 Task: Find connections with filter location Cochabamba with filter topic #Startupswith filter profile language English with filter current company Genetec with filter school Coimbatore Tamil Nadu jobs  with filter industry Packaging and Containers Manufacturing with filter service category Event Photography with filter keywords title Drafter
Action: Mouse moved to (655, 98)
Screenshot: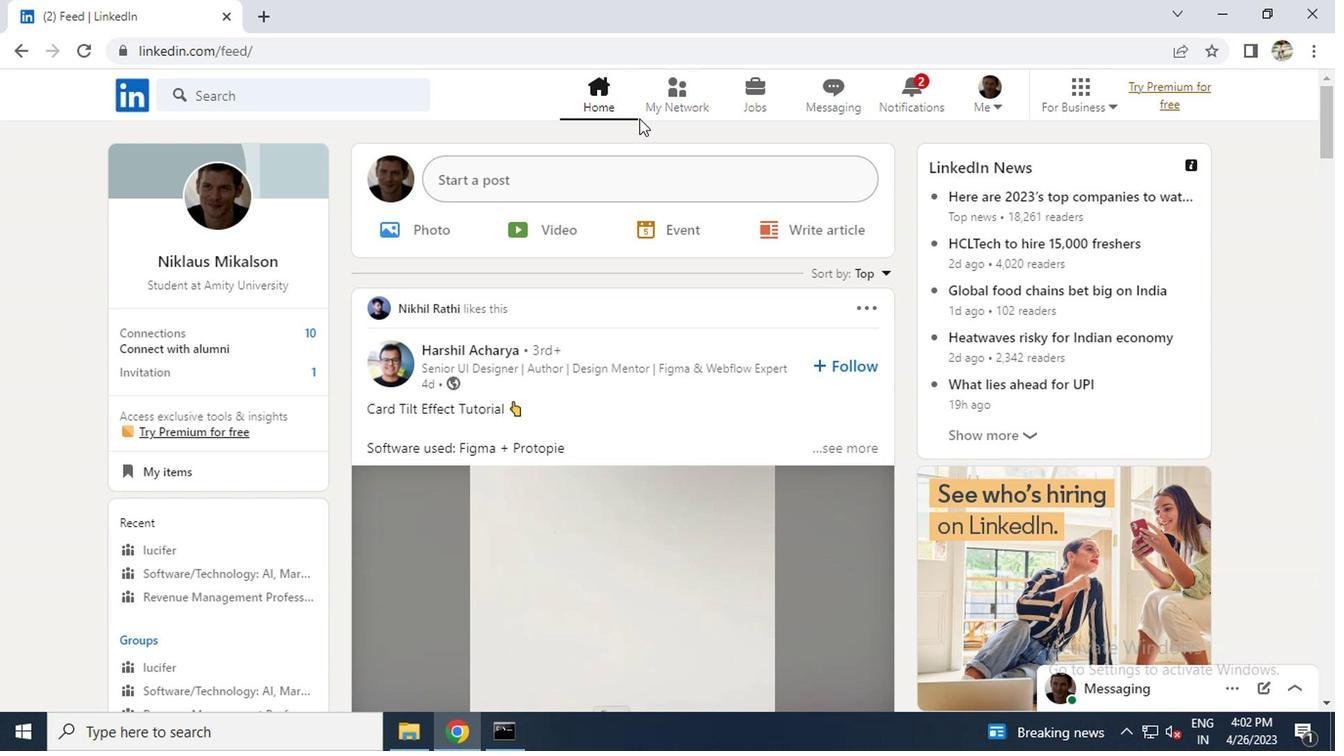 
Action: Mouse pressed left at (655, 98)
Screenshot: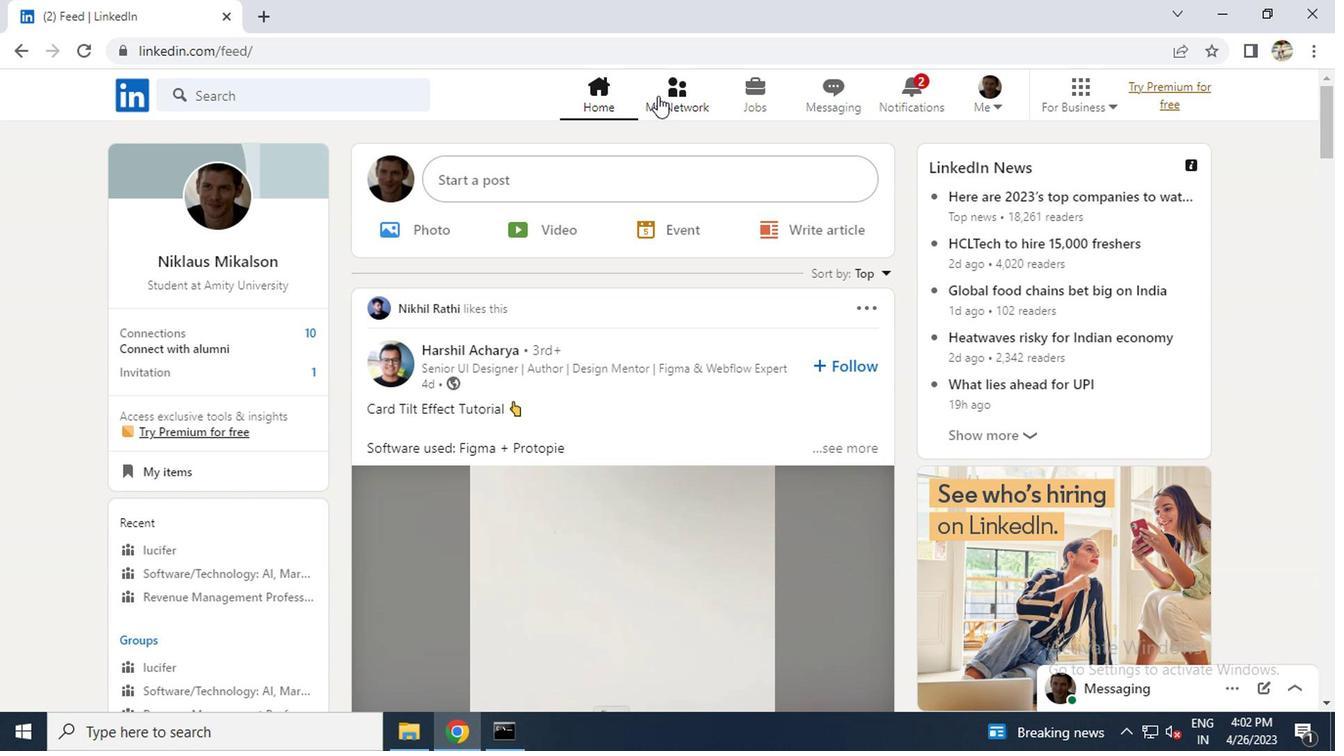 
Action: Mouse moved to (221, 209)
Screenshot: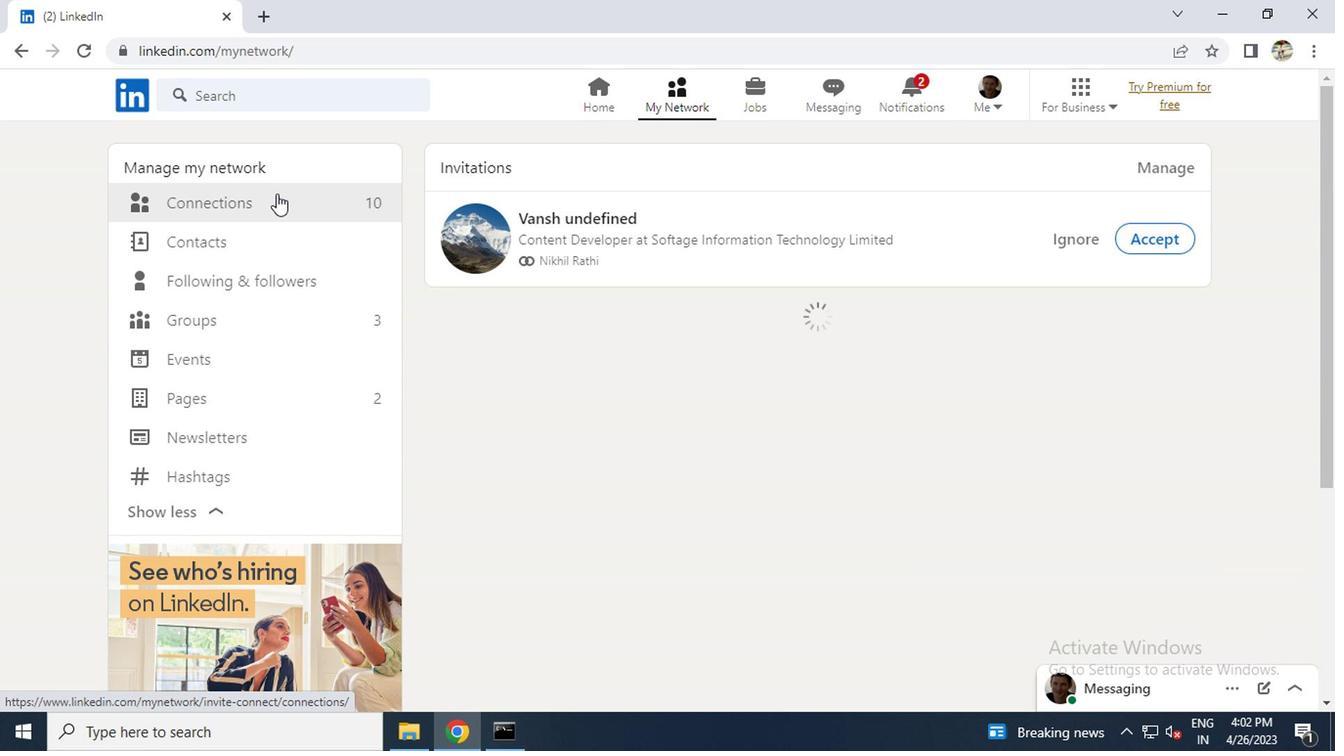 
Action: Mouse pressed left at (221, 209)
Screenshot: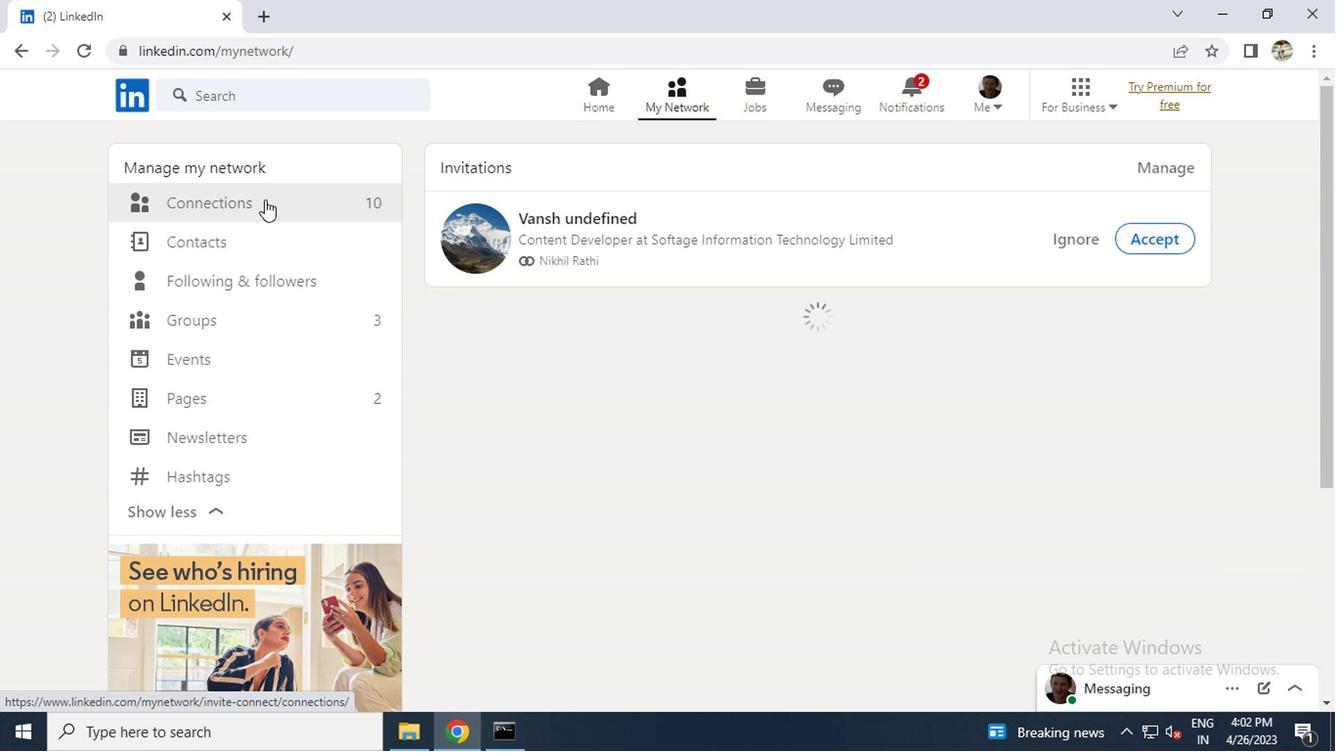 
Action: Mouse moved to (786, 199)
Screenshot: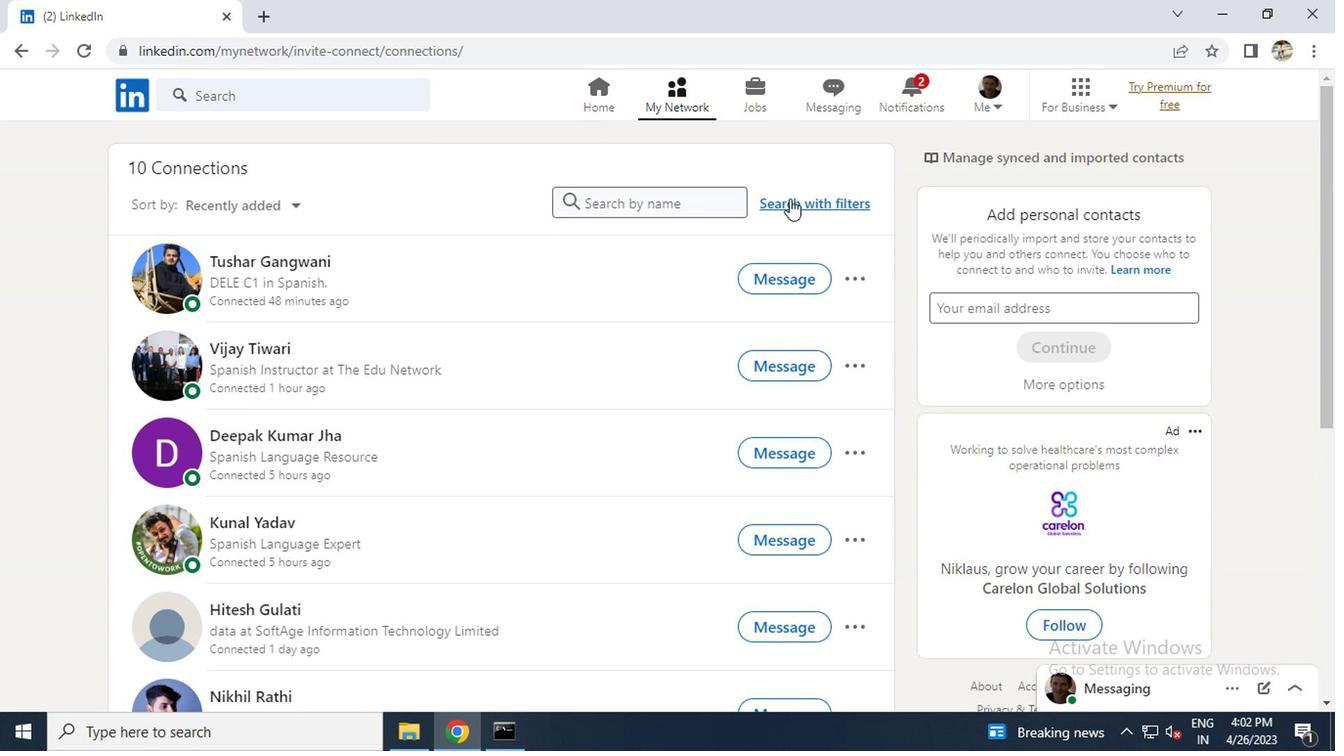 
Action: Mouse pressed left at (786, 199)
Screenshot: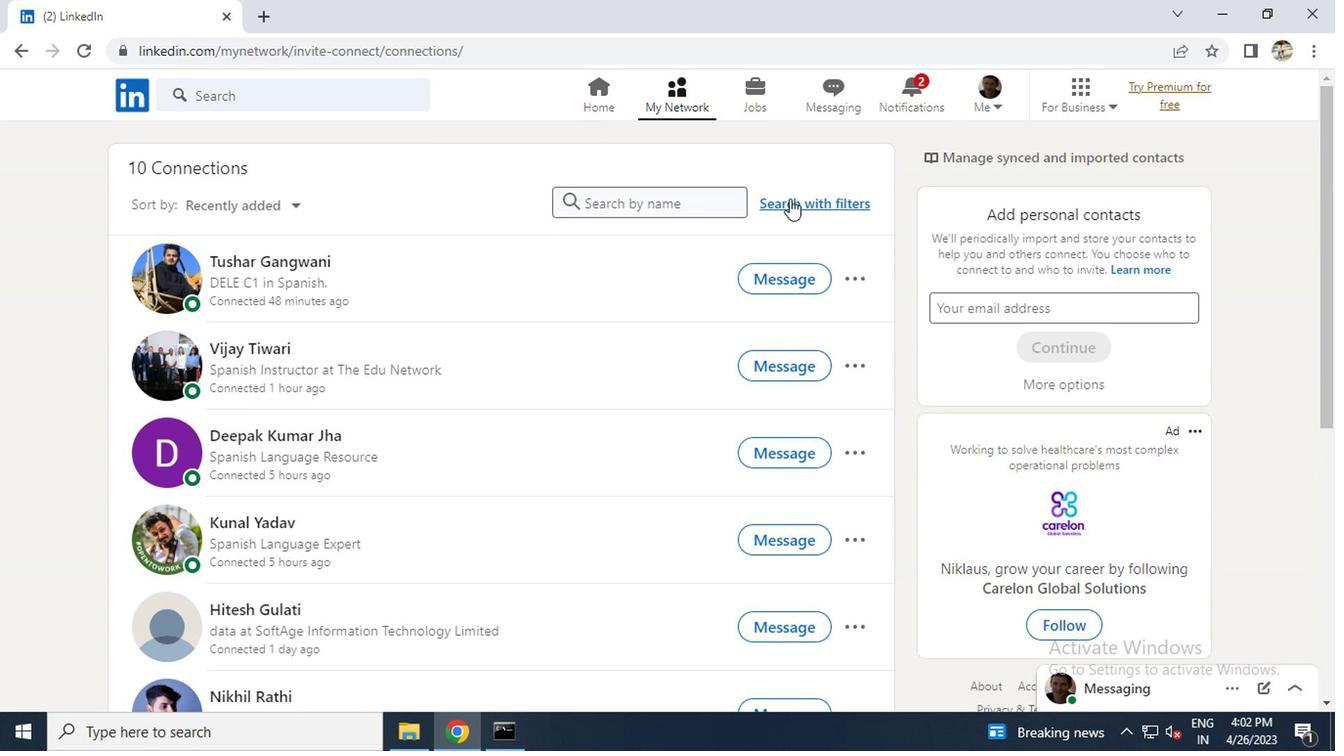 
Action: Mouse moved to (626, 151)
Screenshot: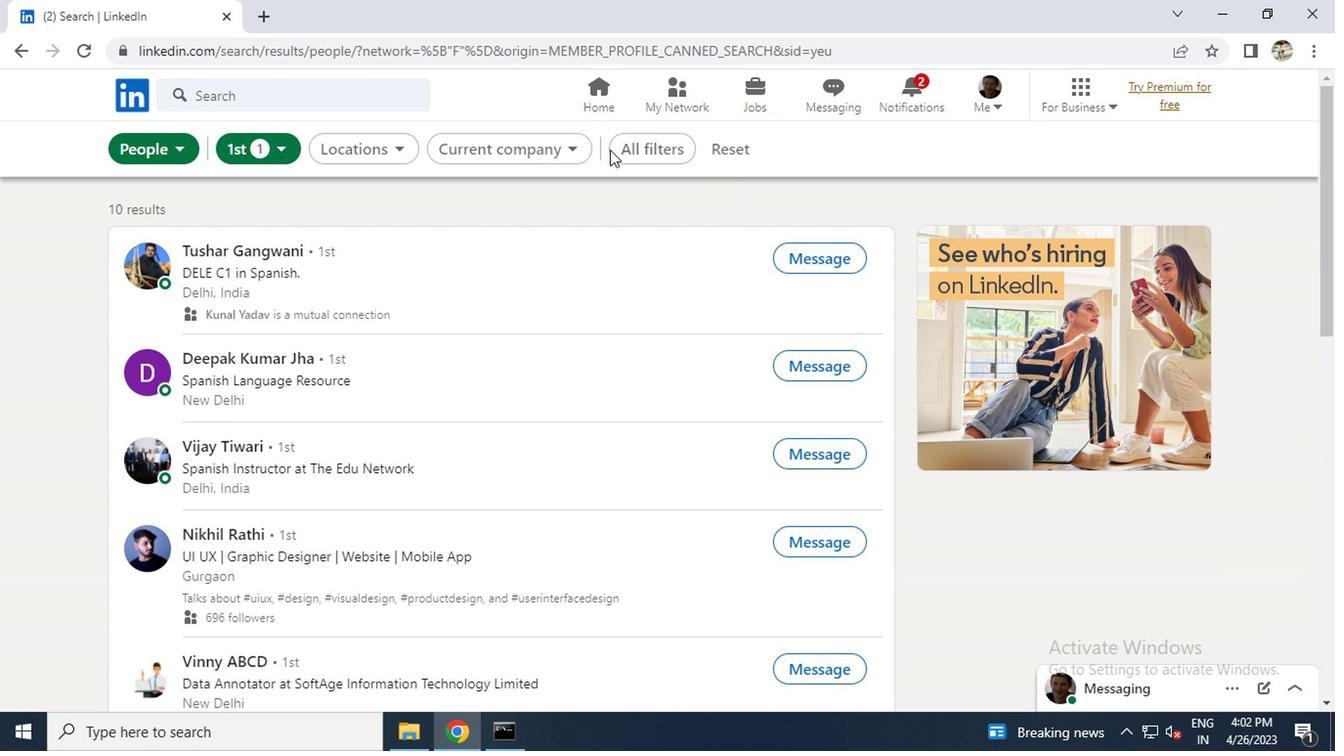 
Action: Mouse pressed left at (626, 151)
Screenshot: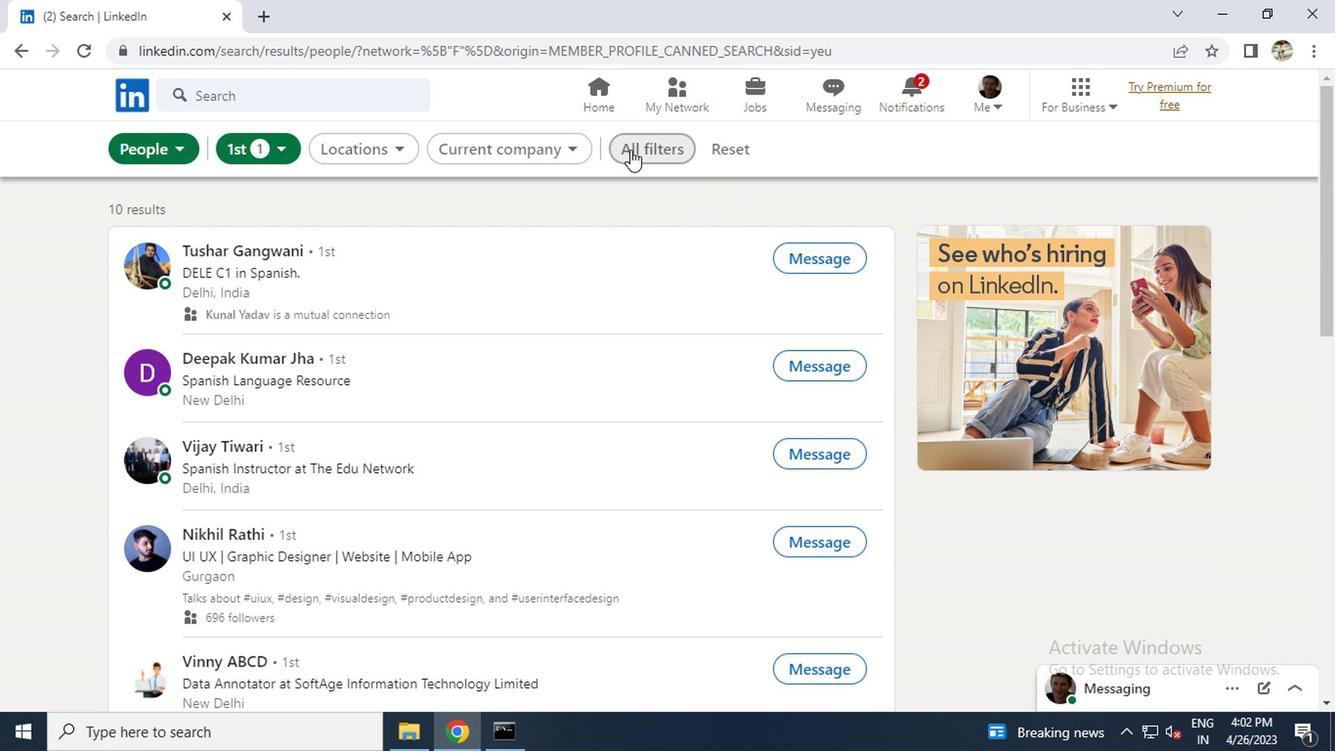 
Action: Mouse moved to (936, 359)
Screenshot: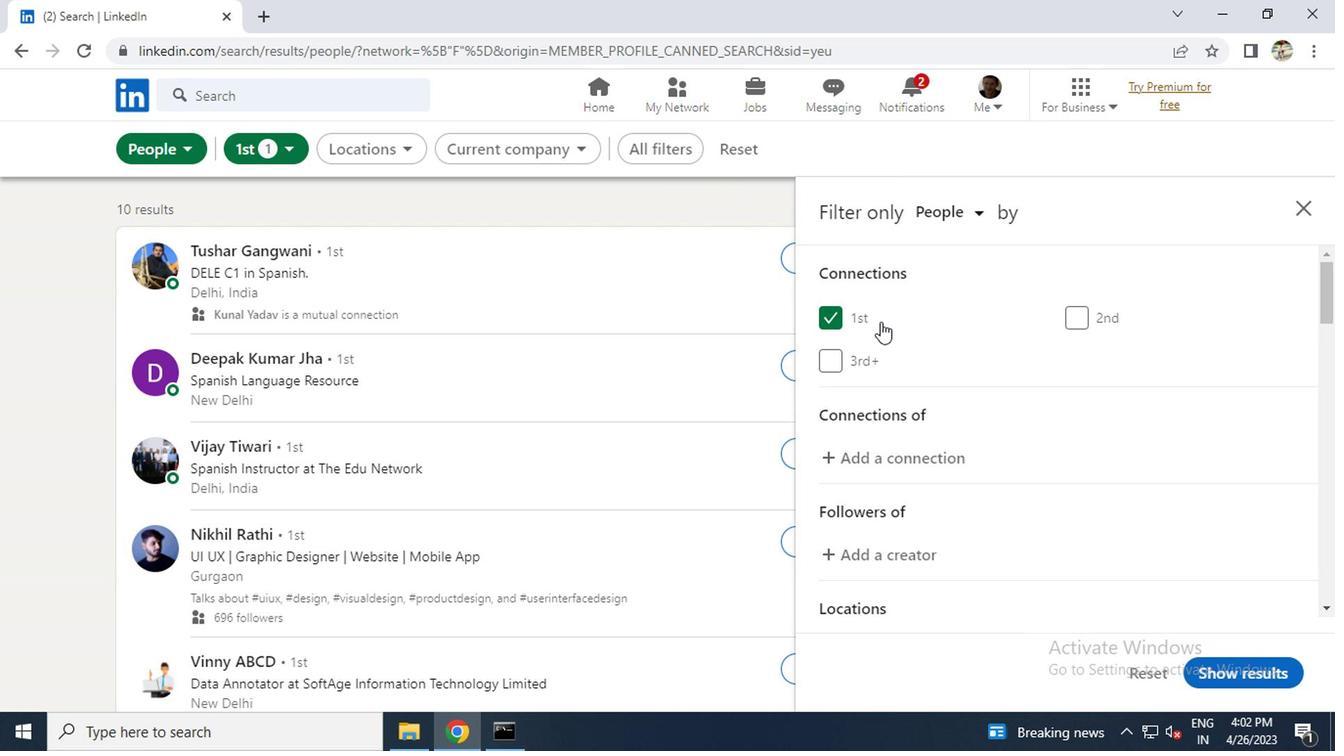 
Action: Mouse scrolled (936, 358) with delta (0, 0)
Screenshot: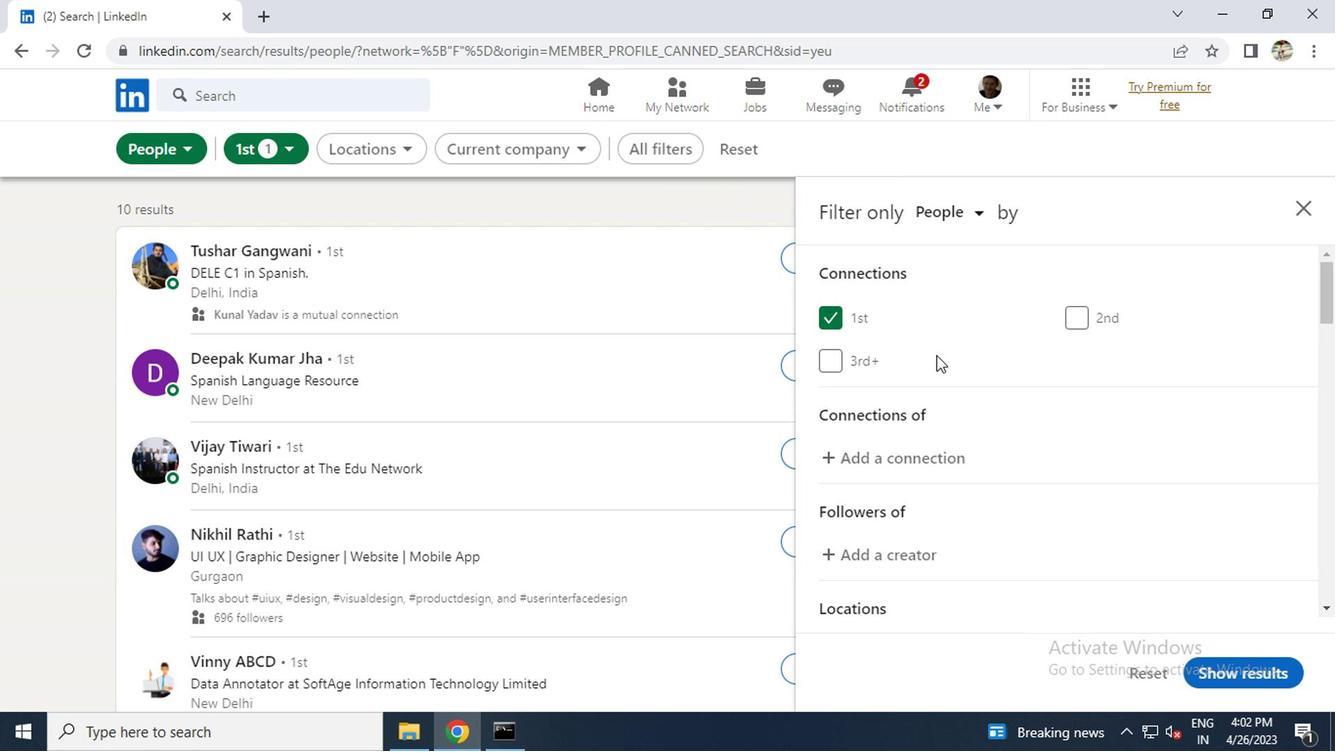 
Action: Mouse scrolled (936, 358) with delta (0, 0)
Screenshot: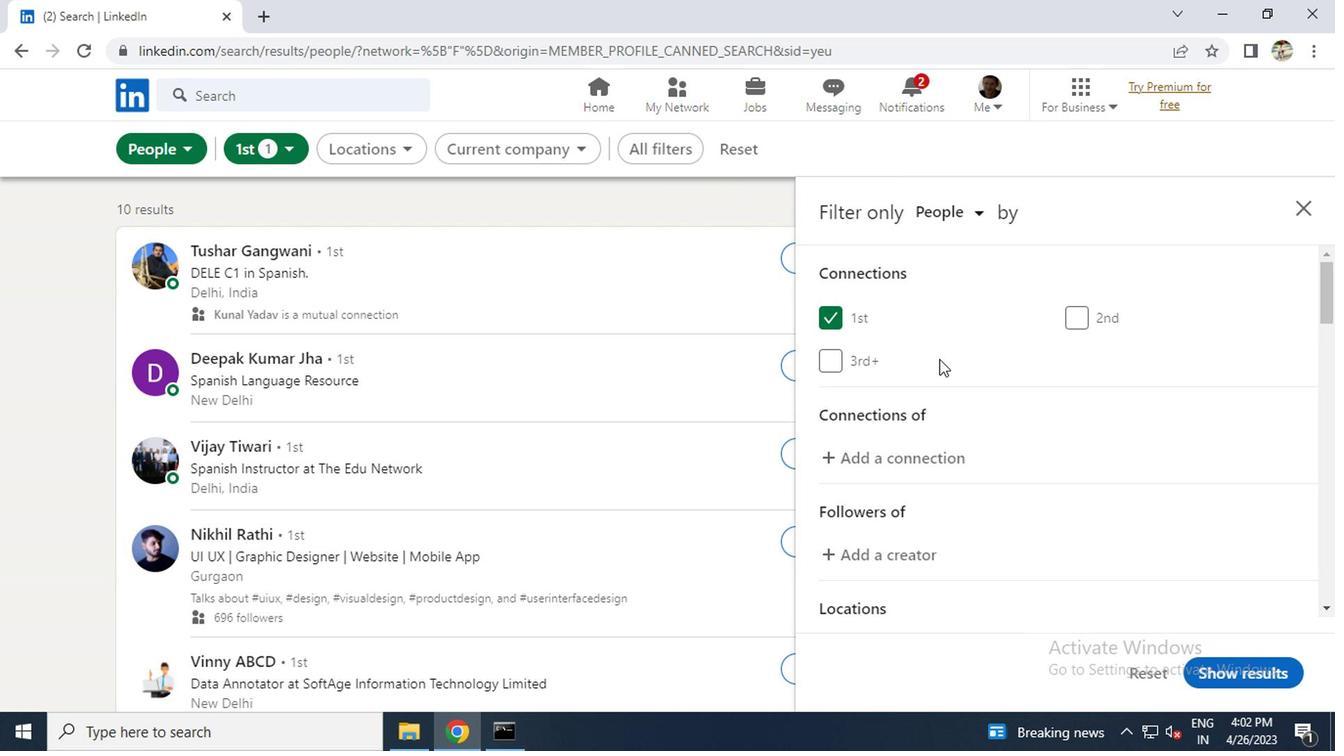 
Action: Mouse moved to (1107, 532)
Screenshot: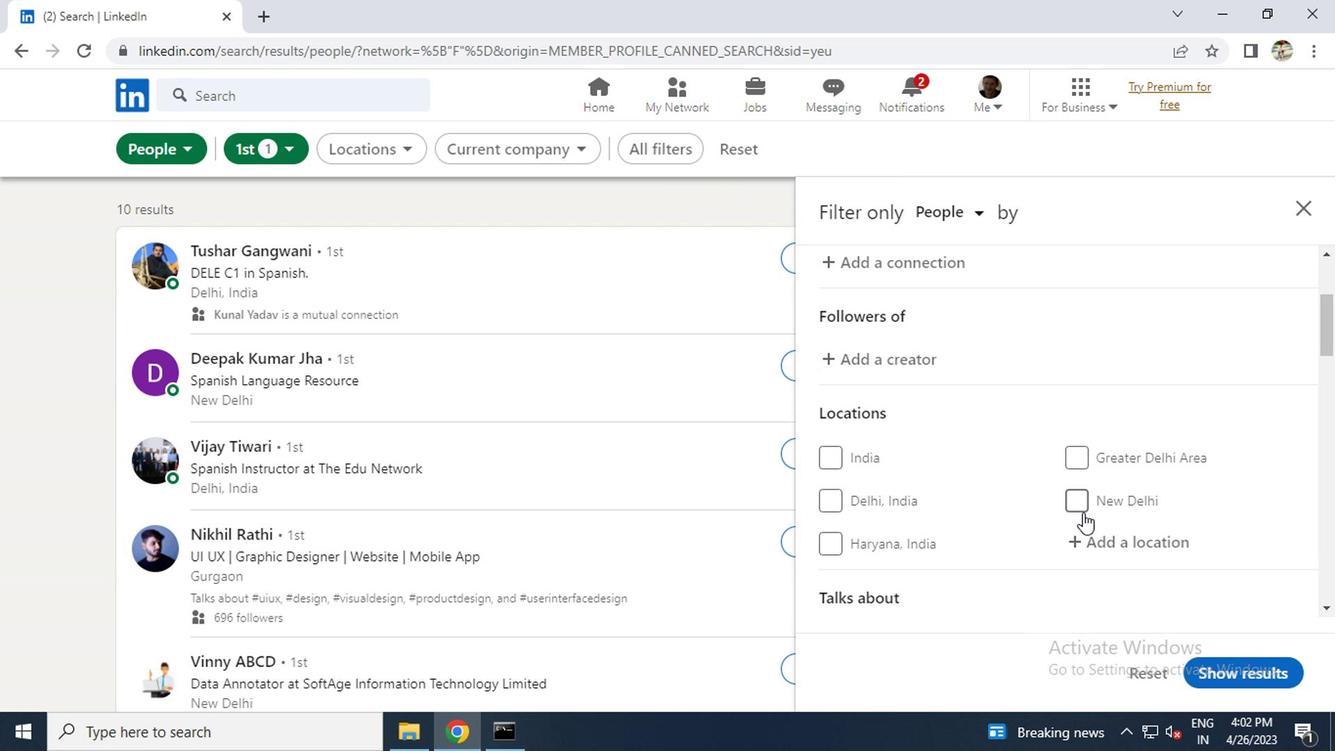 
Action: Mouse pressed left at (1107, 532)
Screenshot: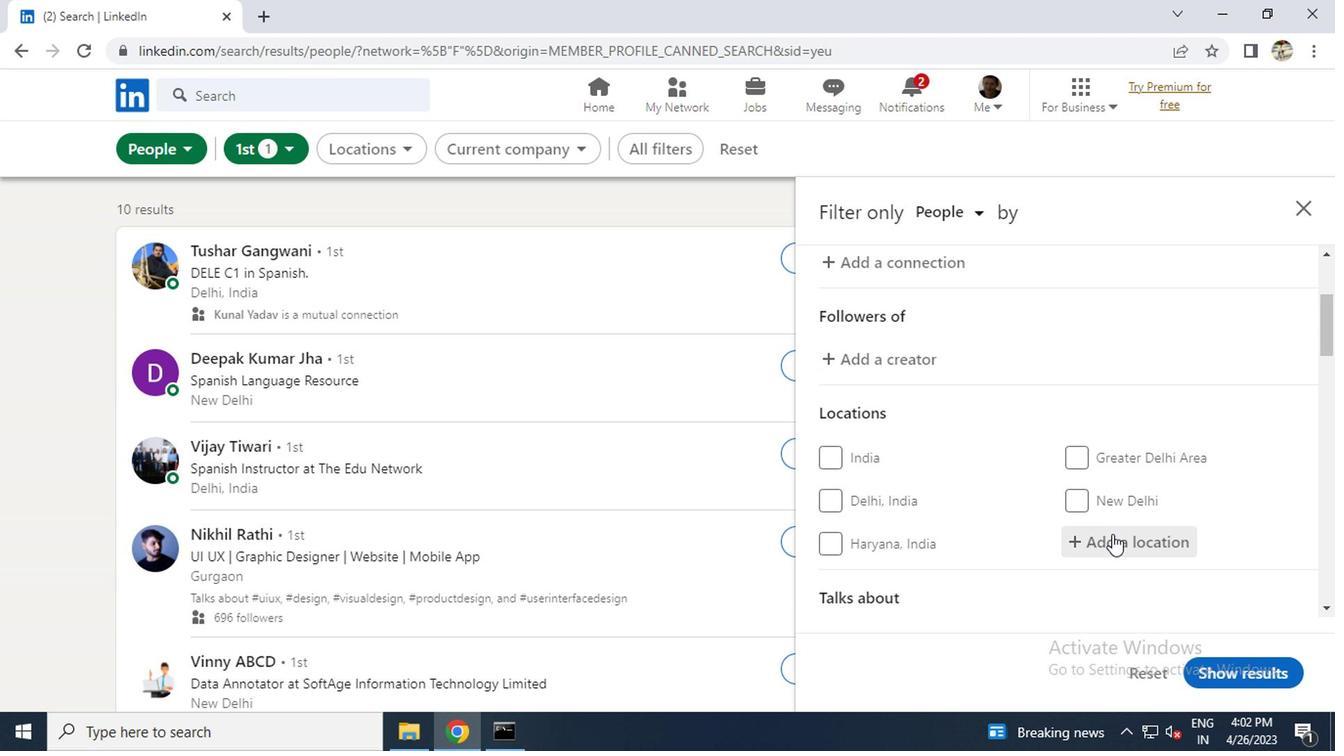 
Action: Key pressed <Key.caps_lock>c<Key.caps_lock>ochabamba<Key.enter>
Screenshot: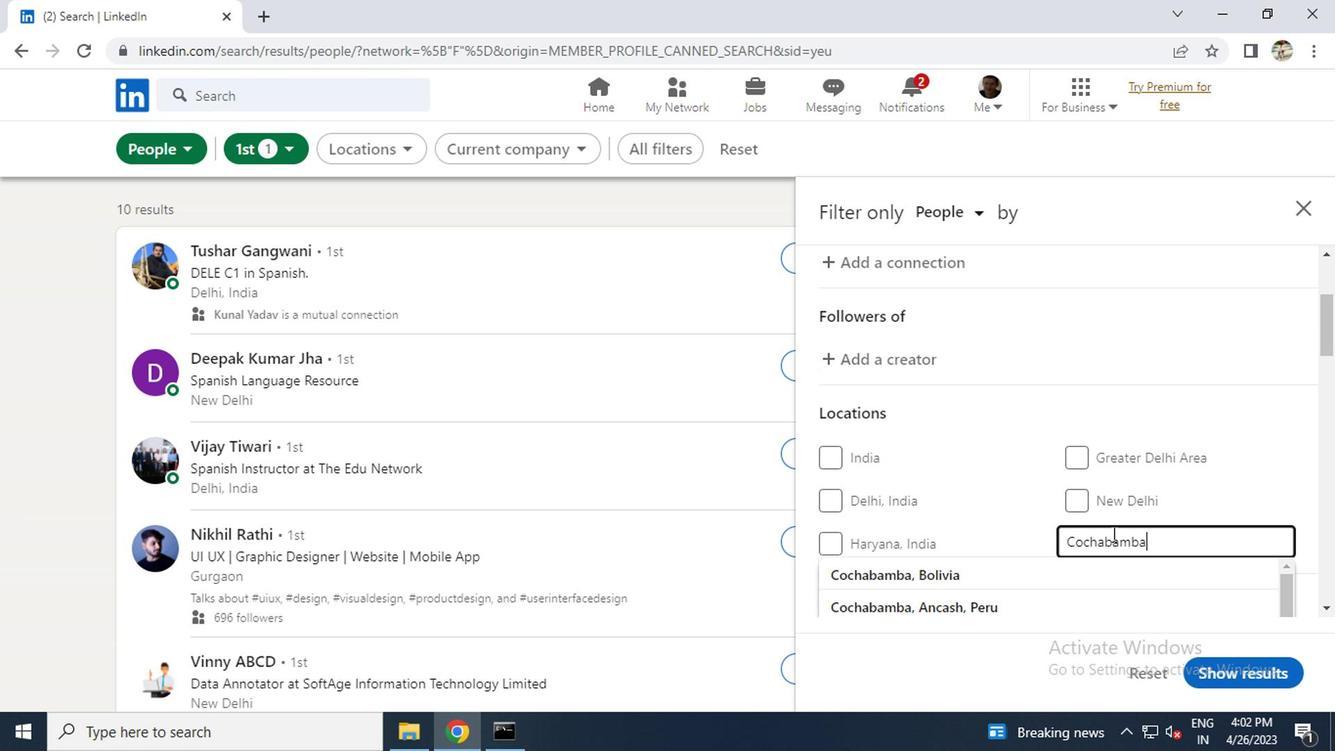 
Action: Mouse scrolled (1107, 531) with delta (0, 0)
Screenshot: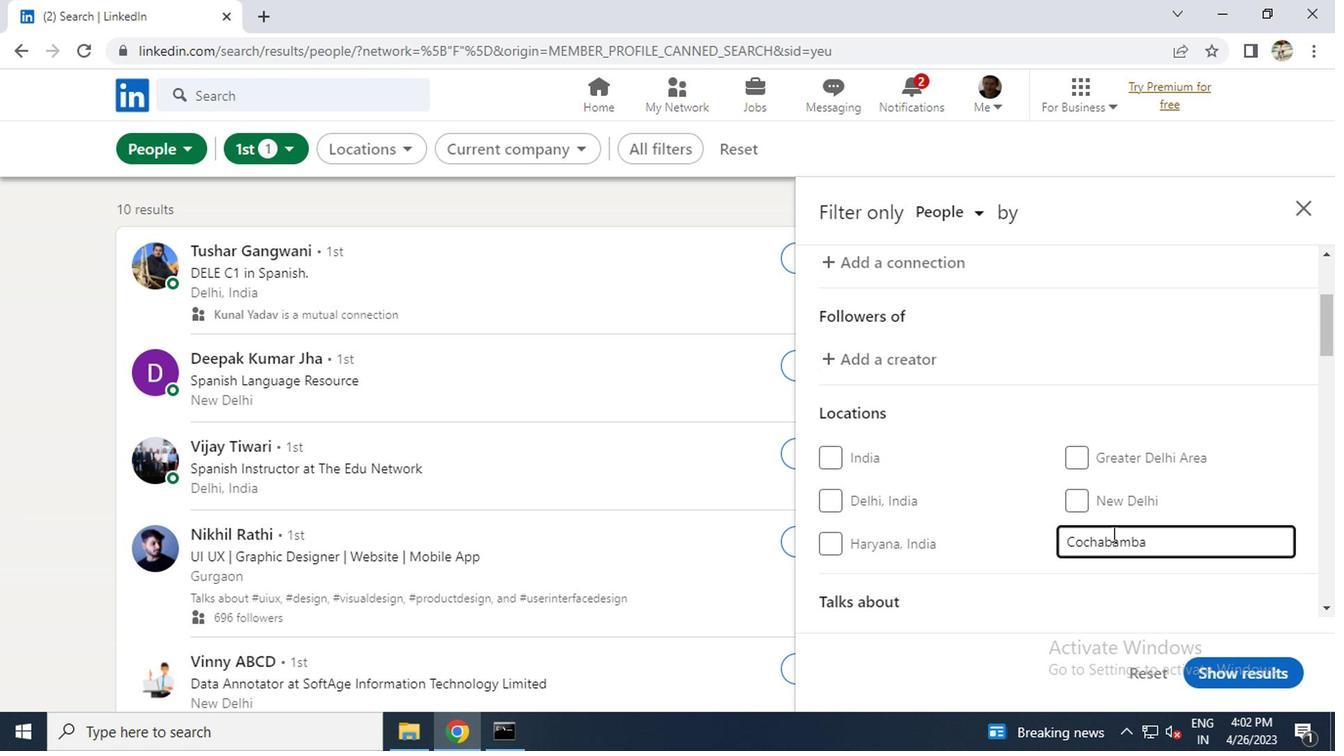
Action: Mouse scrolled (1107, 531) with delta (0, 0)
Screenshot: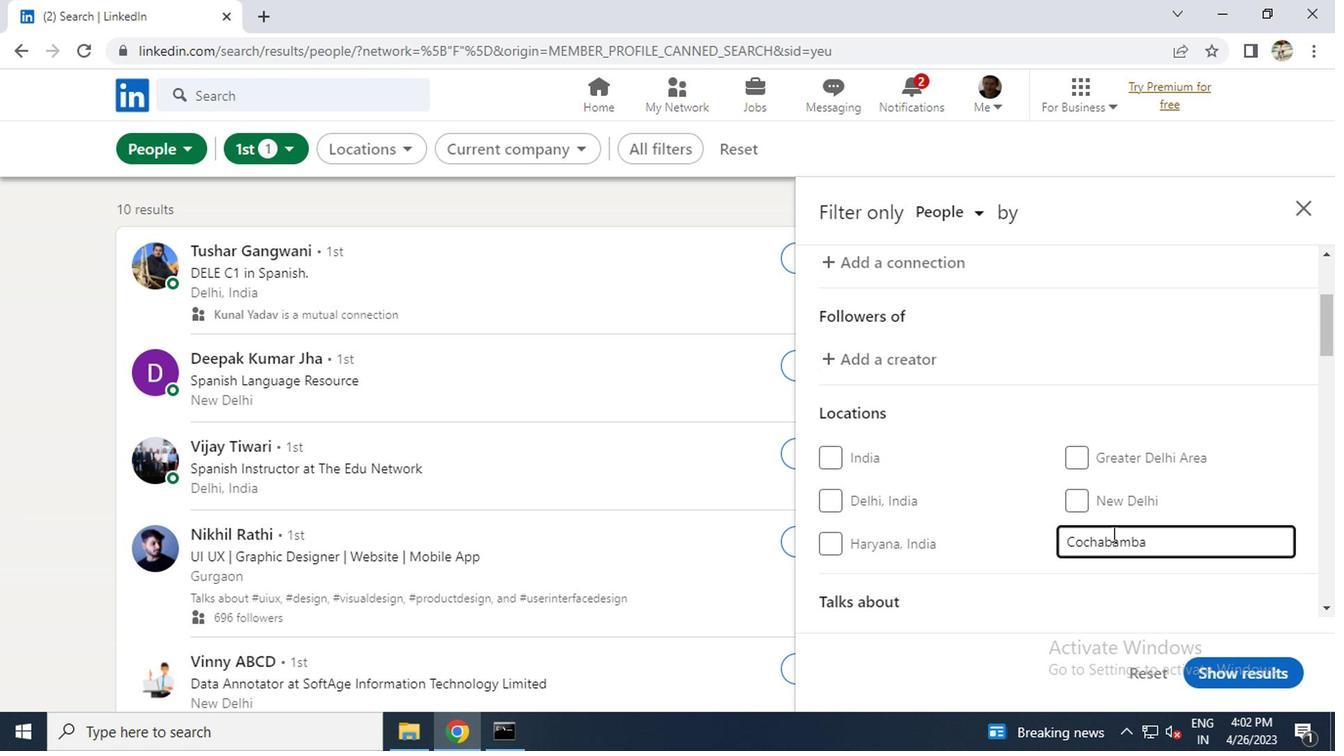 
Action: Mouse moved to (1096, 541)
Screenshot: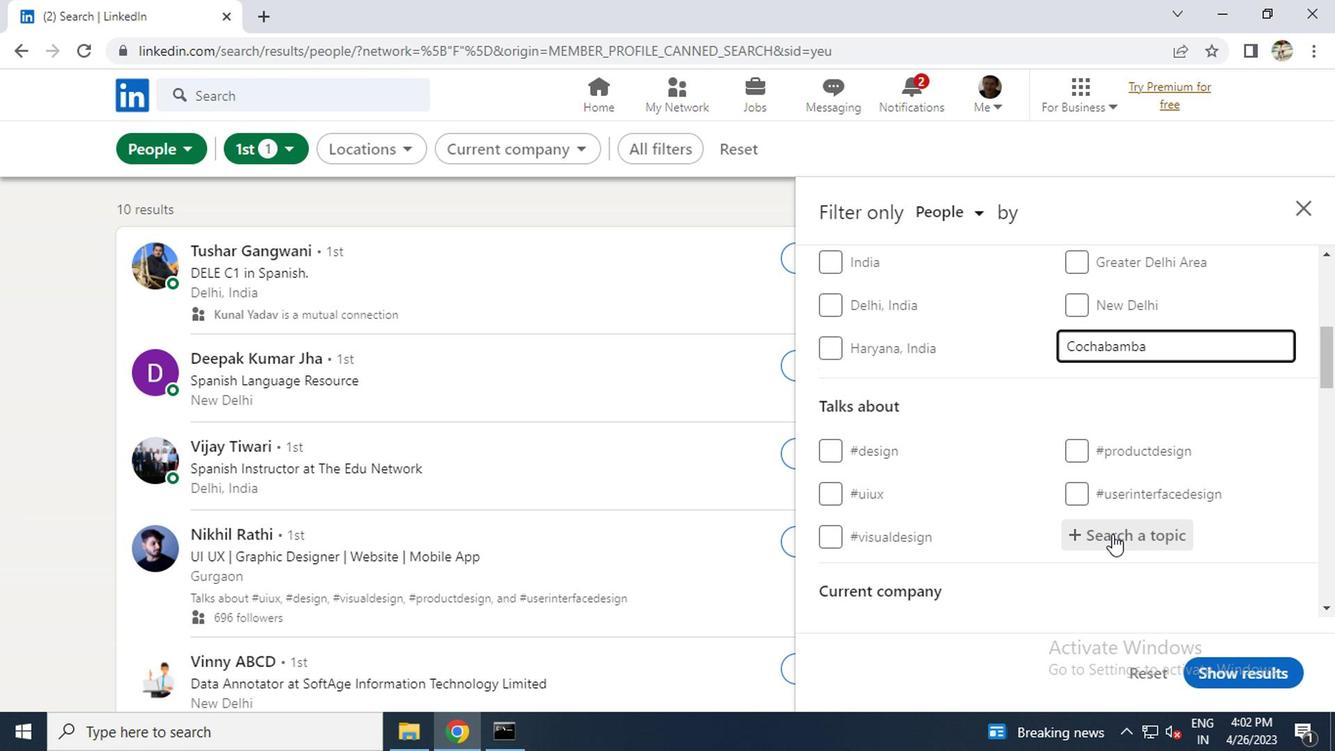 
Action: Mouse pressed left at (1096, 541)
Screenshot: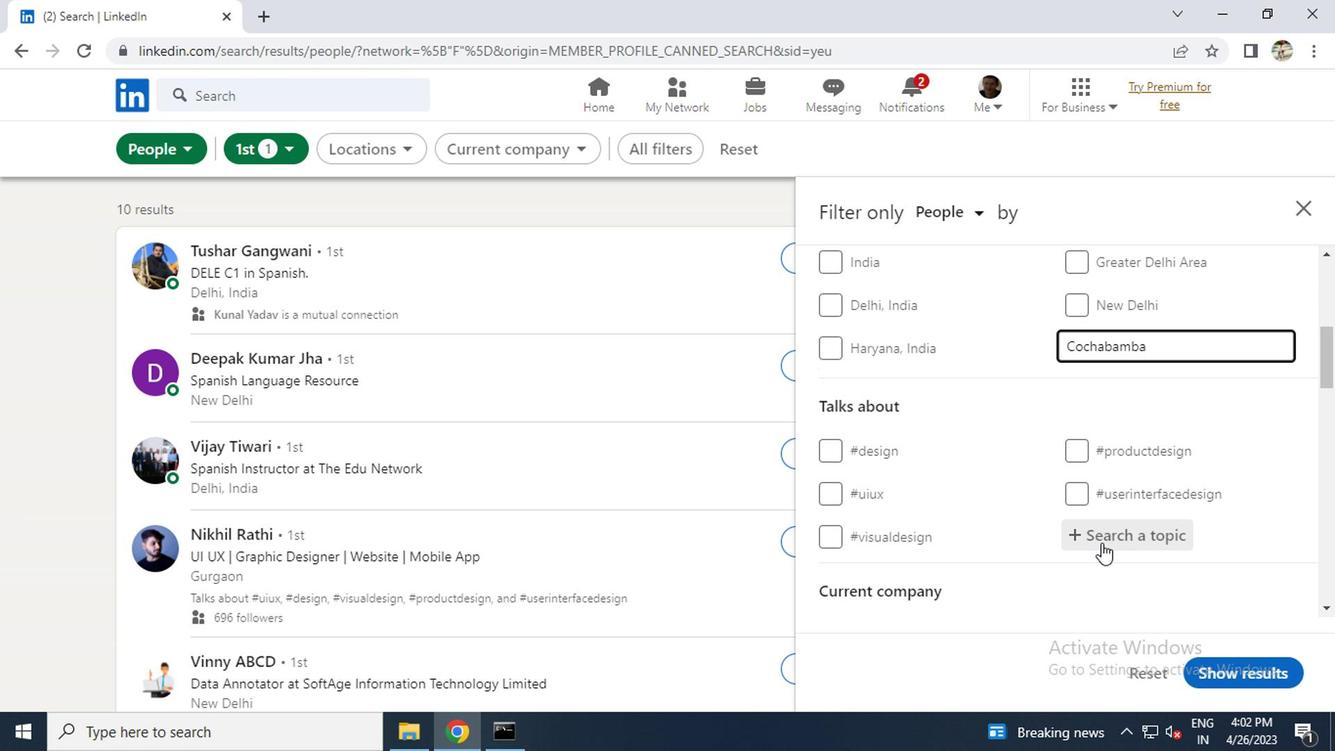 
Action: Key pressed <Key.shift><Key.shift><Key.shift><Key.shift>#<Key.caps_lock>S<Key.caps_lock>TARTUO<Key.backspace>PS
Screenshot: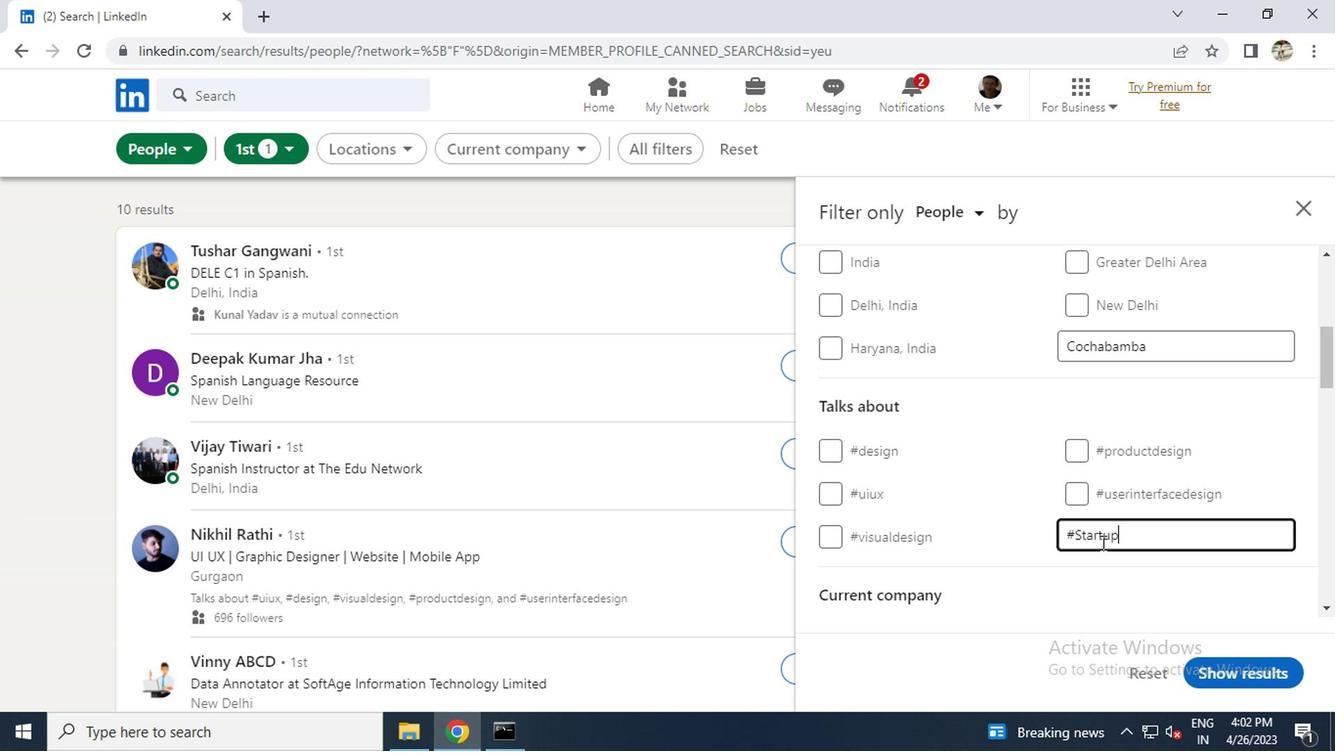
Action: Mouse scrolled (1096, 539) with delta (0, -1)
Screenshot: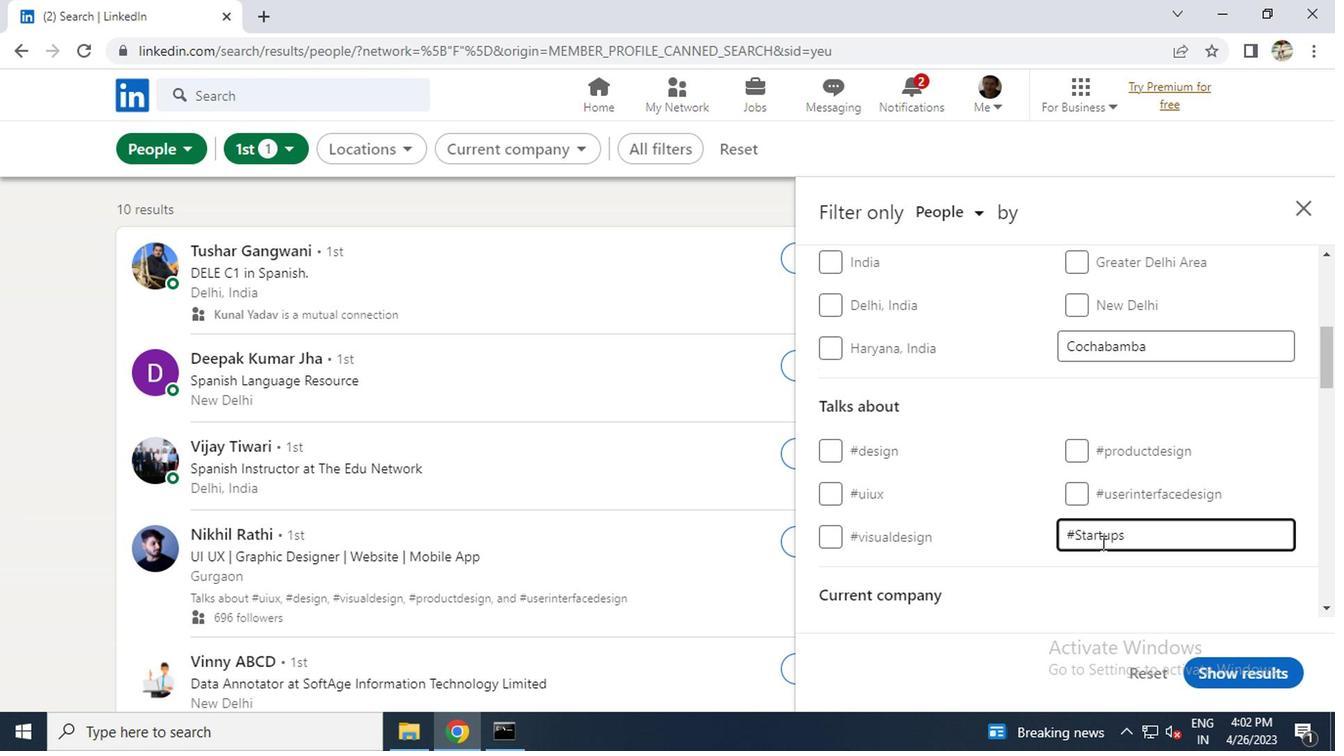 
Action: Key pressed <Key.enter>
Screenshot: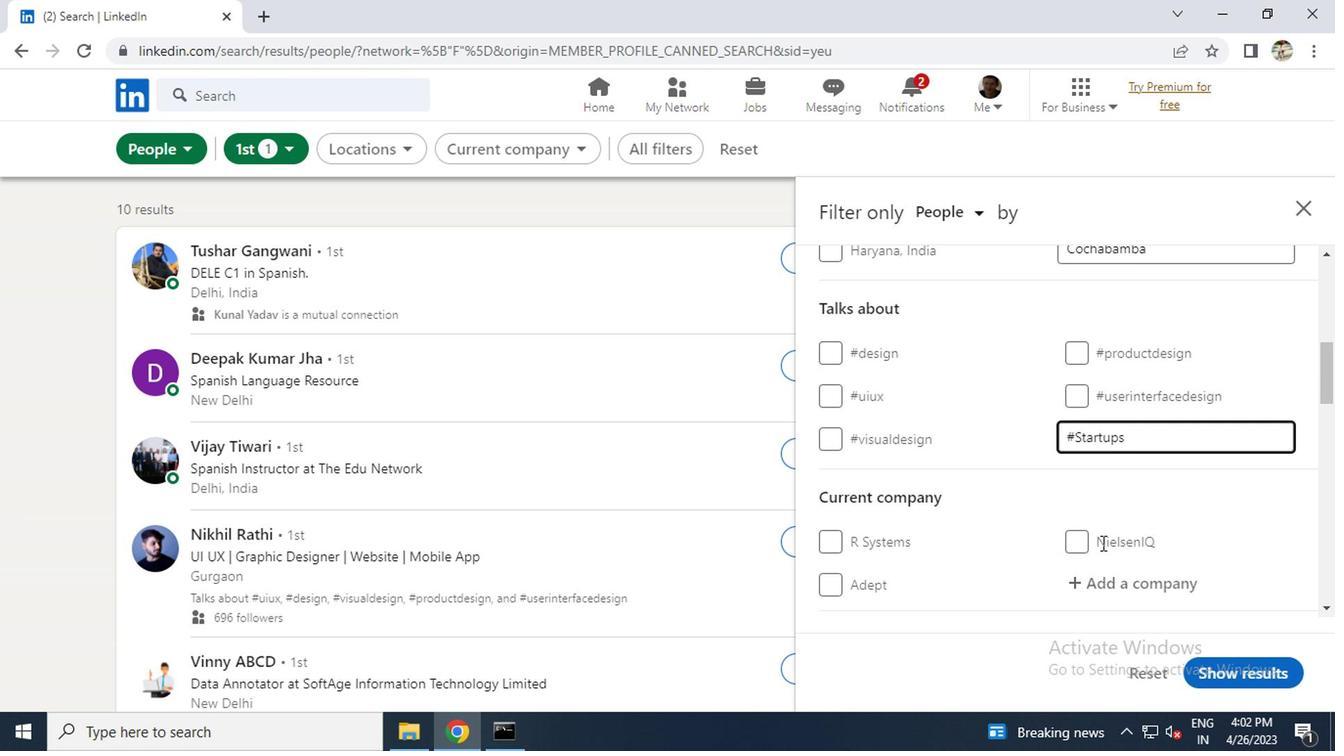 
Action: Mouse scrolled (1096, 539) with delta (0, -1)
Screenshot: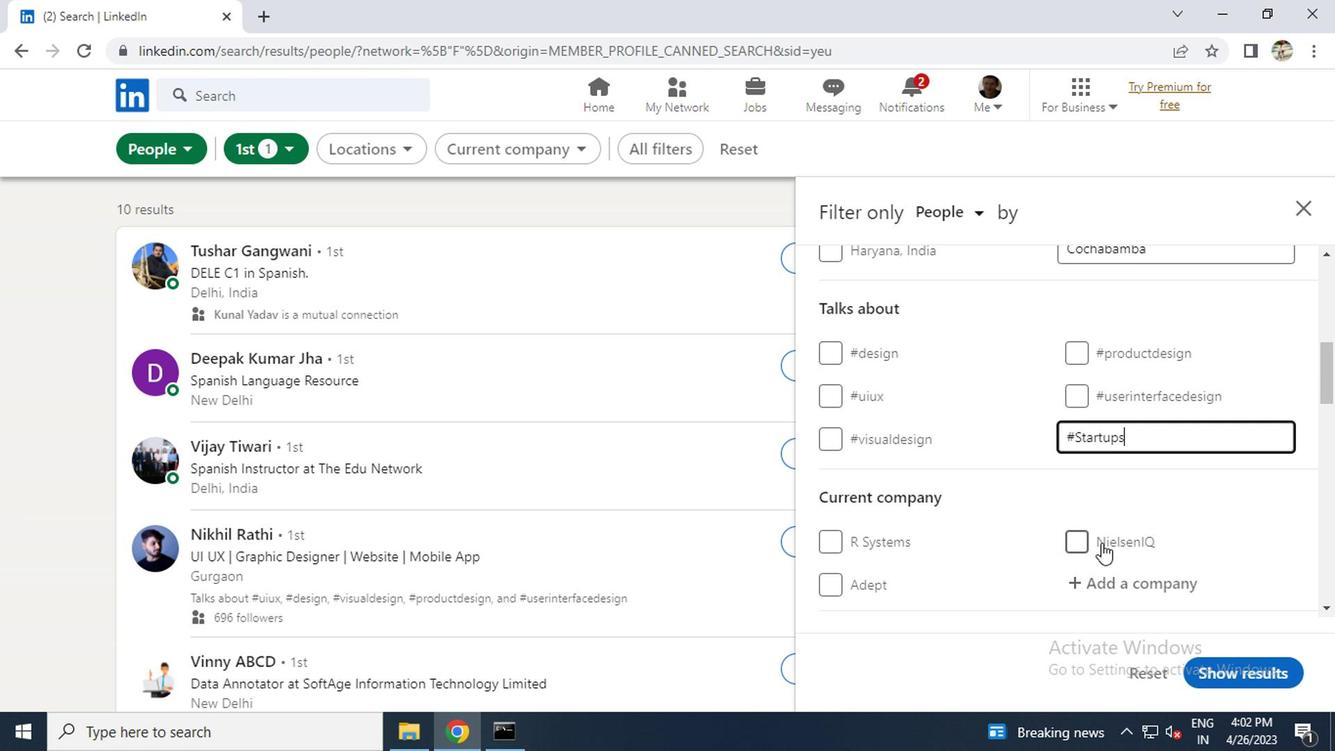
Action: Mouse scrolled (1096, 539) with delta (0, -1)
Screenshot: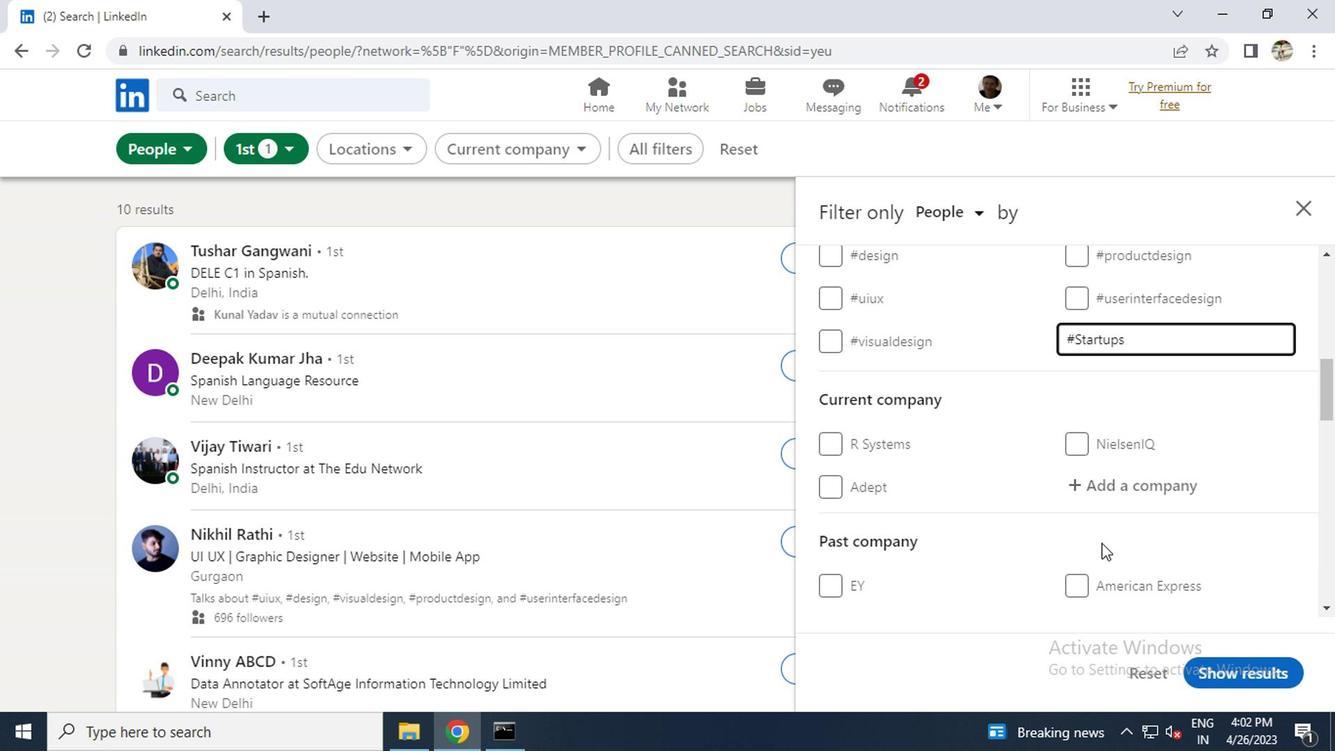 
Action: Mouse scrolled (1096, 539) with delta (0, -1)
Screenshot: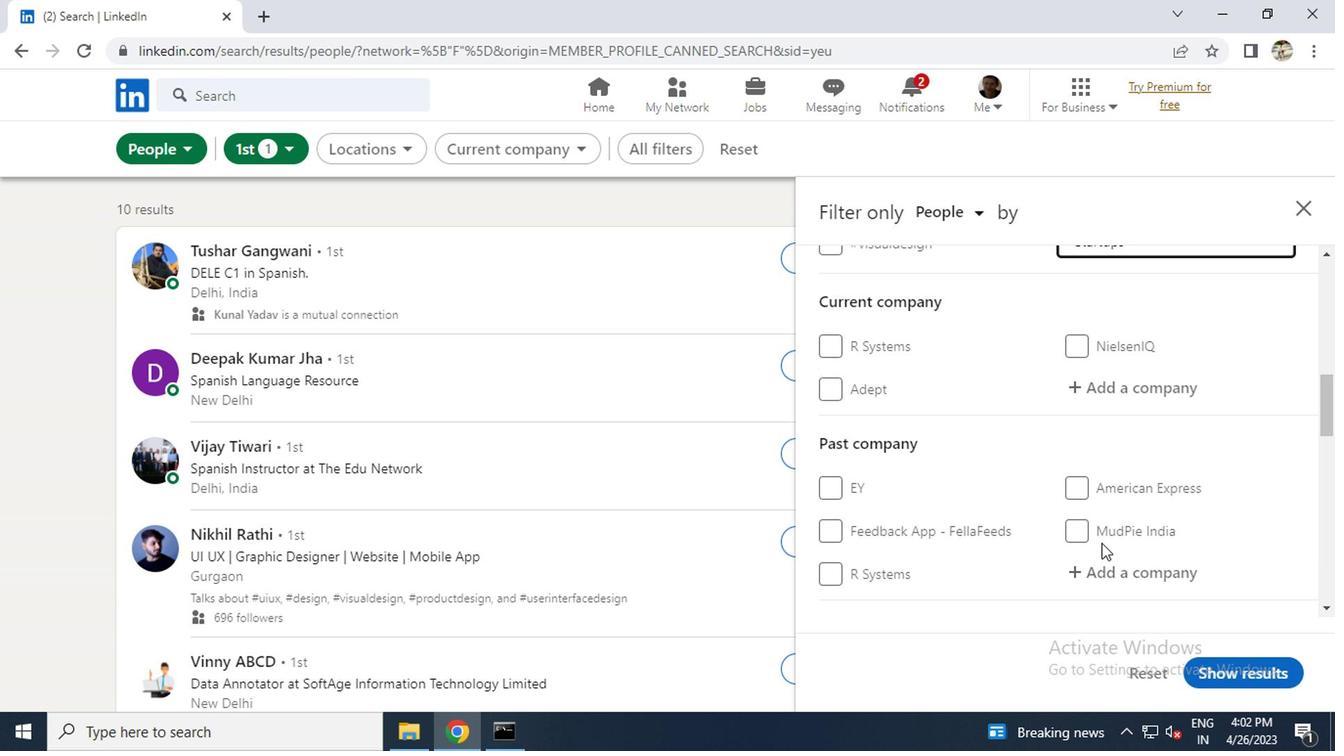 
Action: Mouse scrolled (1096, 539) with delta (0, -1)
Screenshot: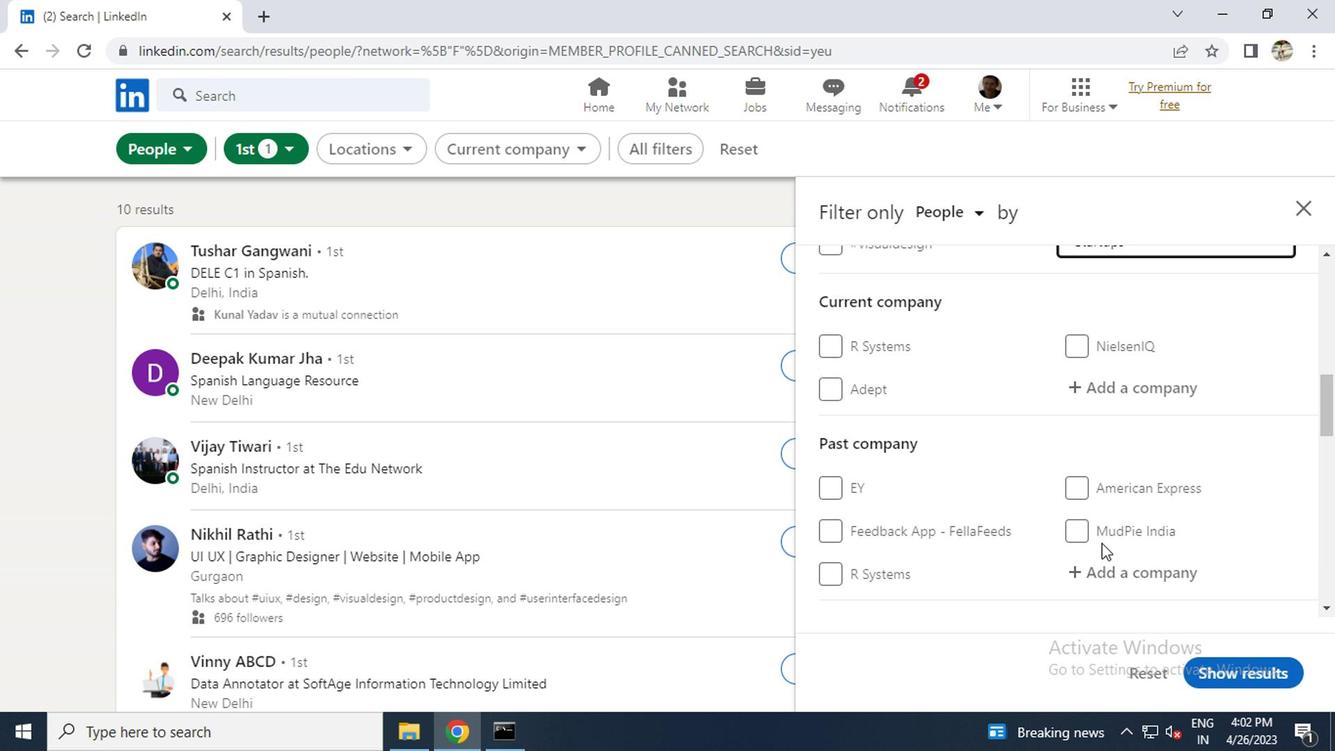 
Action: Mouse scrolled (1096, 539) with delta (0, -1)
Screenshot: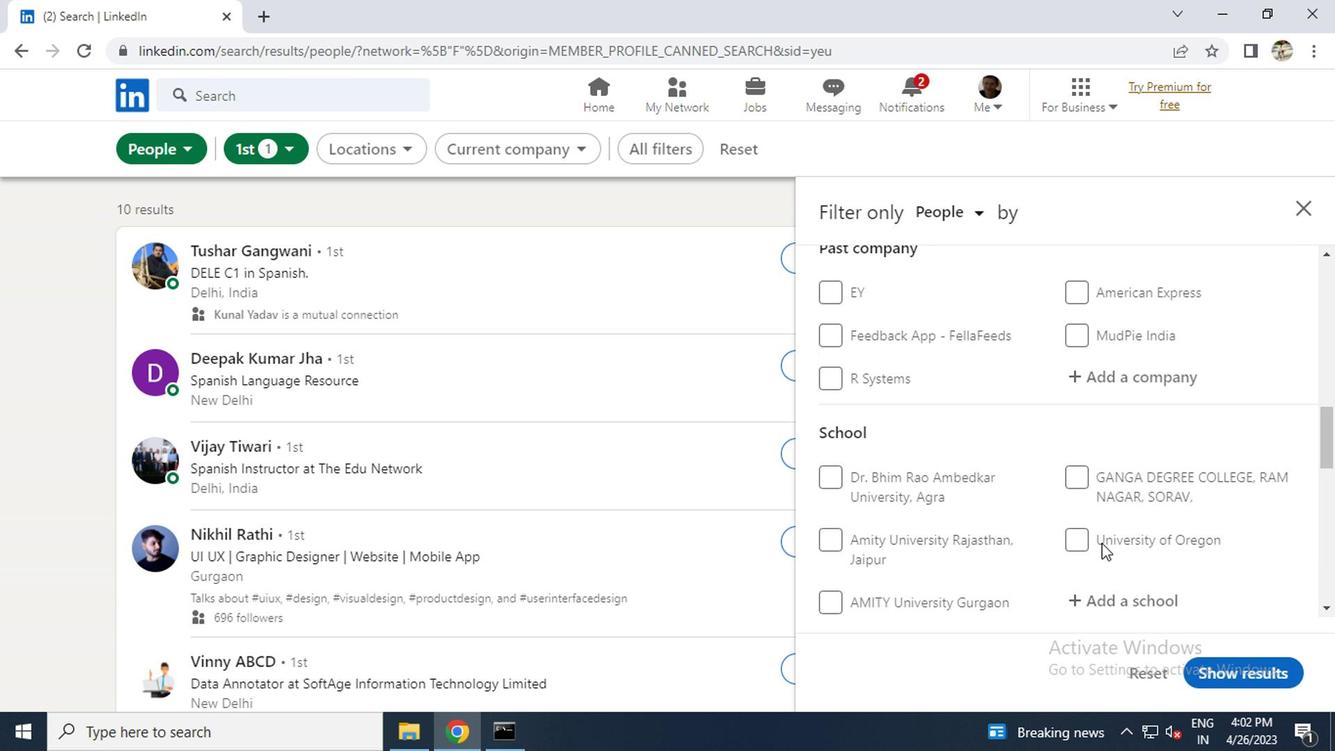 
Action: Mouse scrolled (1096, 539) with delta (0, -1)
Screenshot: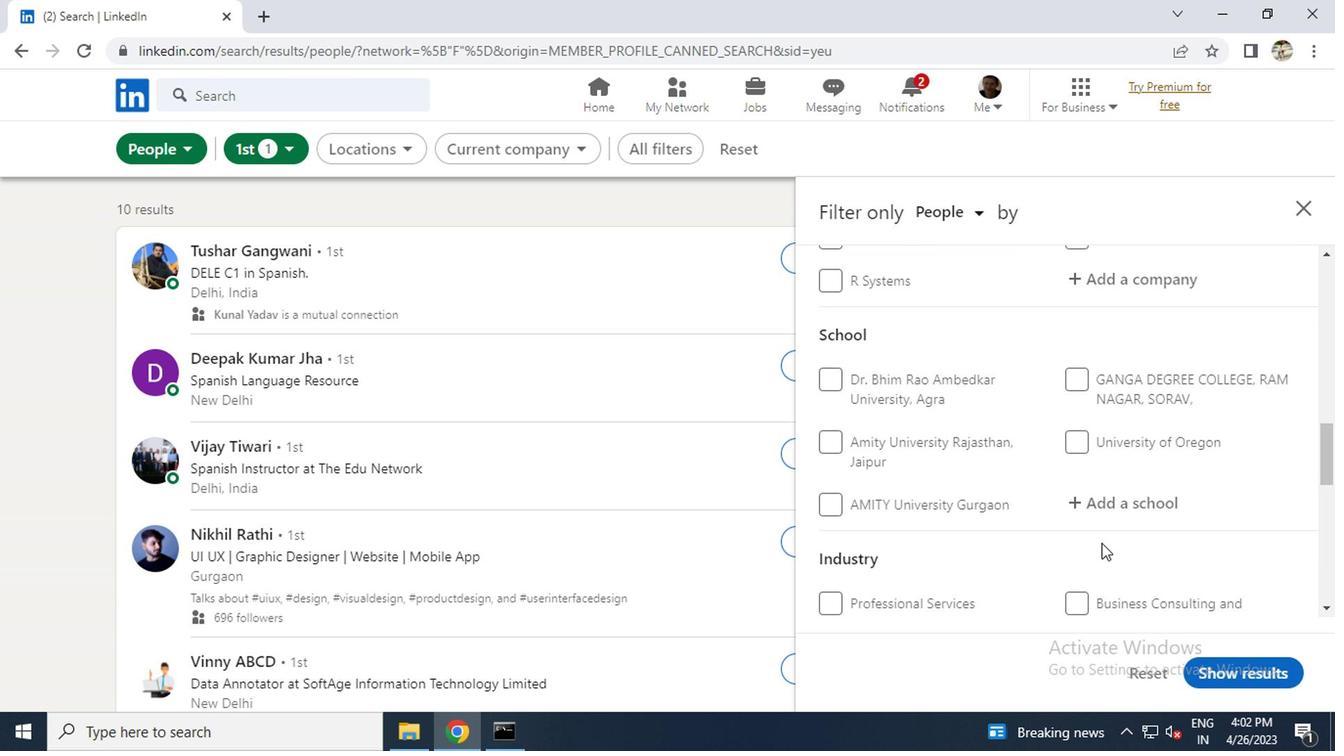 
Action: Mouse moved to (1092, 539)
Screenshot: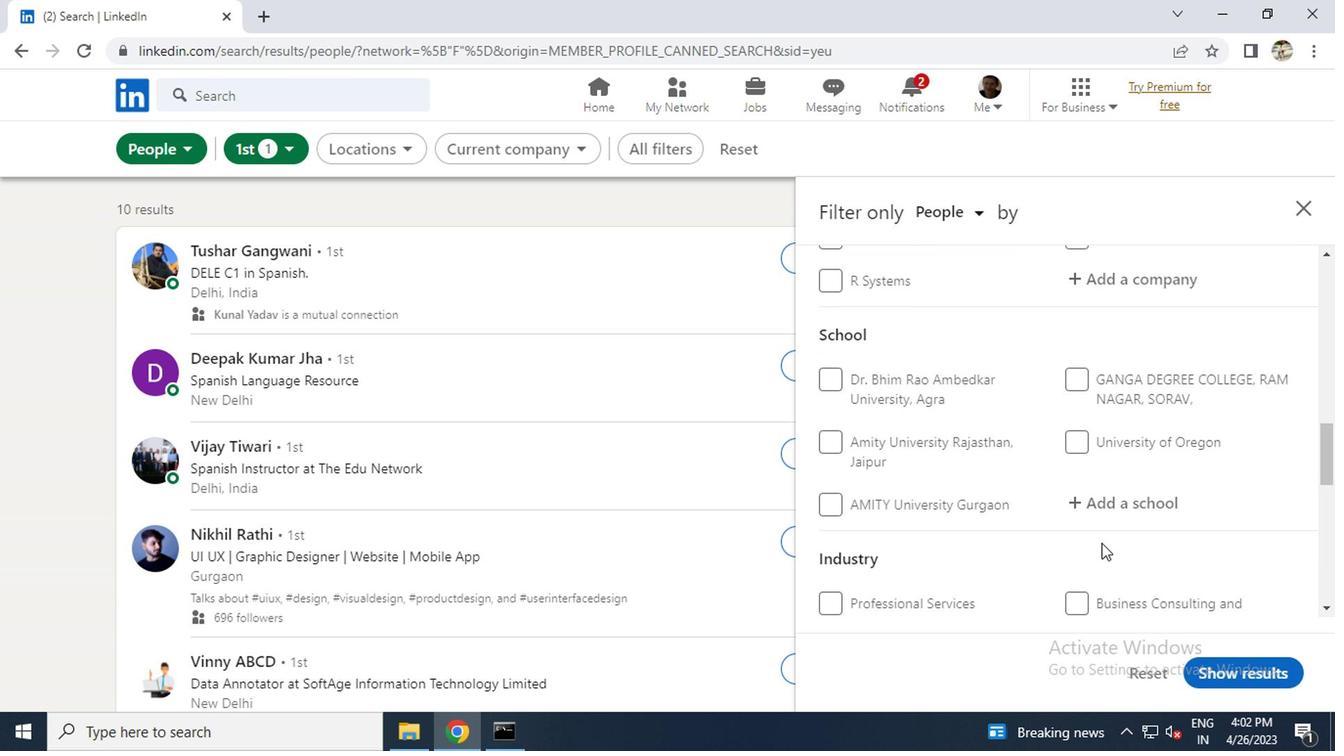
Action: Mouse scrolled (1092, 539) with delta (0, 0)
Screenshot: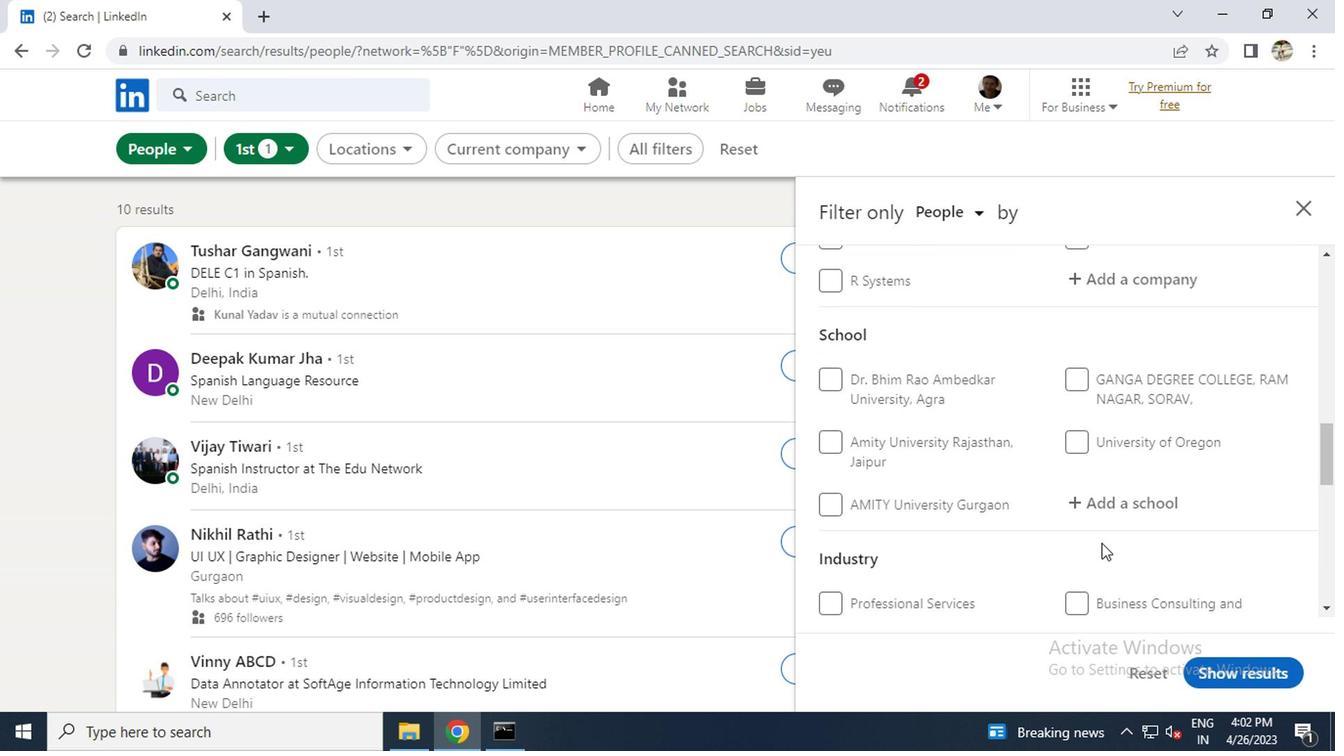 
Action: Mouse moved to (931, 560)
Screenshot: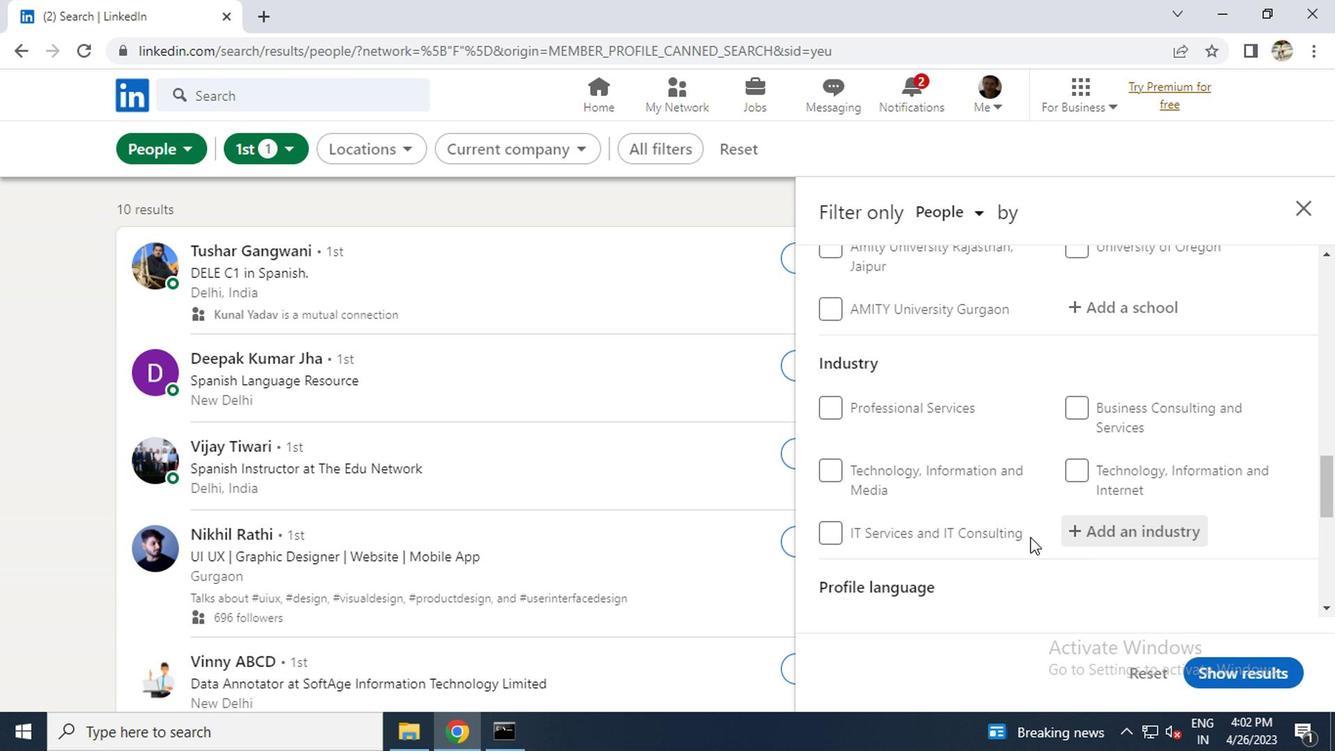 
Action: Mouse scrolled (931, 559) with delta (0, -1)
Screenshot: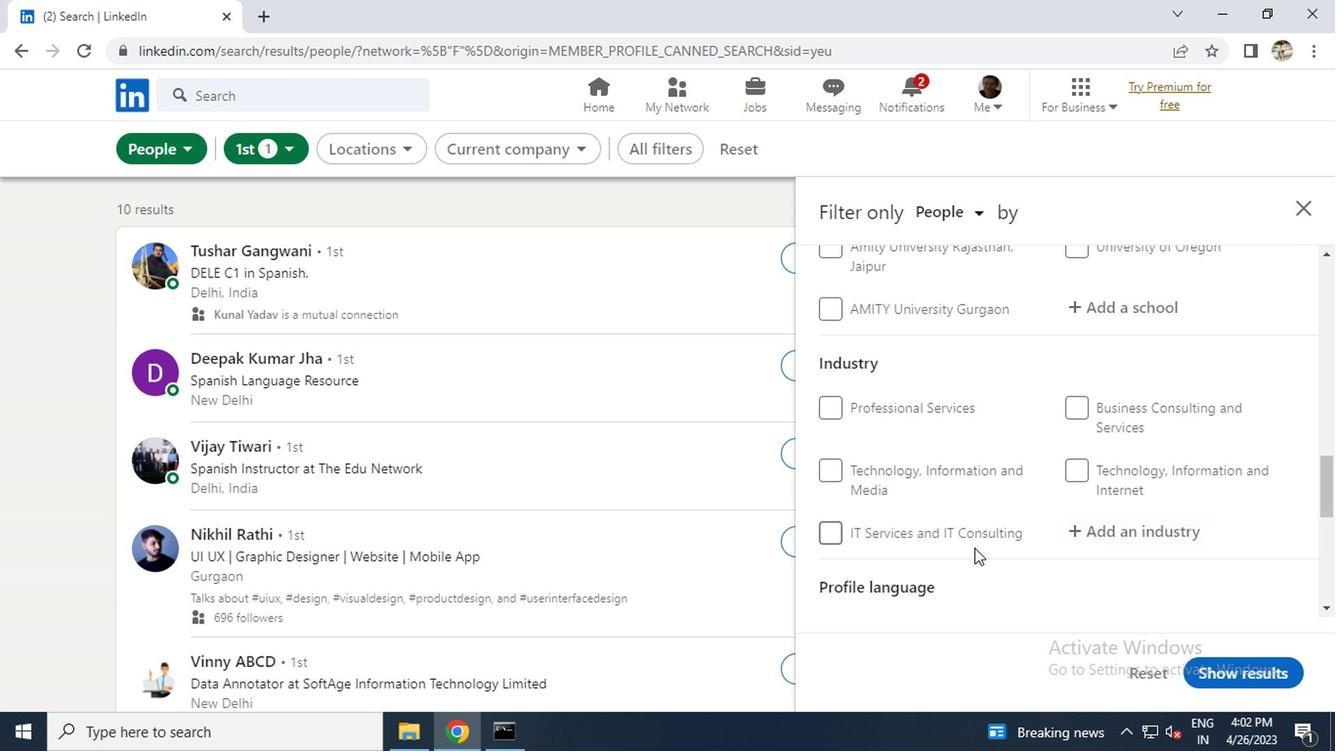 
Action: Mouse moved to (831, 531)
Screenshot: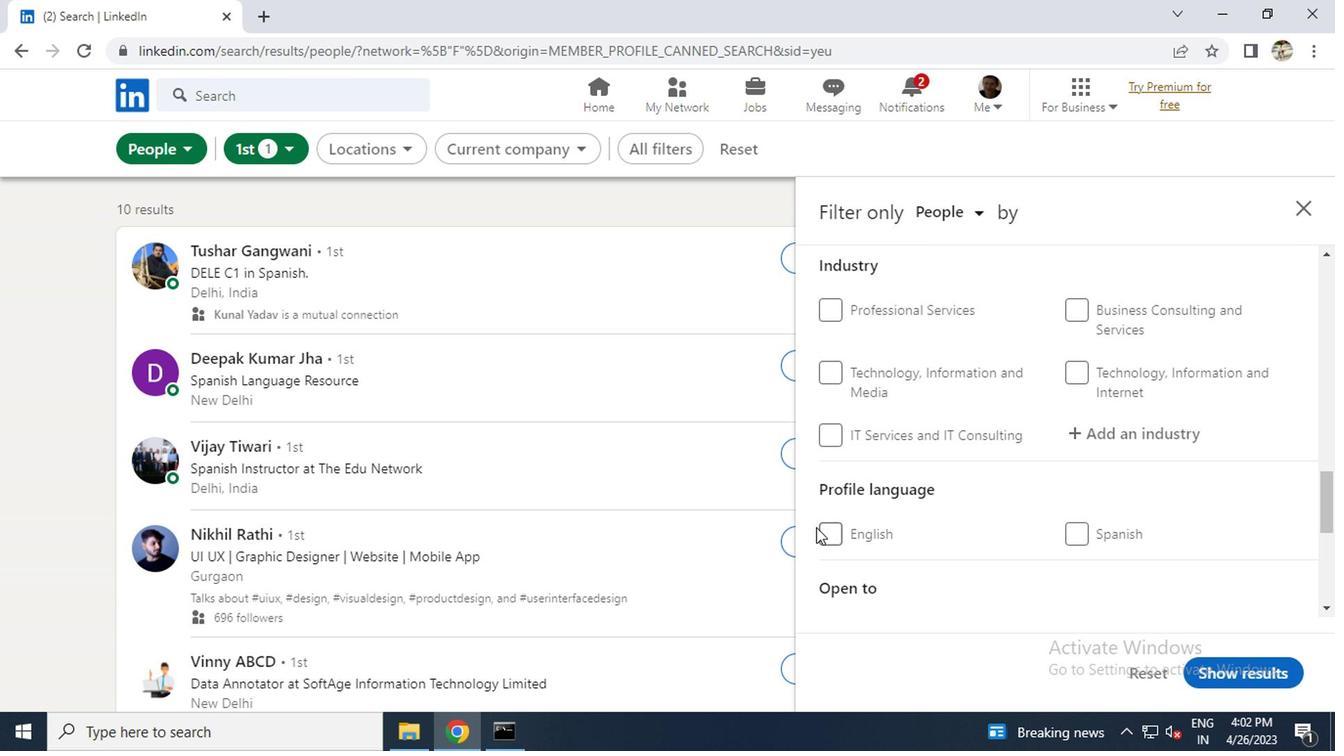 
Action: Mouse pressed left at (831, 531)
Screenshot: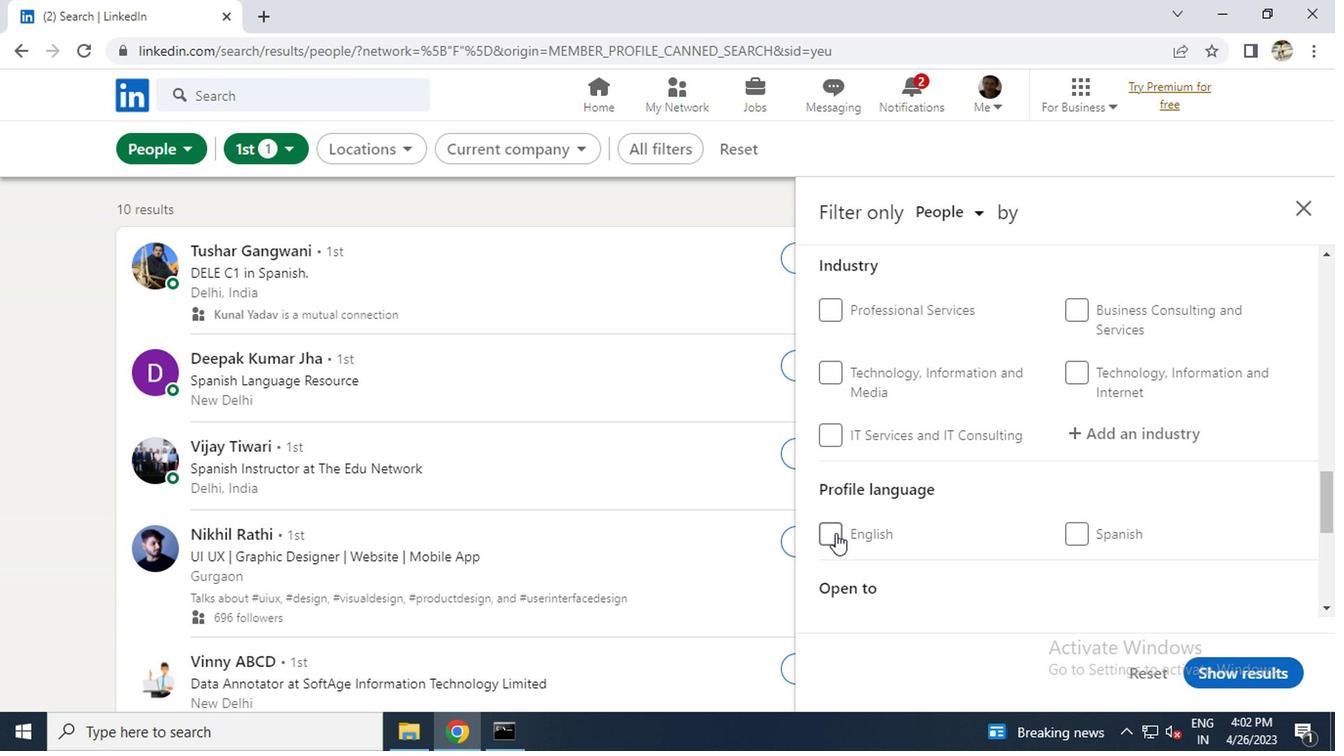 
Action: Mouse moved to (836, 531)
Screenshot: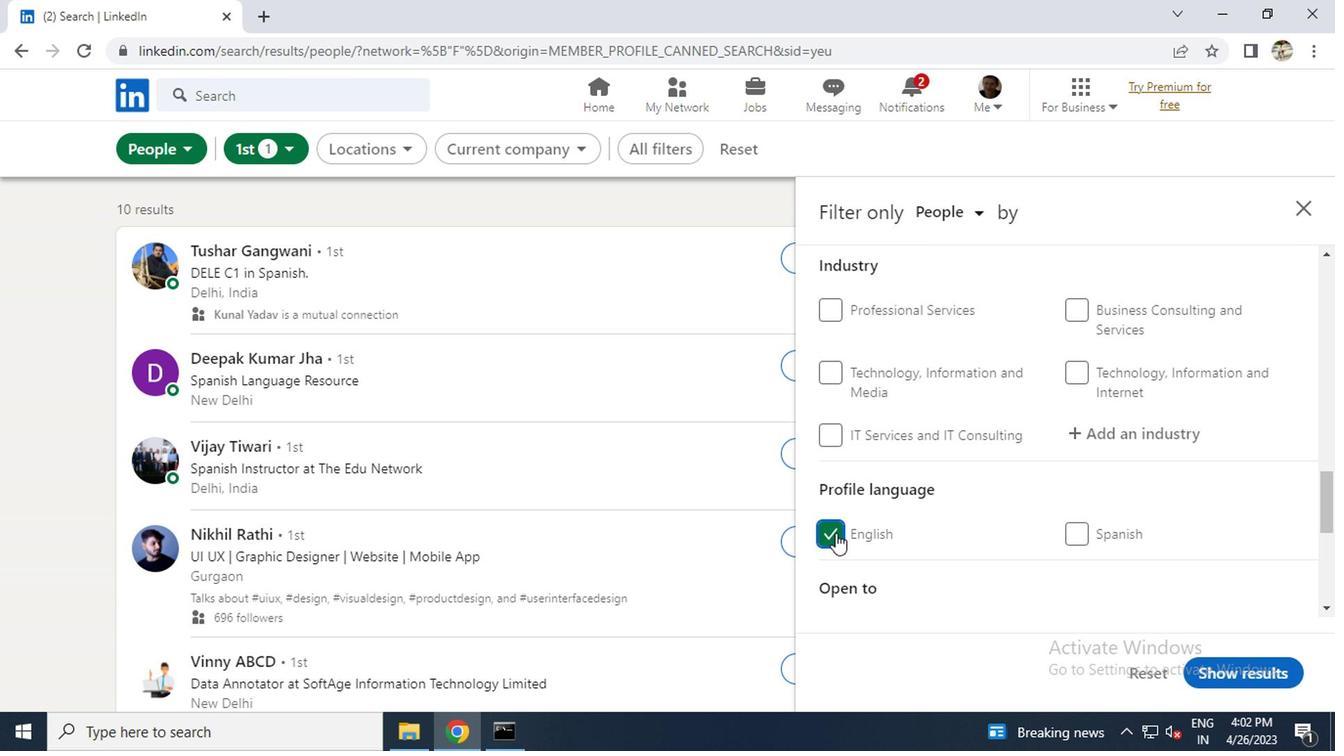 
Action: Mouse scrolled (836, 532) with delta (0, 0)
Screenshot: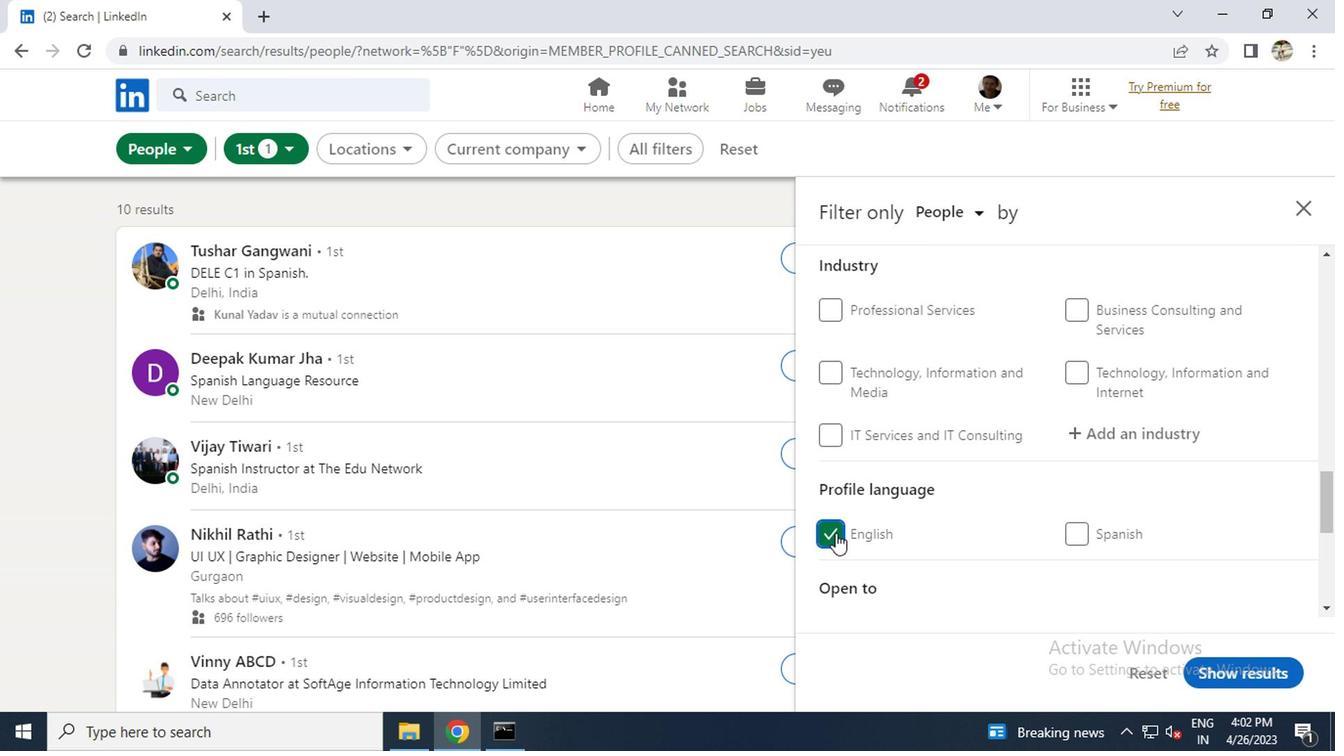 
Action: Mouse moved to (843, 526)
Screenshot: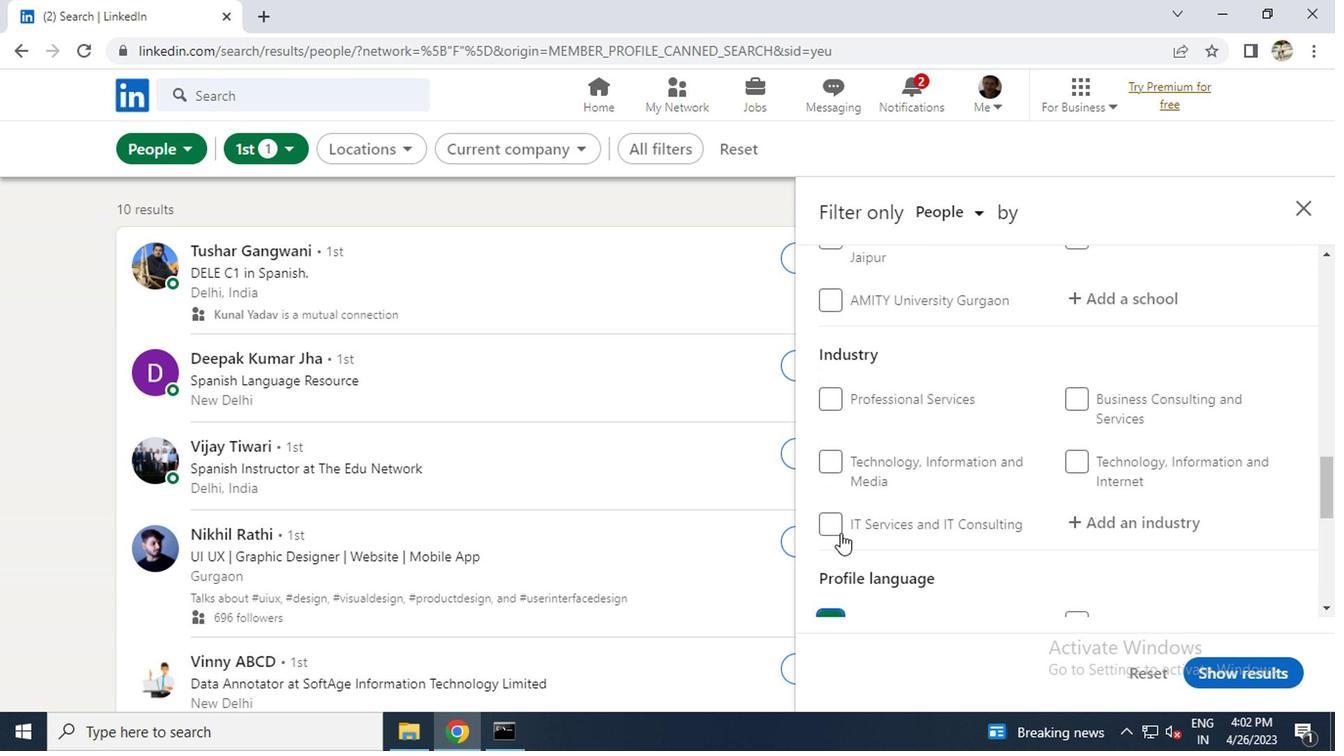 
Action: Mouse scrolled (843, 527) with delta (0, 0)
Screenshot: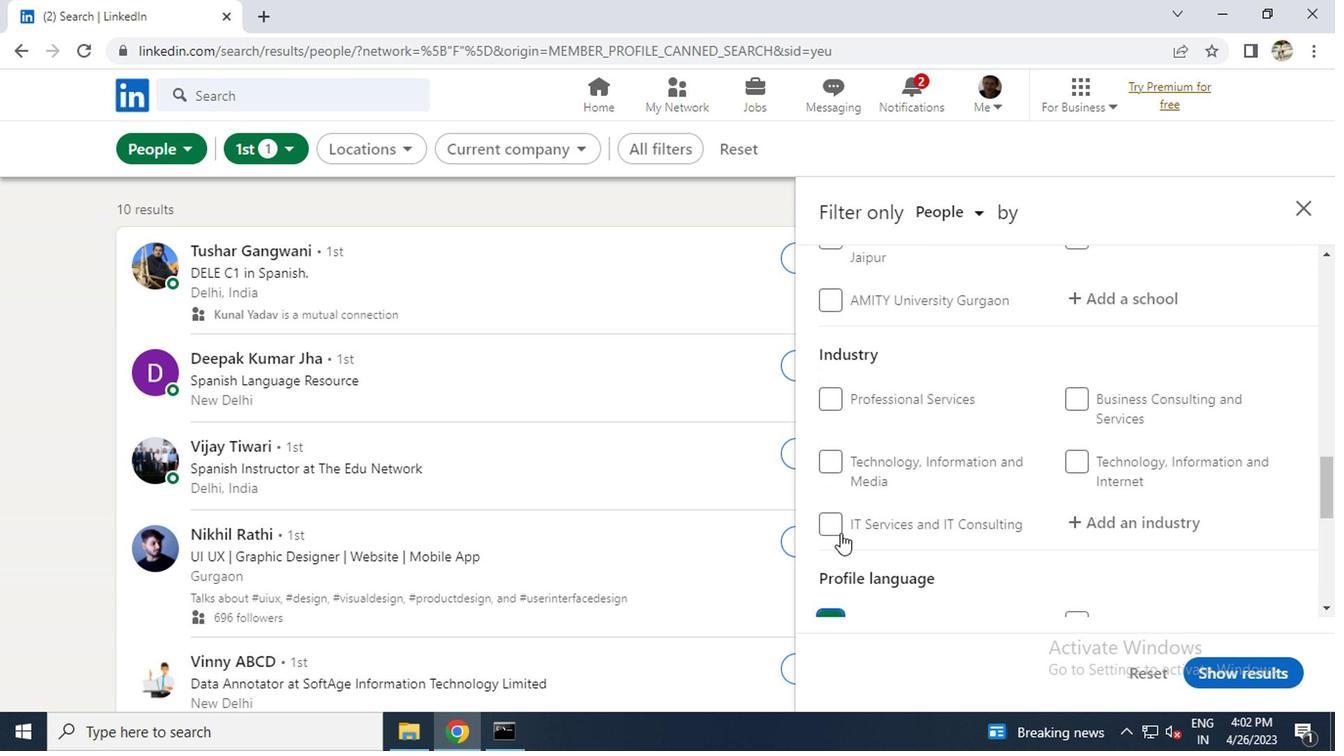 
Action: Mouse scrolled (843, 527) with delta (0, 0)
Screenshot: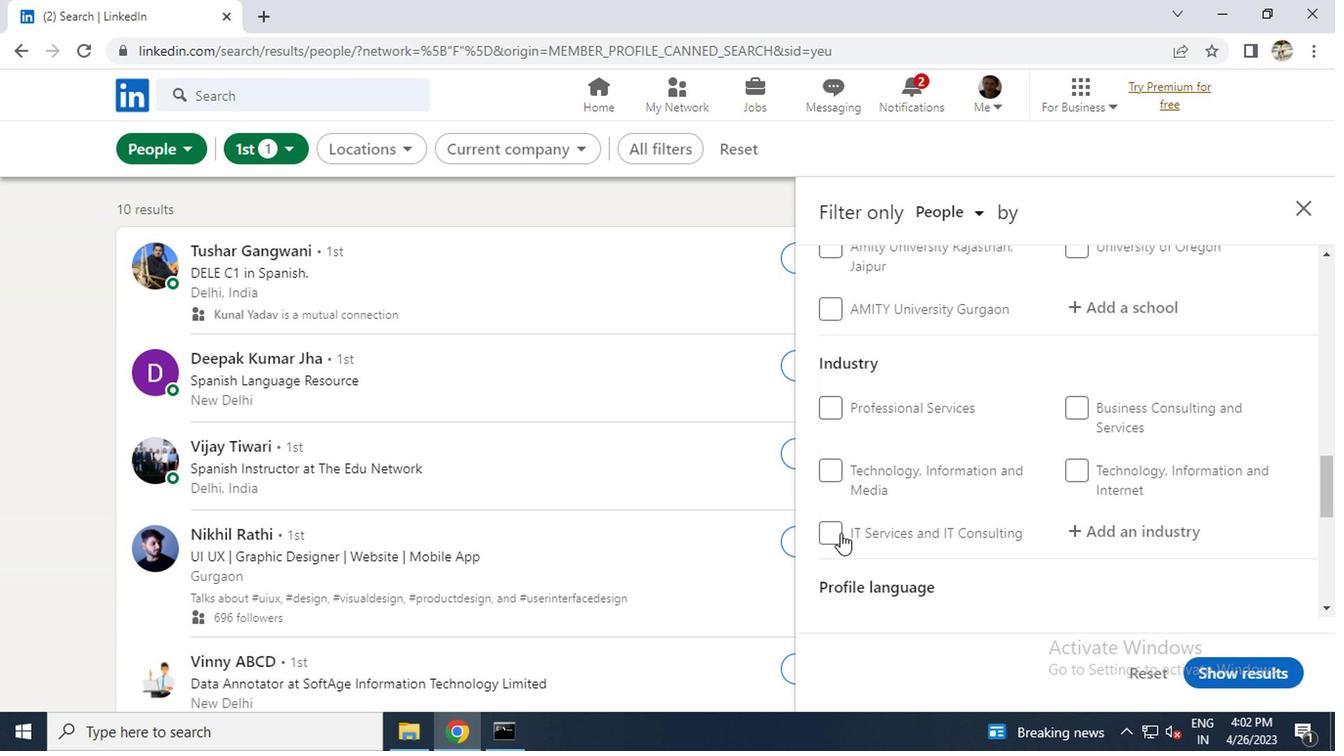 
Action: Mouse scrolled (843, 527) with delta (0, 0)
Screenshot: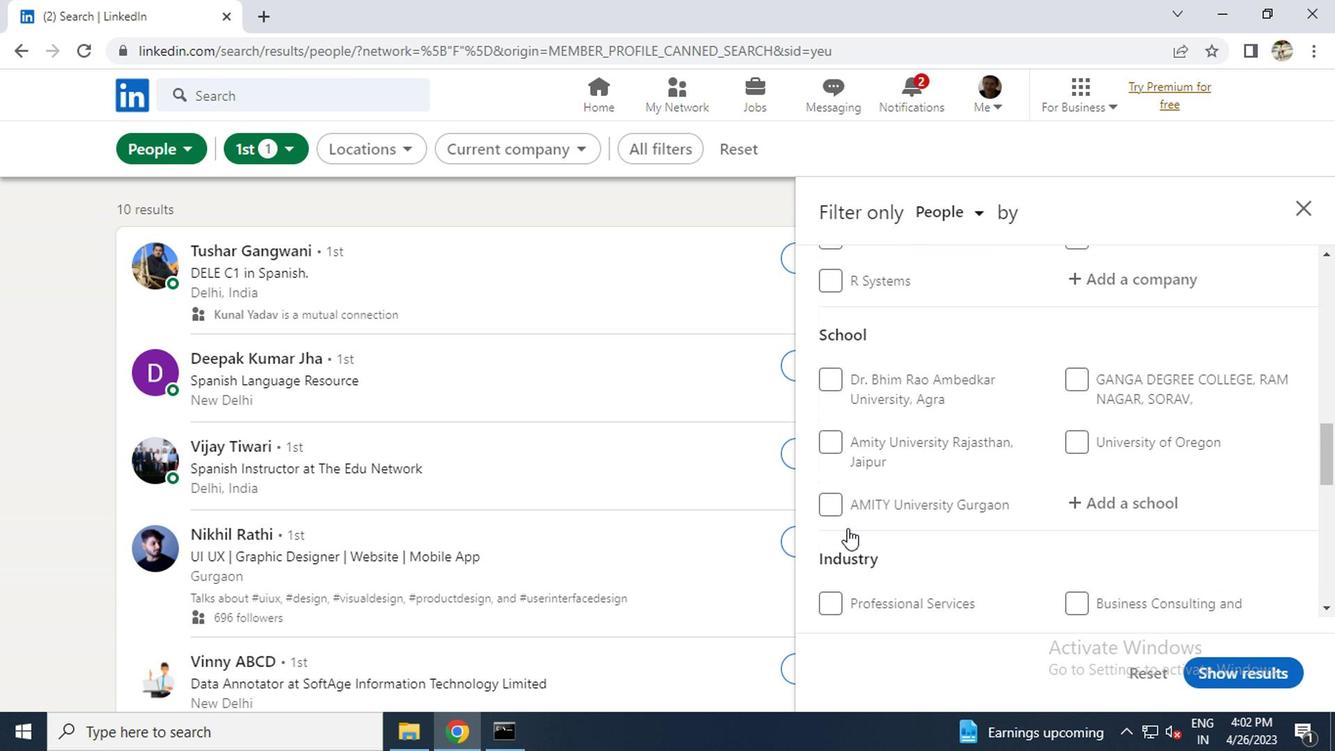 
Action: Mouse scrolled (843, 527) with delta (0, 0)
Screenshot: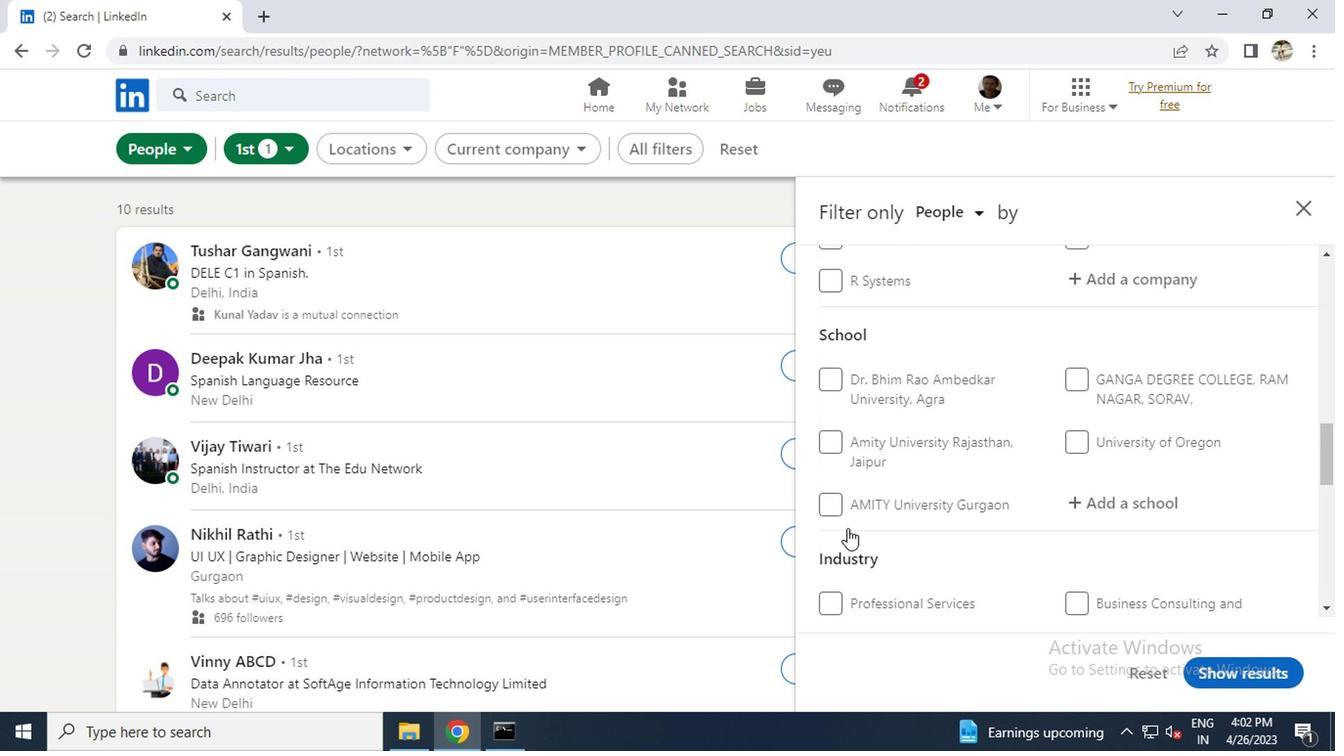
Action: Mouse scrolled (843, 527) with delta (0, 0)
Screenshot: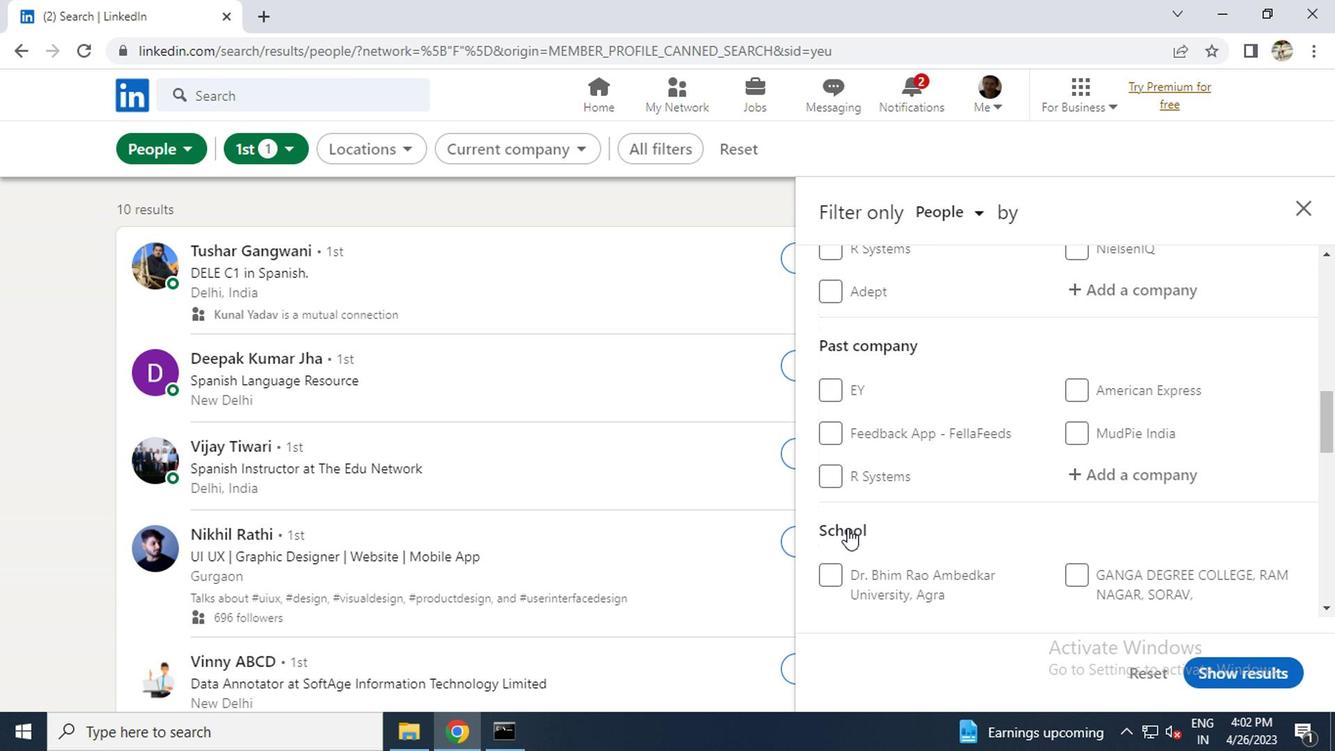 
Action: Mouse moved to (1117, 379)
Screenshot: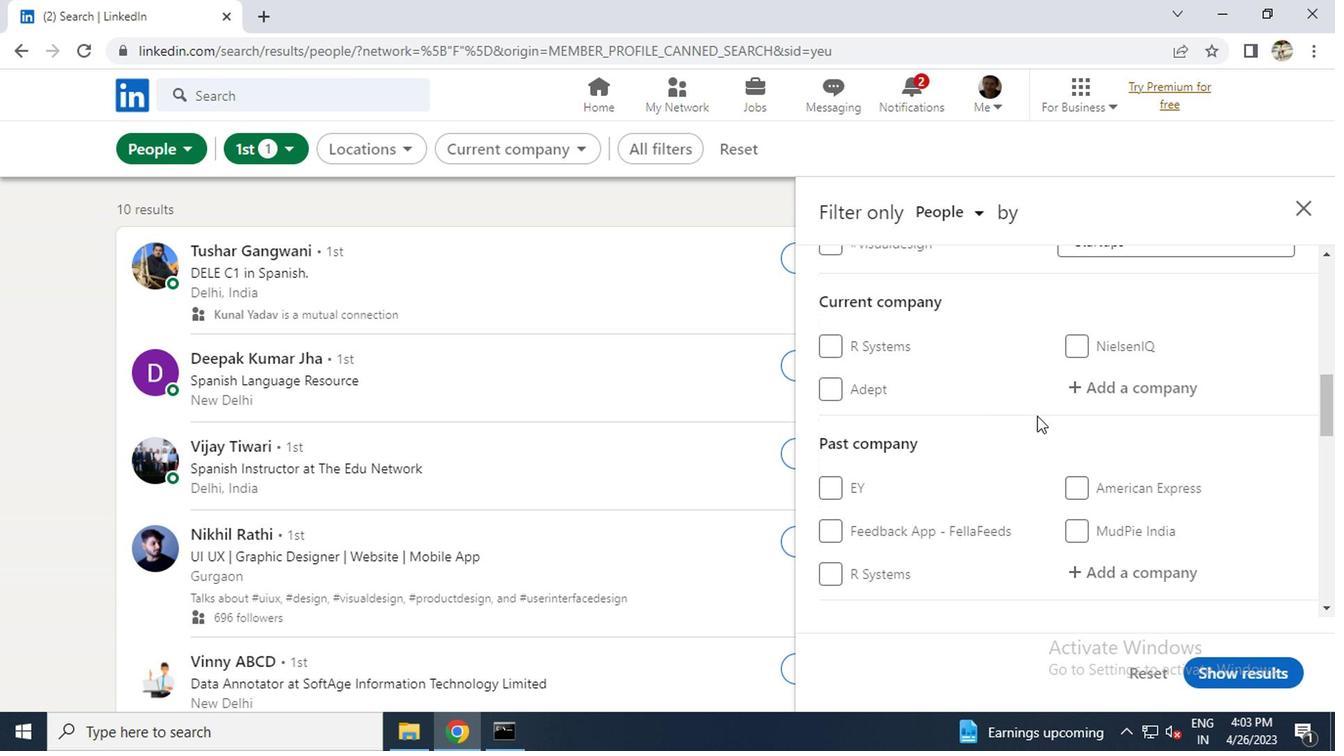
Action: Mouse pressed left at (1117, 379)
Screenshot: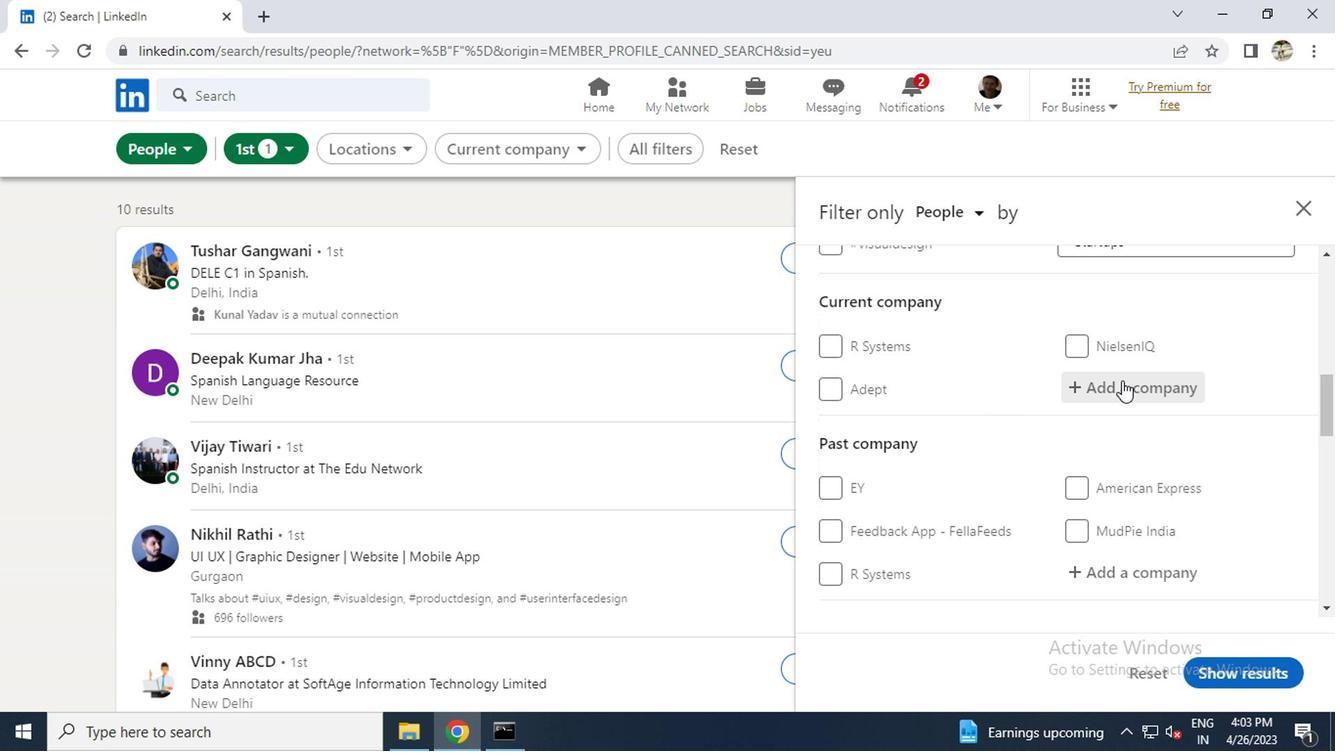 
Action: Key pressed <Key.caps_lock>G<Key.caps_lock>ENETEC
Screenshot: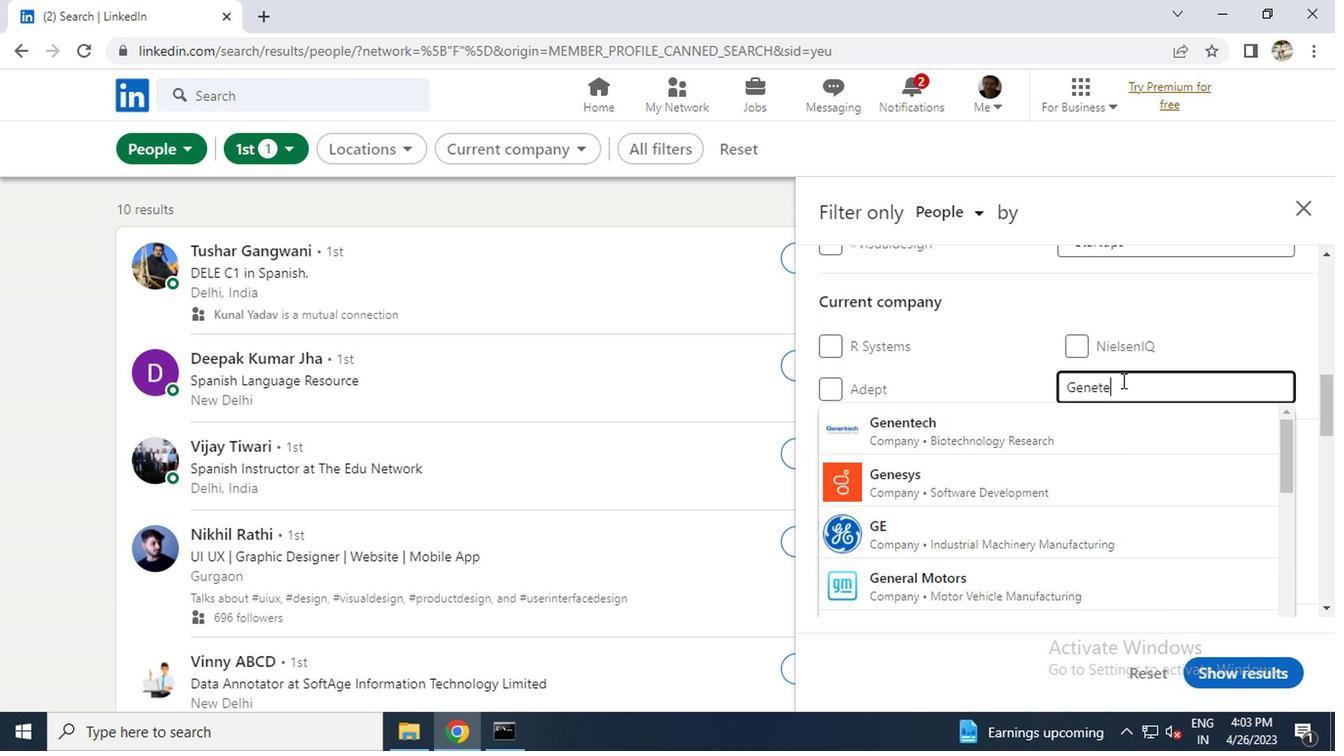 
Action: Mouse moved to (1014, 418)
Screenshot: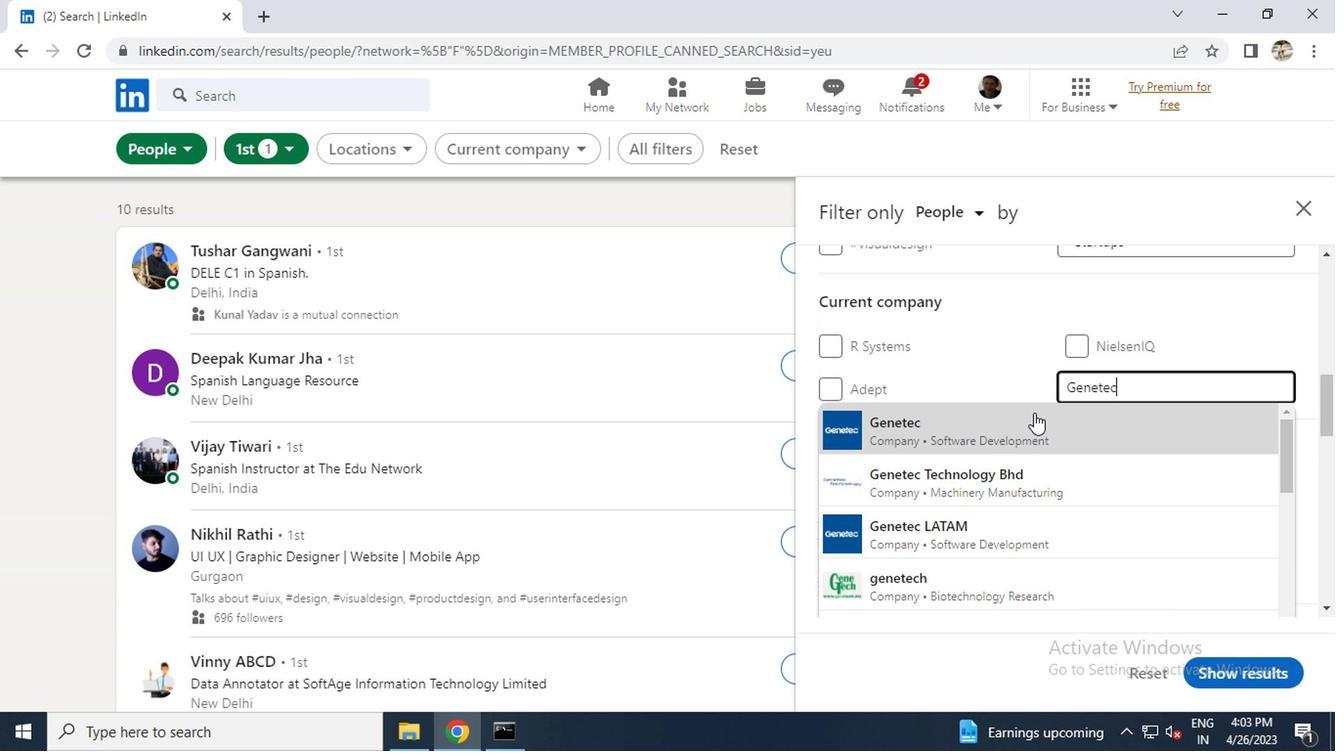 
Action: Mouse pressed left at (1014, 418)
Screenshot: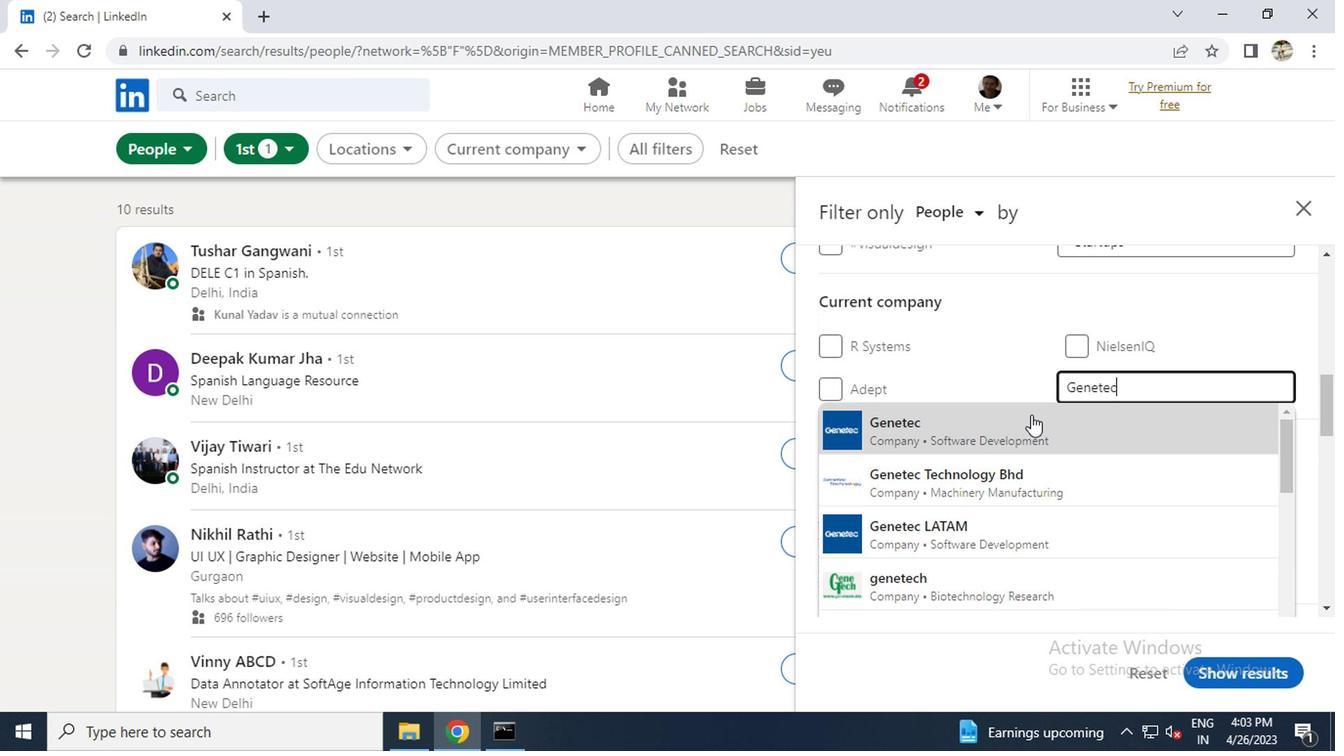
Action: Mouse scrolled (1014, 416) with delta (0, -1)
Screenshot: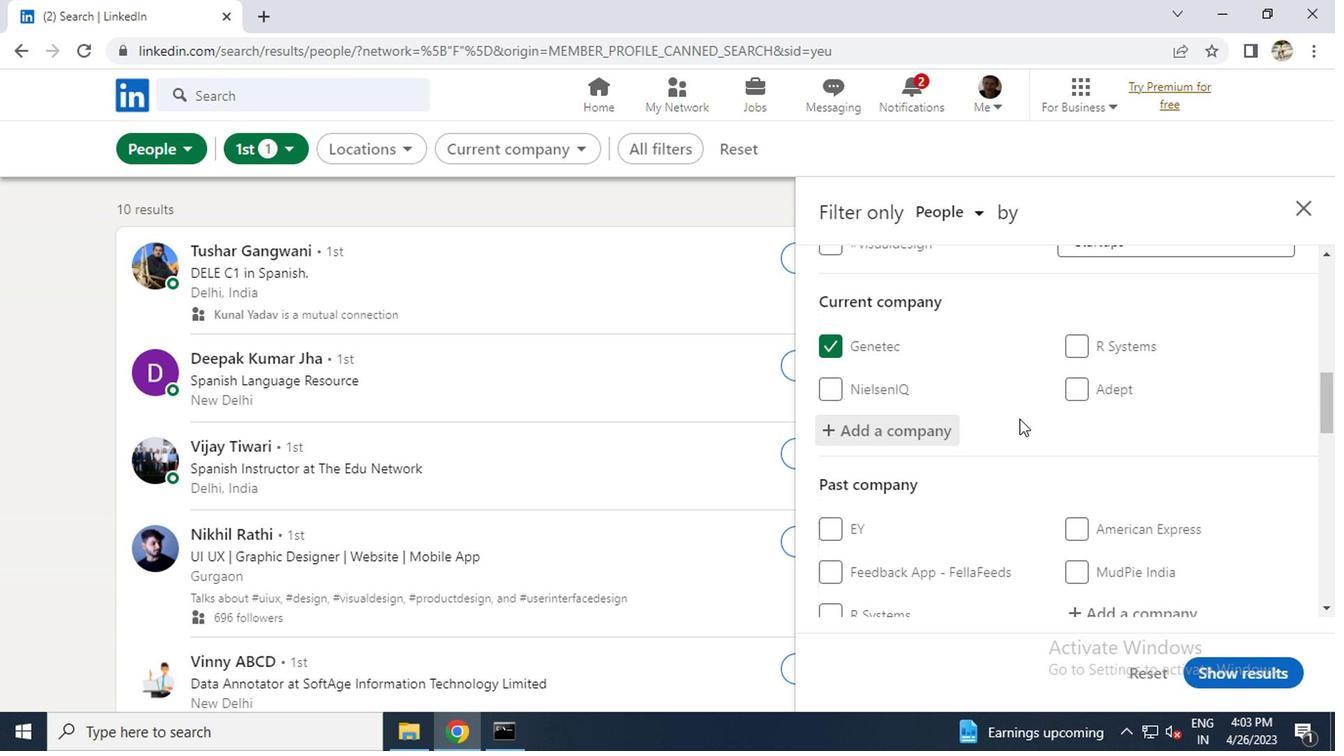 
Action: Mouse scrolled (1014, 416) with delta (0, -1)
Screenshot: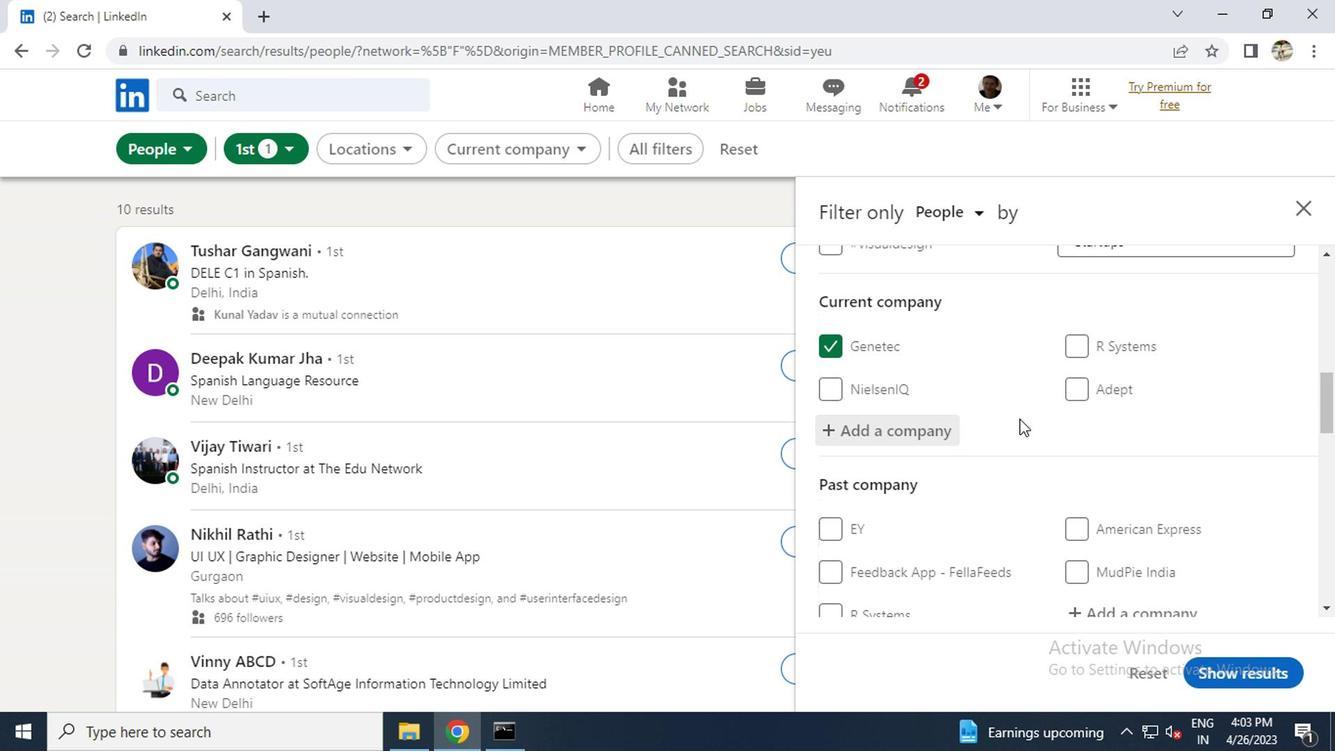 
Action: Mouse scrolled (1014, 416) with delta (0, -1)
Screenshot: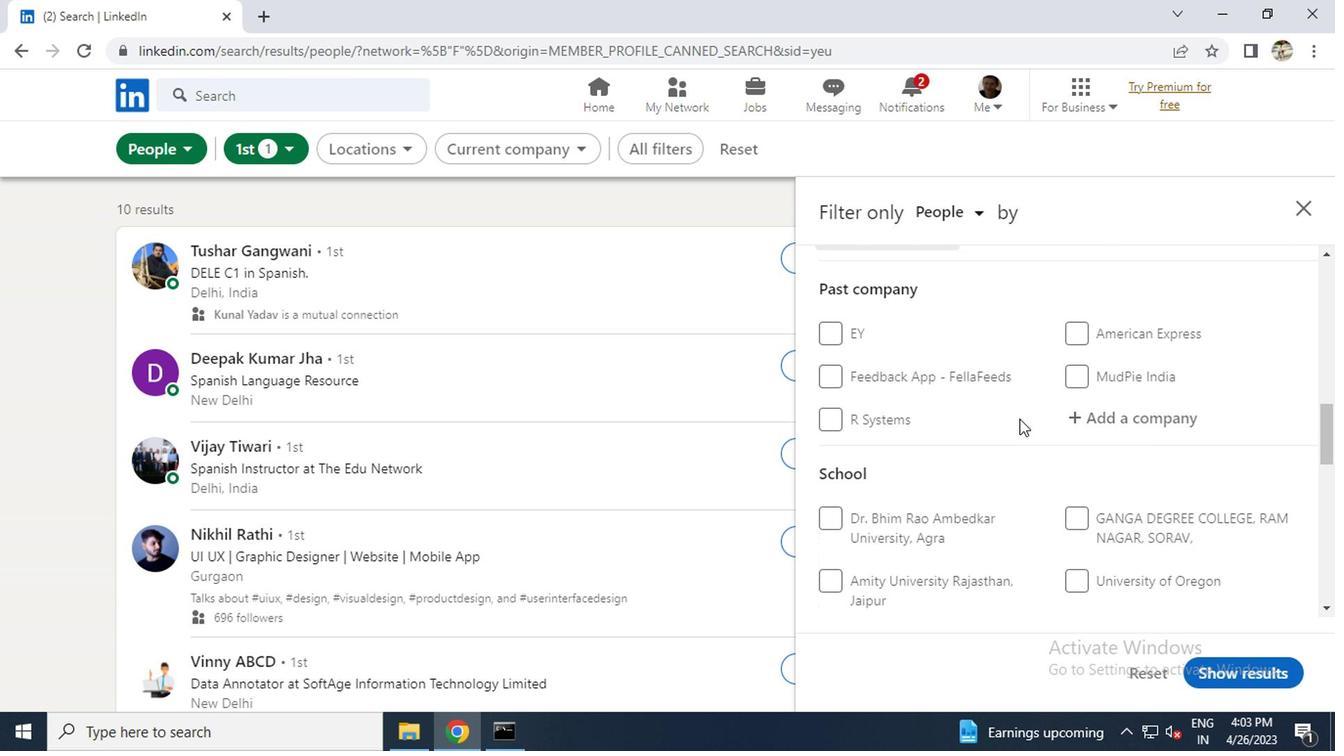 
Action: Mouse moved to (1116, 539)
Screenshot: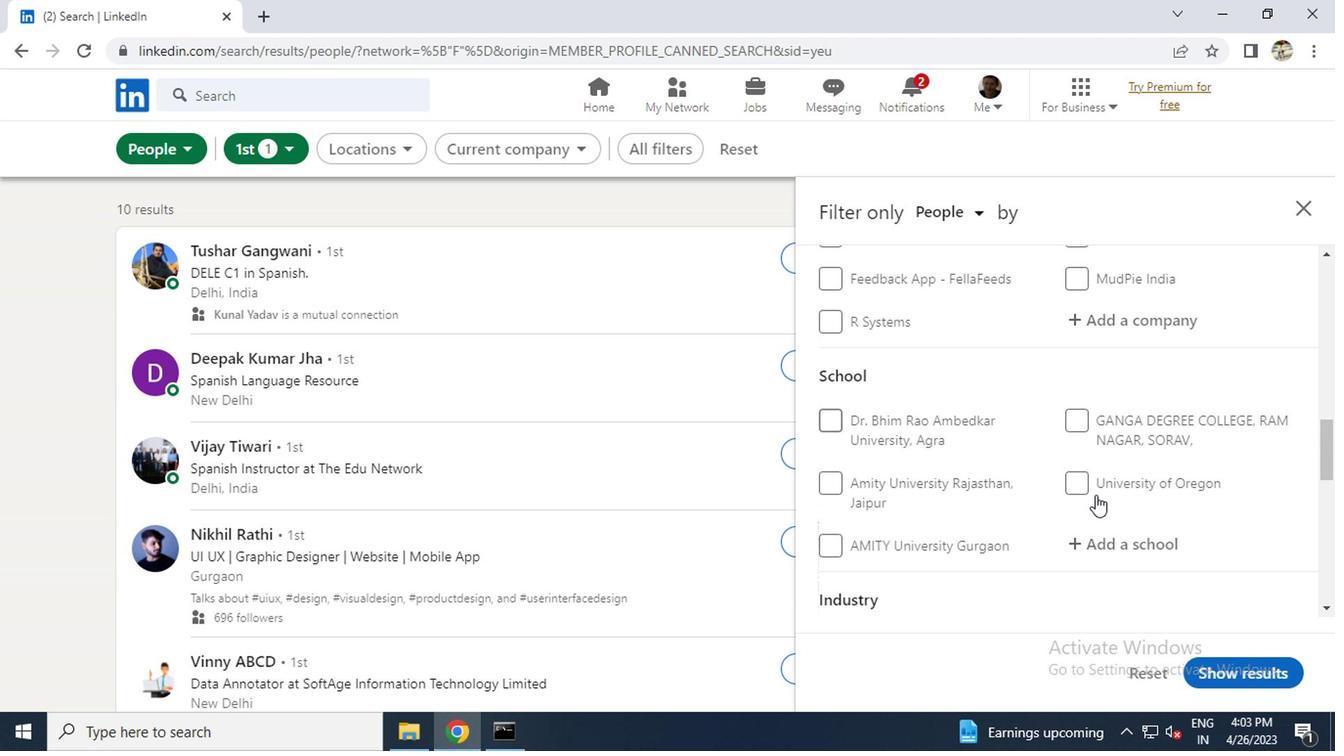 
Action: Mouse pressed left at (1116, 539)
Screenshot: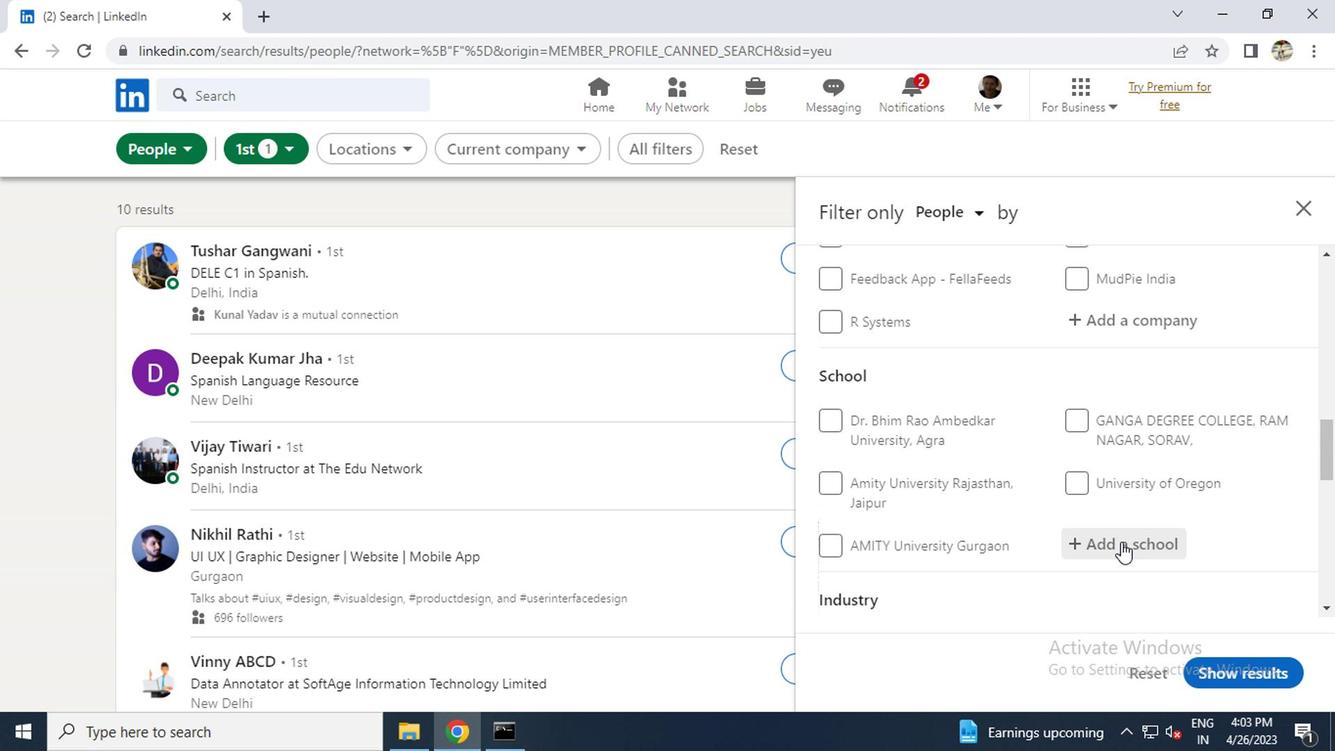 
Action: Key pressed <Key.caps_lock>C<Key.caps_lock>OIMBA
Screenshot: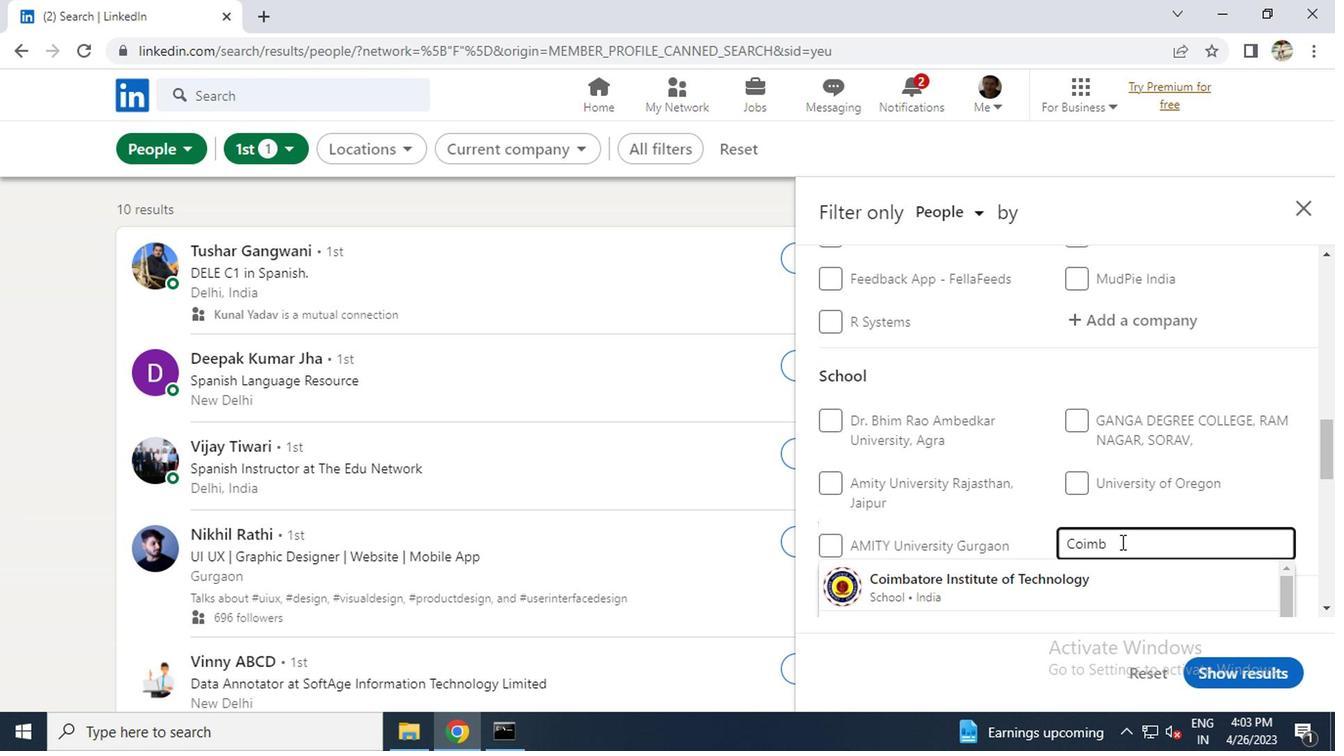
Action: Mouse moved to (1128, 546)
Screenshot: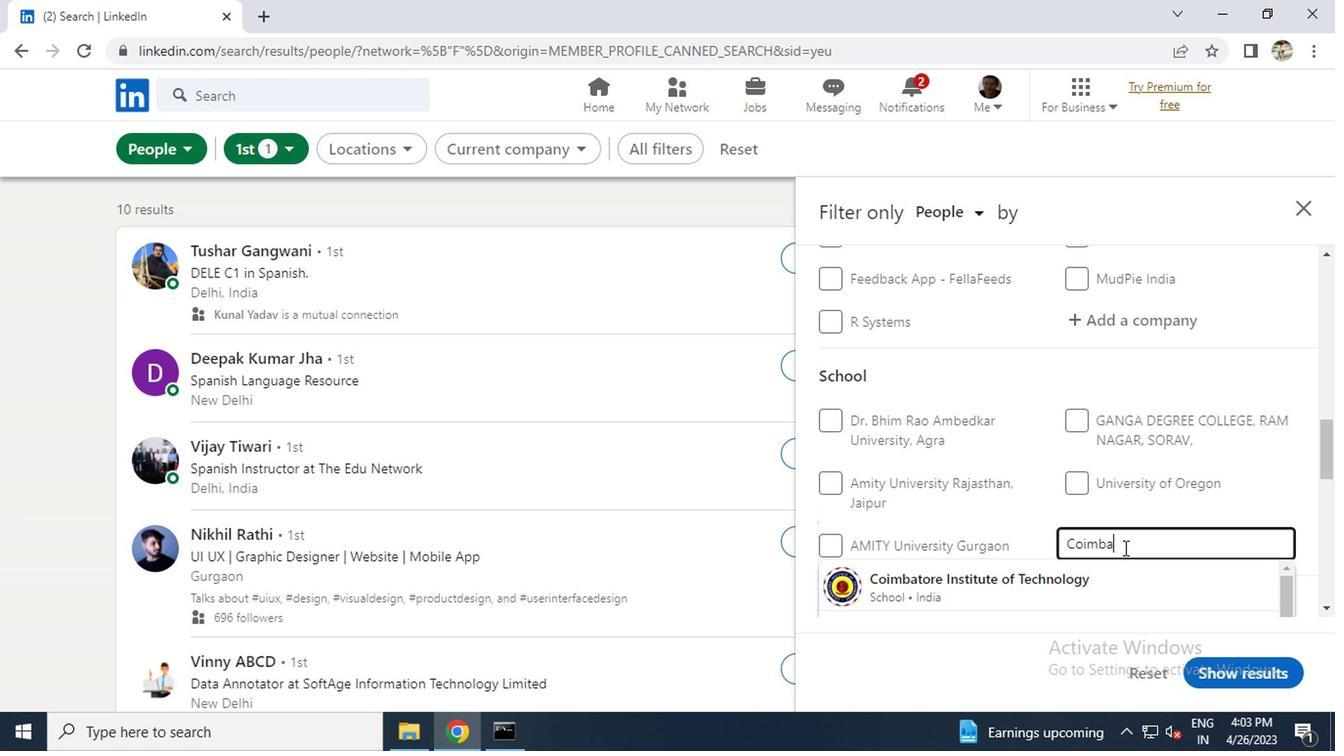 
Action: Mouse pressed left at (1128, 546)
Screenshot: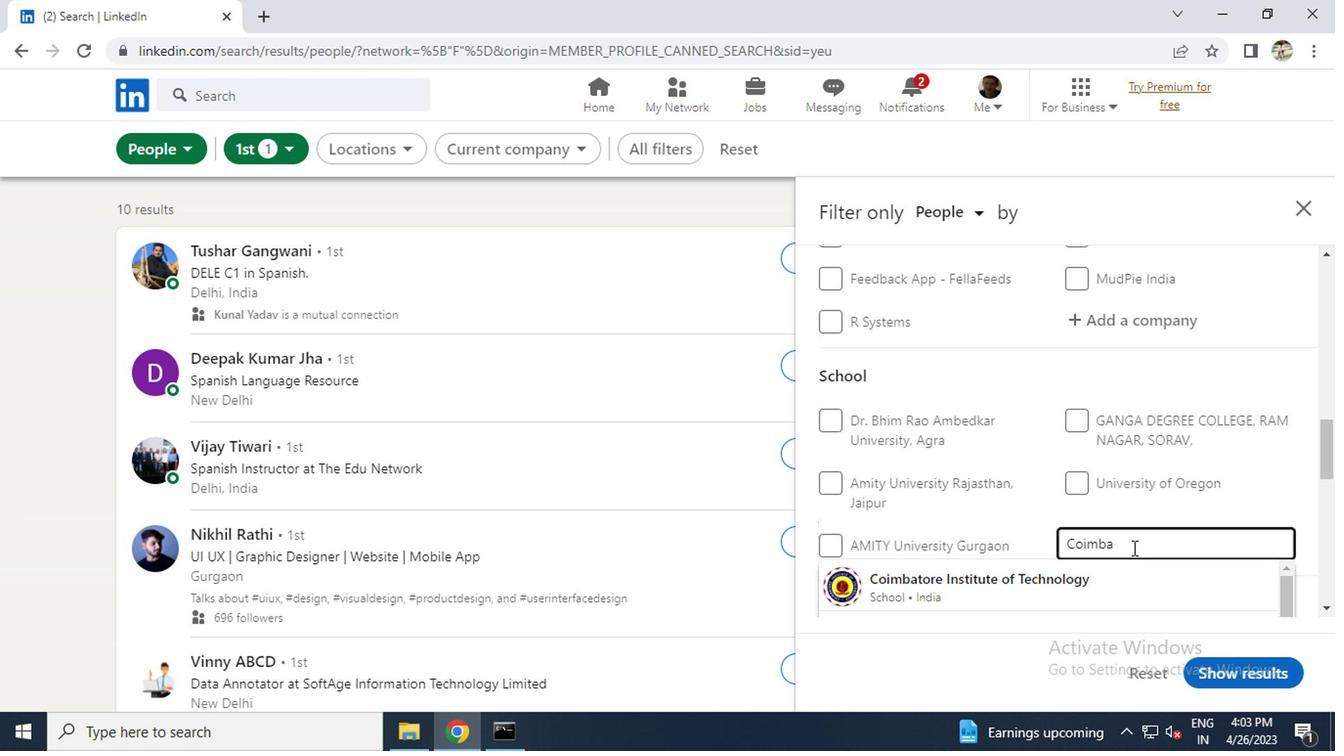 
Action: Key pressed TORE<Key.space><Key.caps_lock>T<Key.caps_lock>AMIL
Screenshot: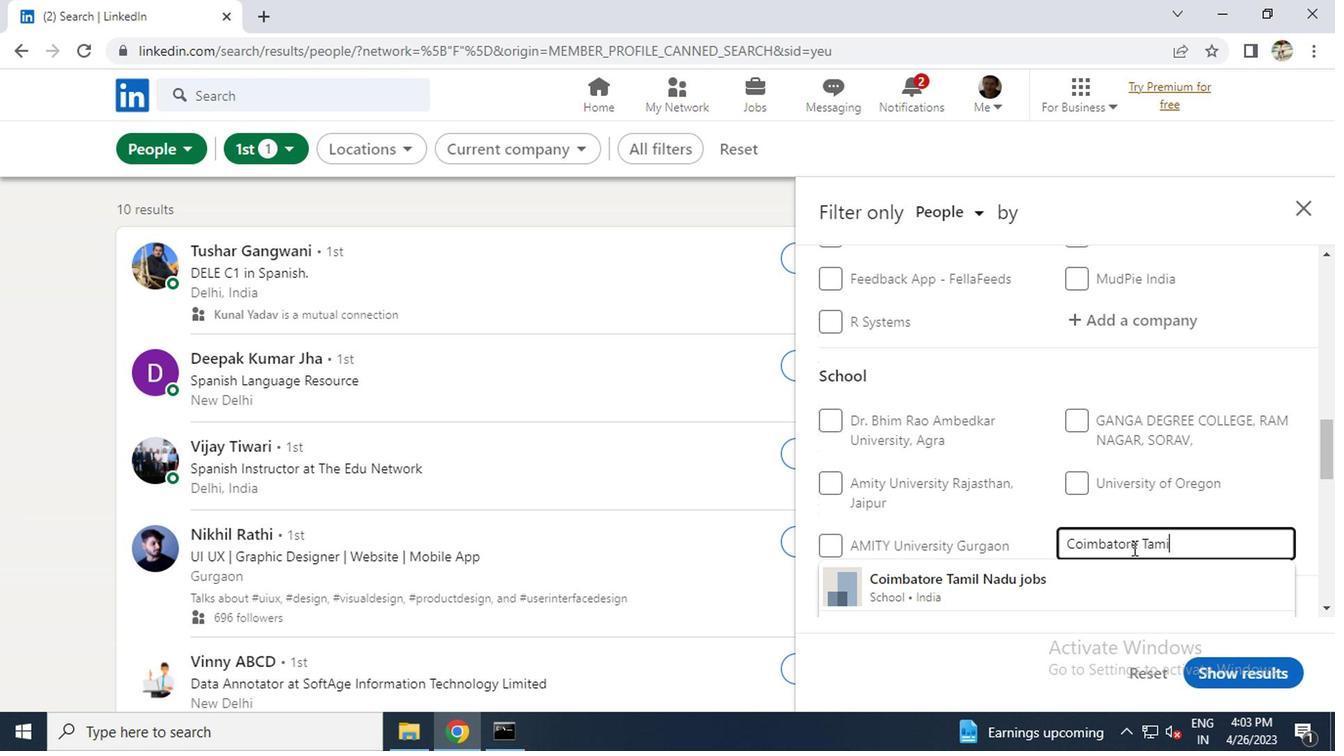 
Action: Mouse moved to (1038, 574)
Screenshot: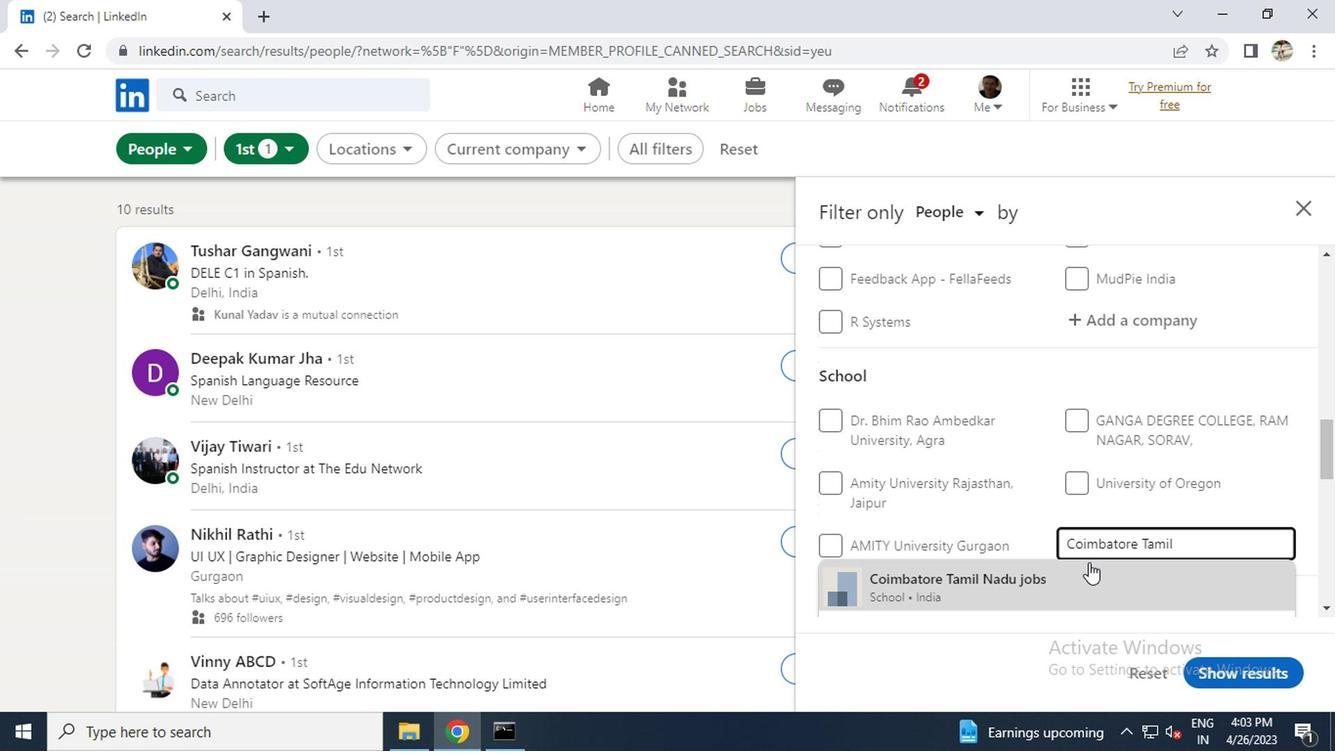 
Action: Mouse pressed left at (1038, 574)
Screenshot: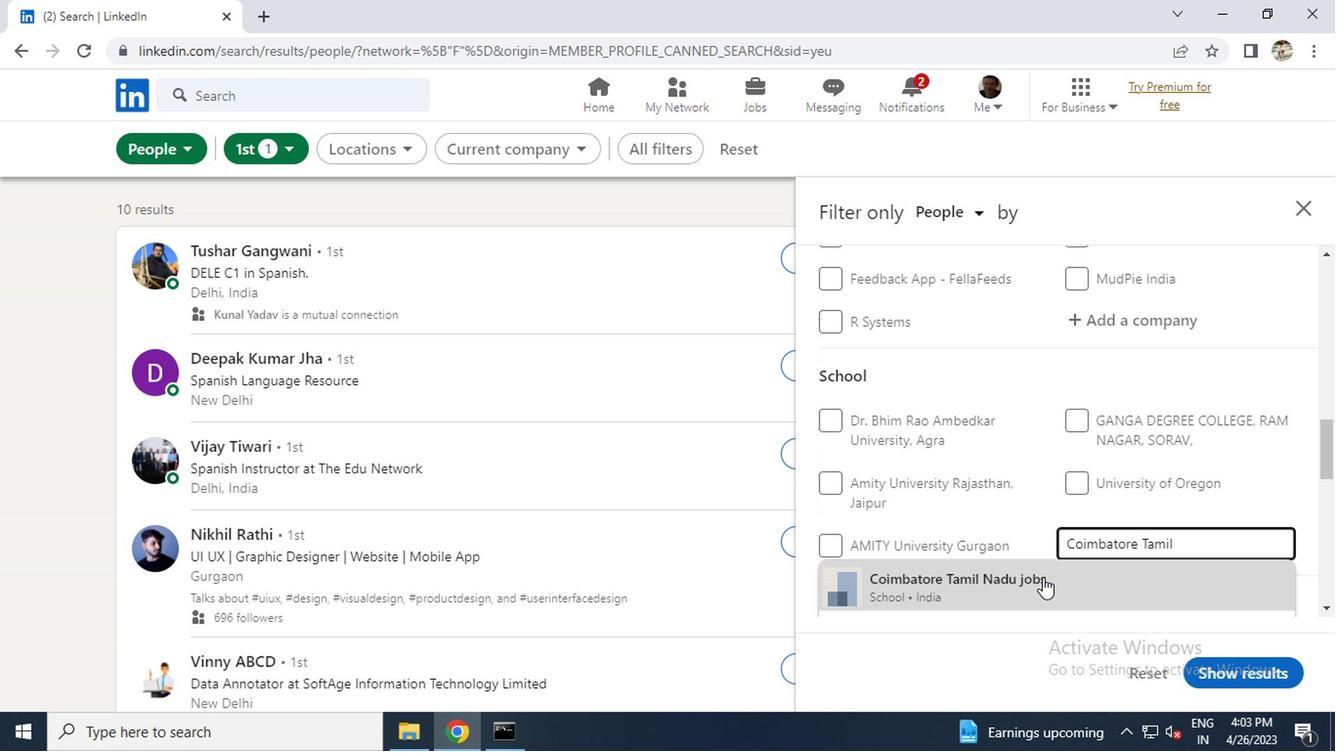 
Action: Mouse scrolled (1038, 573) with delta (0, 0)
Screenshot: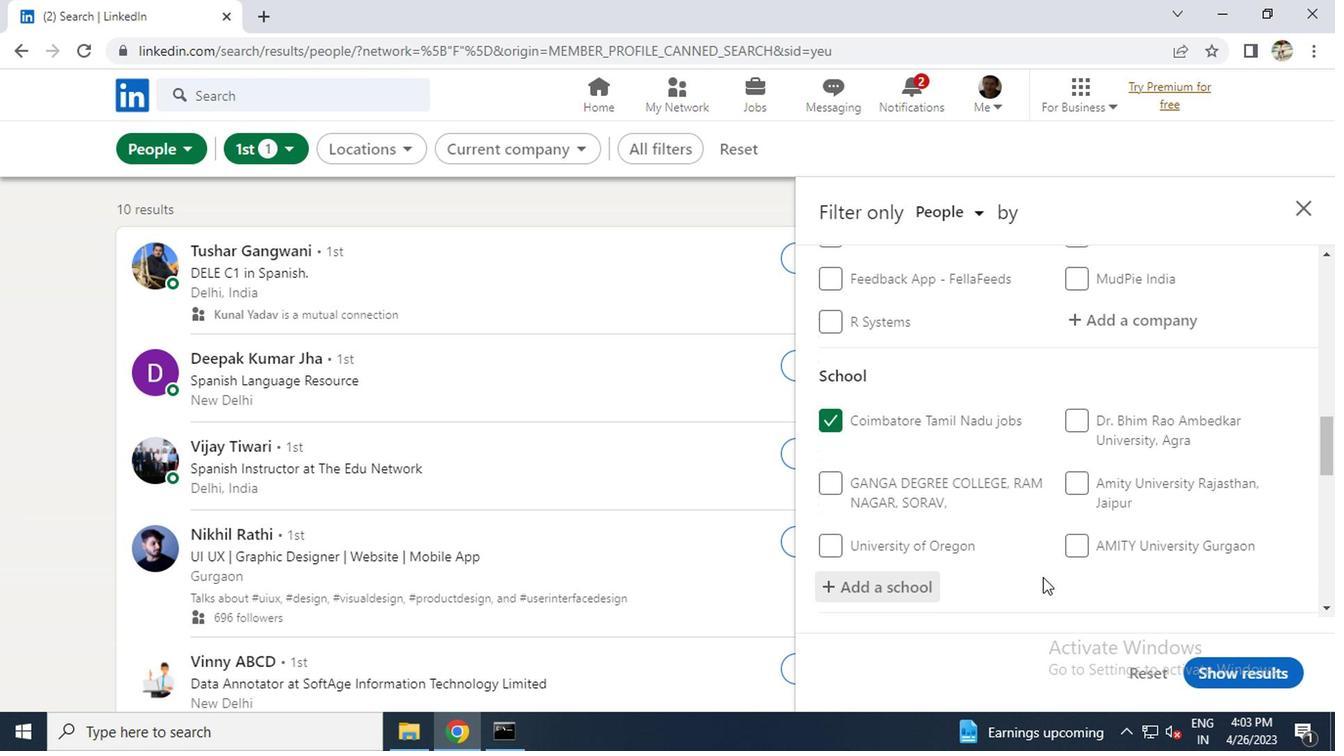 
Action: Mouse scrolled (1038, 573) with delta (0, 0)
Screenshot: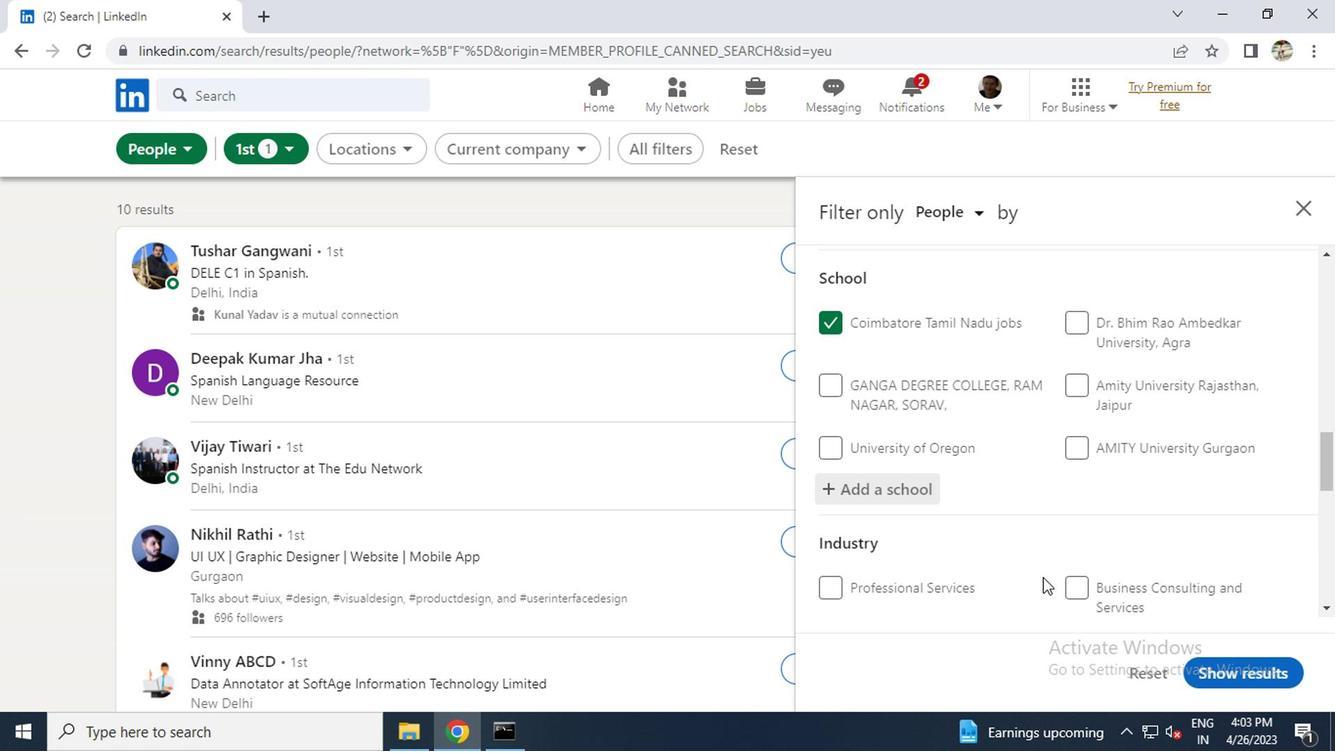 
Action: Mouse moved to (1096, 587)
Screenshot: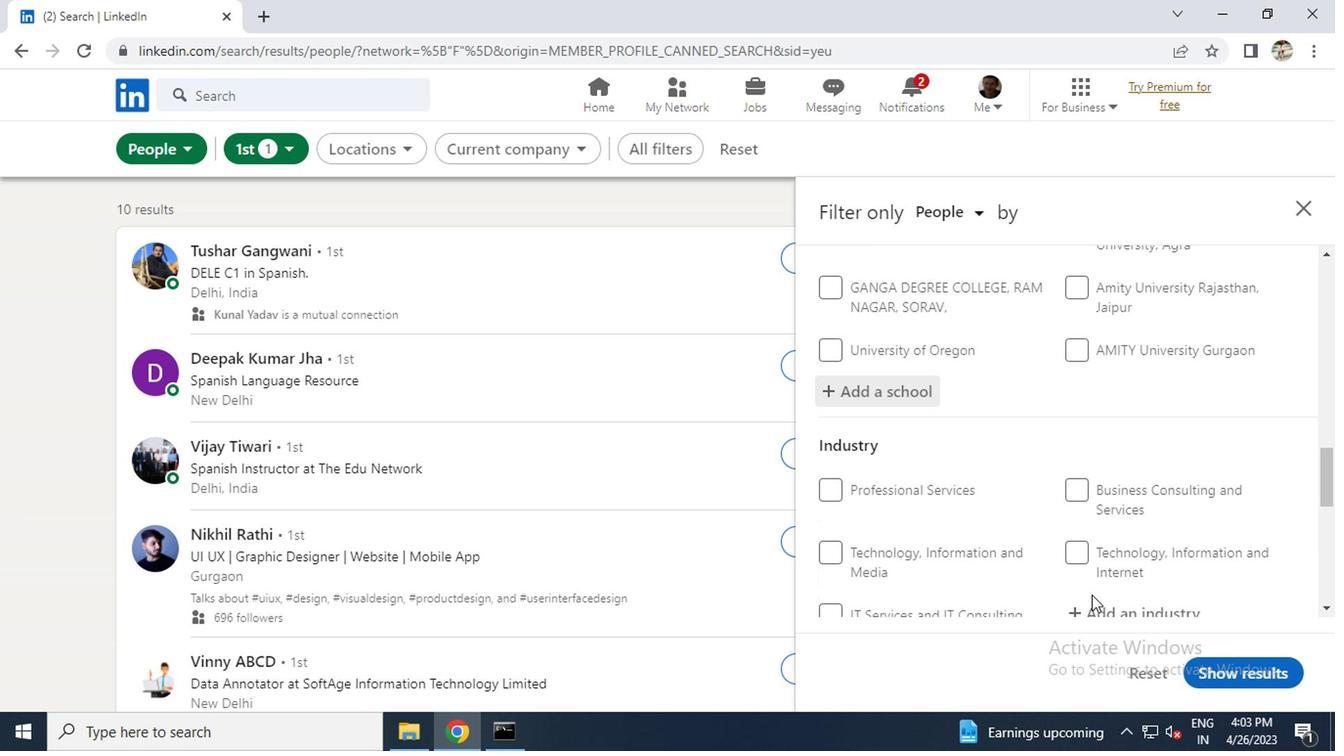 
Action: Mouse scrolled (1096, 586) with delta (0, -1)
Screenshot: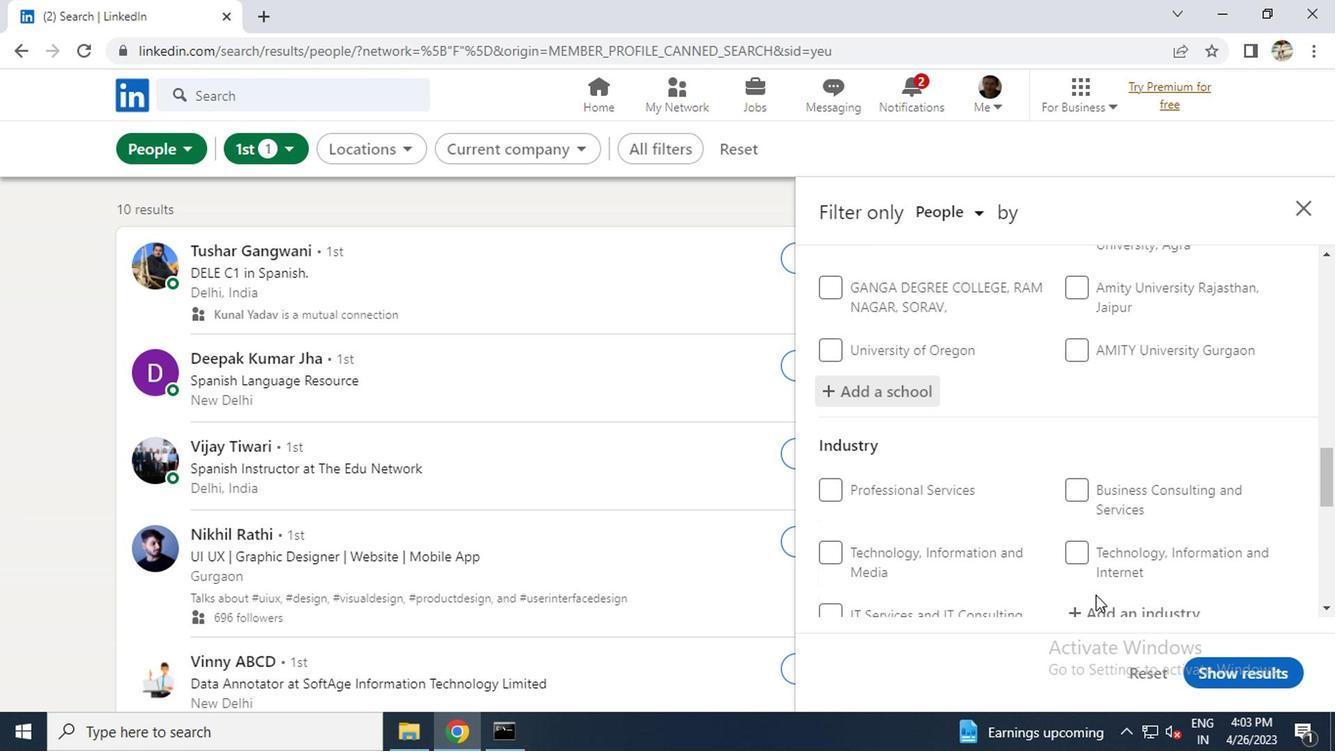 
Action: Mouse moved to (1085, 518)
Screenshot: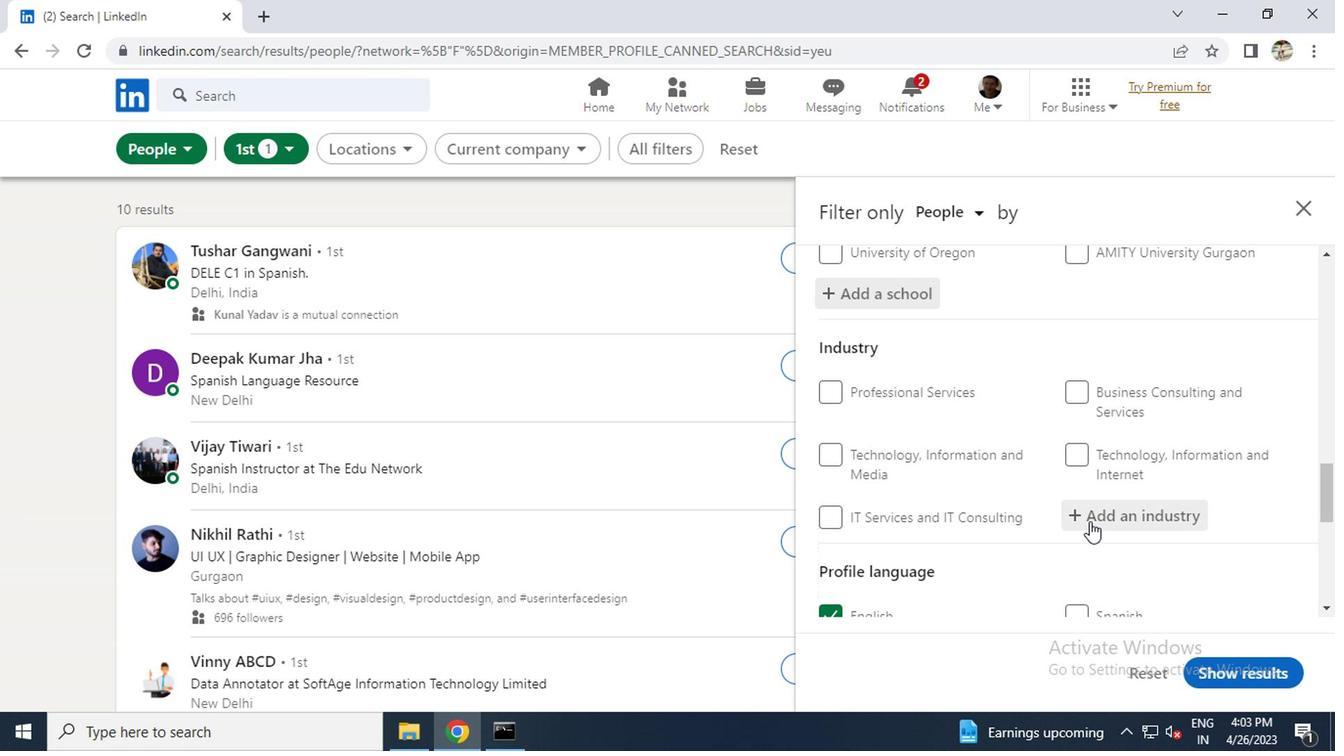 
Action: Mouse pressed left at (1085, 518)
Screenshot: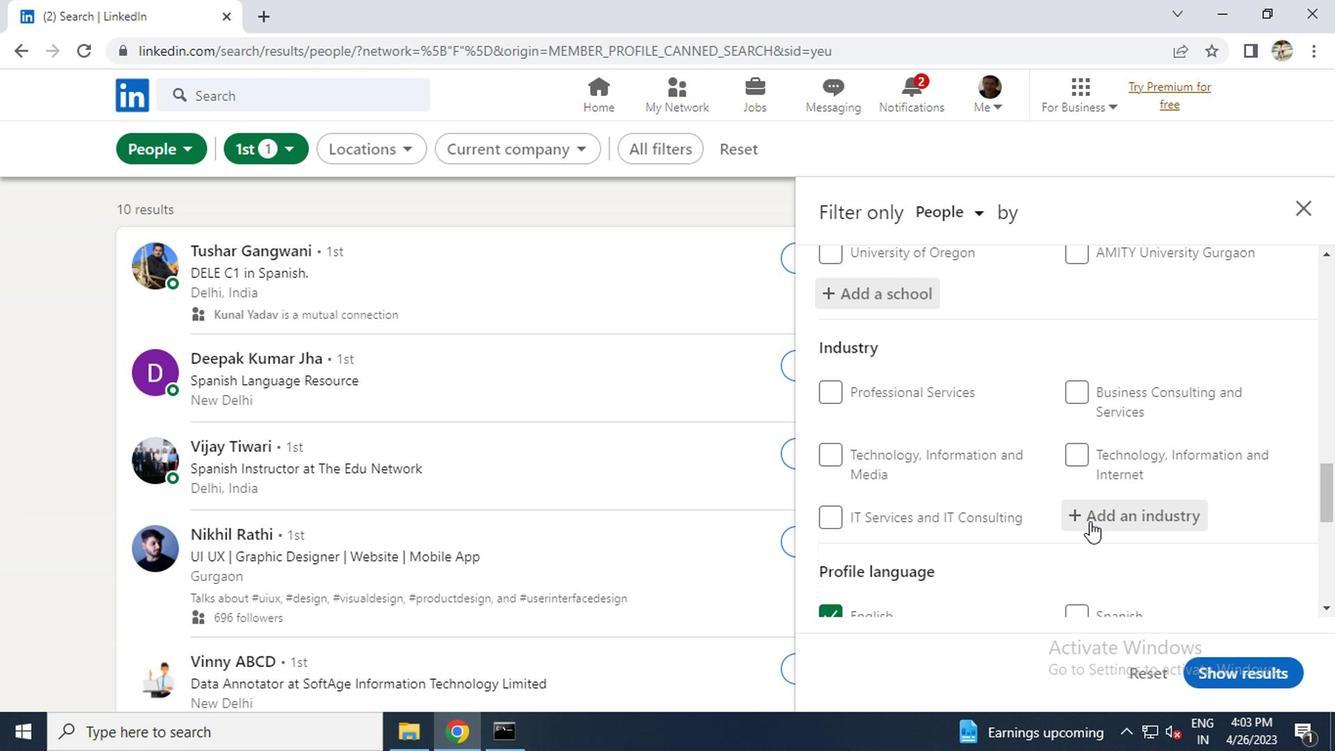 
Action: Key pressed <Key.caps_lock>P<Key.caps_lock>ACK
Screenshot: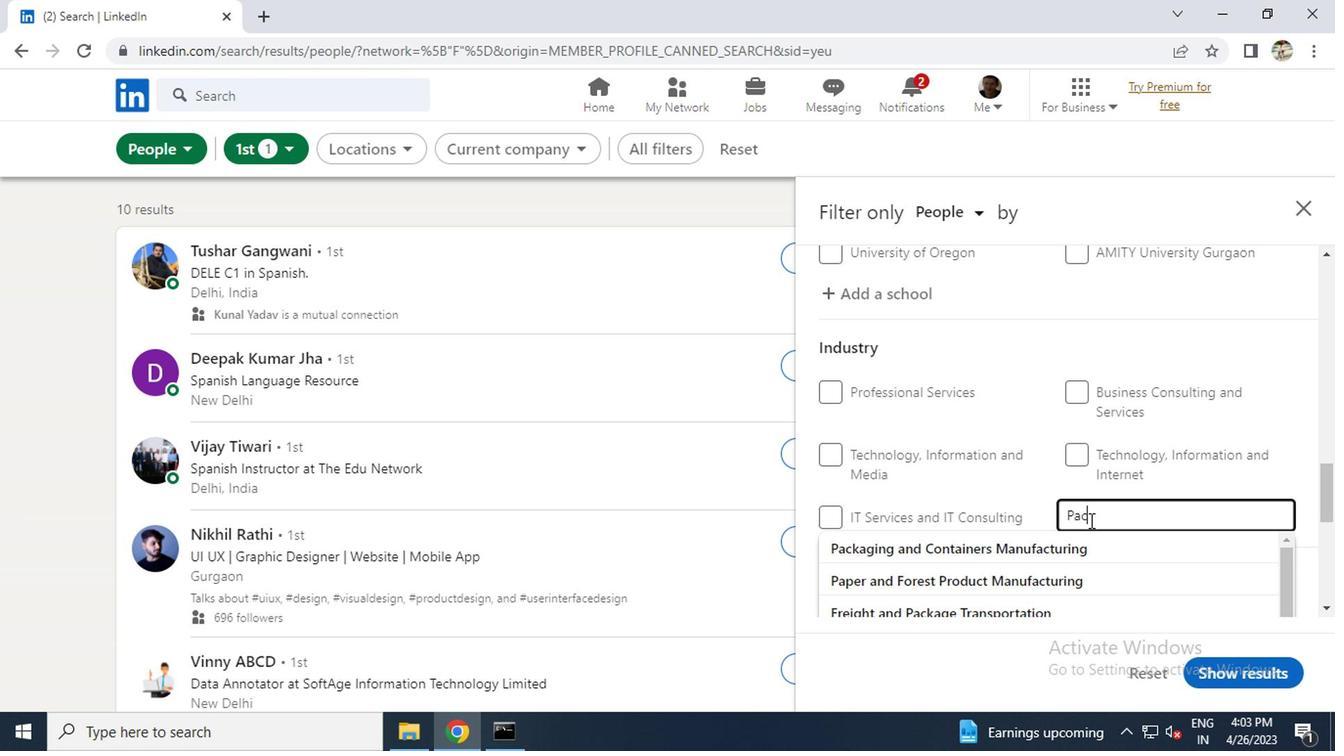 
Action: Mouse moved to (1039, 547)
Screenshot: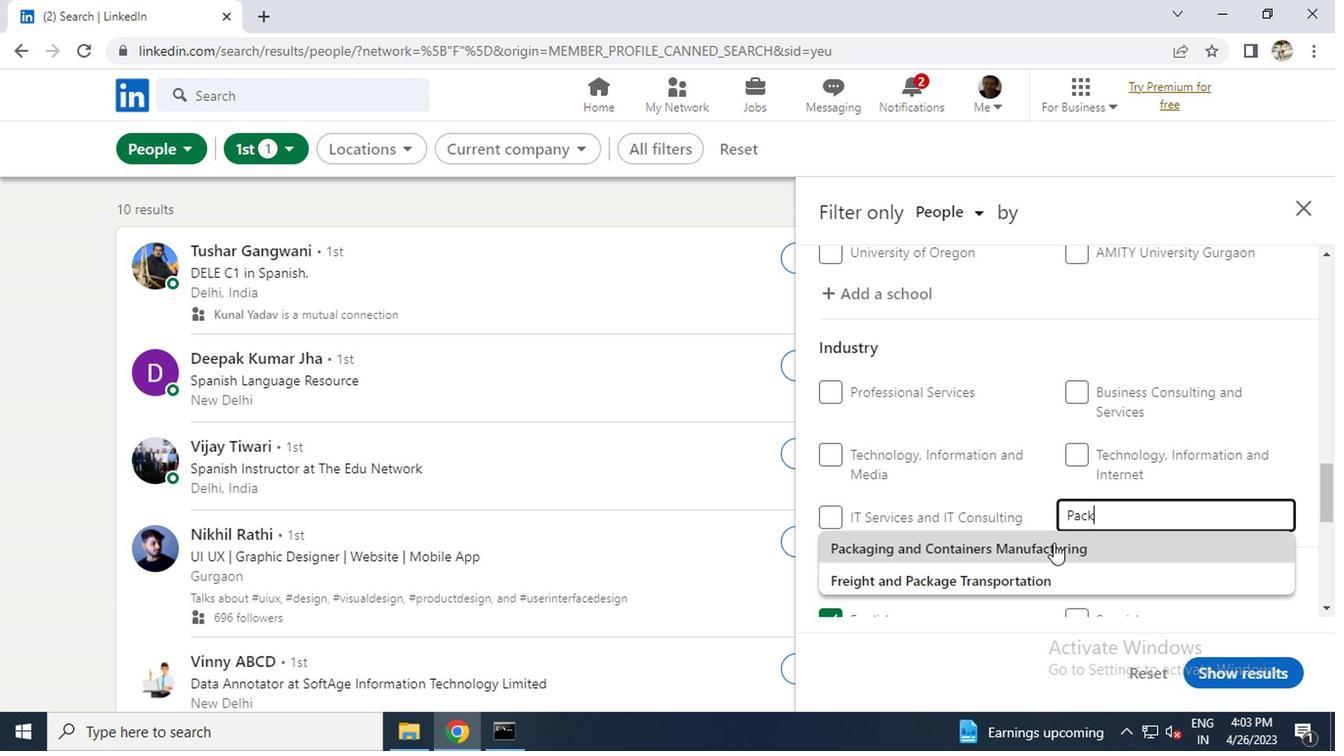
Action: Mouse pressed left at (1039, 547)
Screenshot: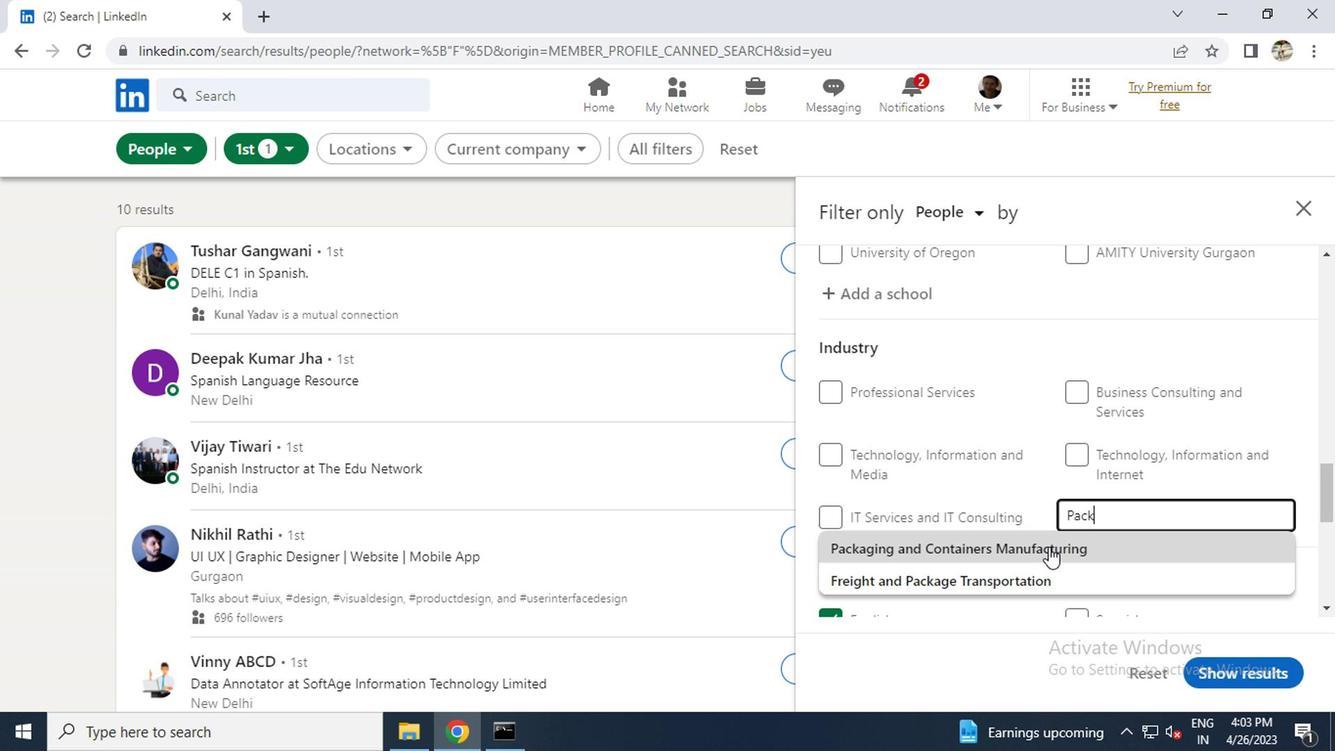 
Action: Mouse moved to (1039, 547)
Screenshot: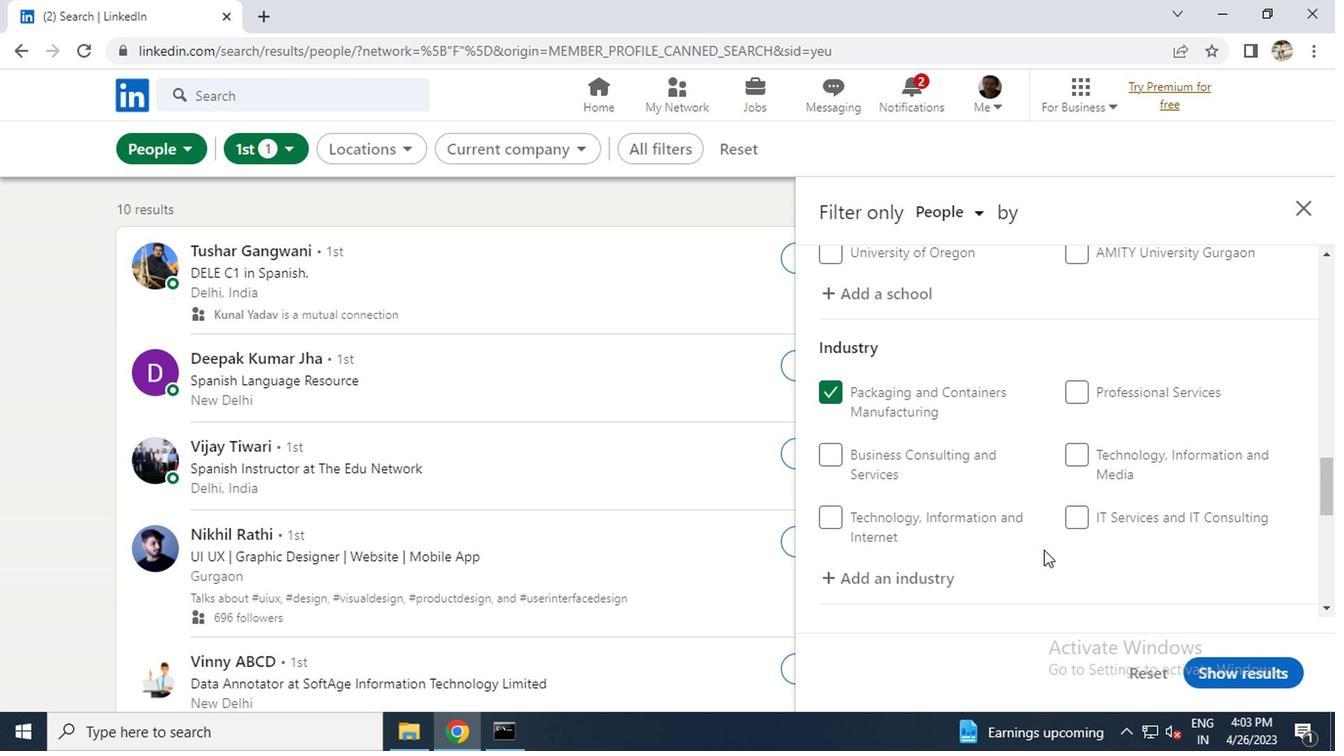 
Action: Mouse scrolled (1039, 546) with delta (0, 0)
Screenshot: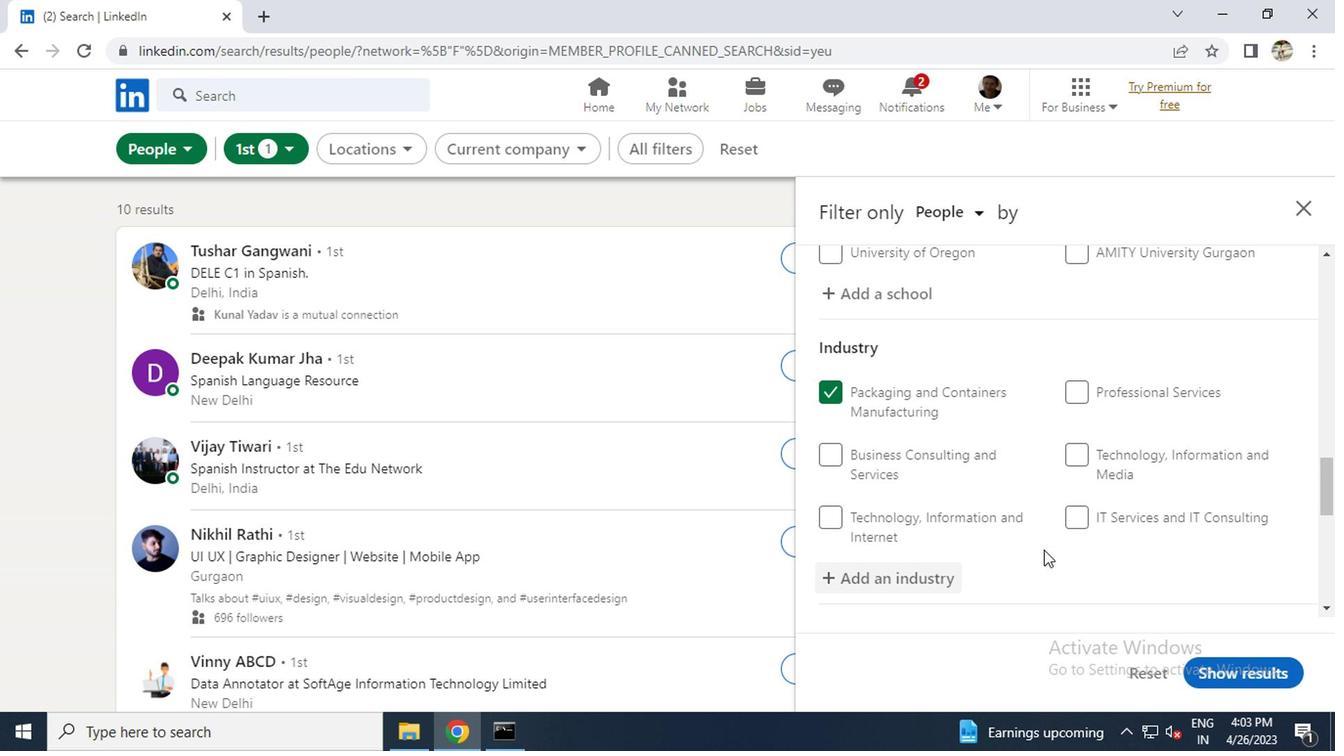 
Action: Mouse scrolled (1039, 546) with delta (0, 0)
Screenshot: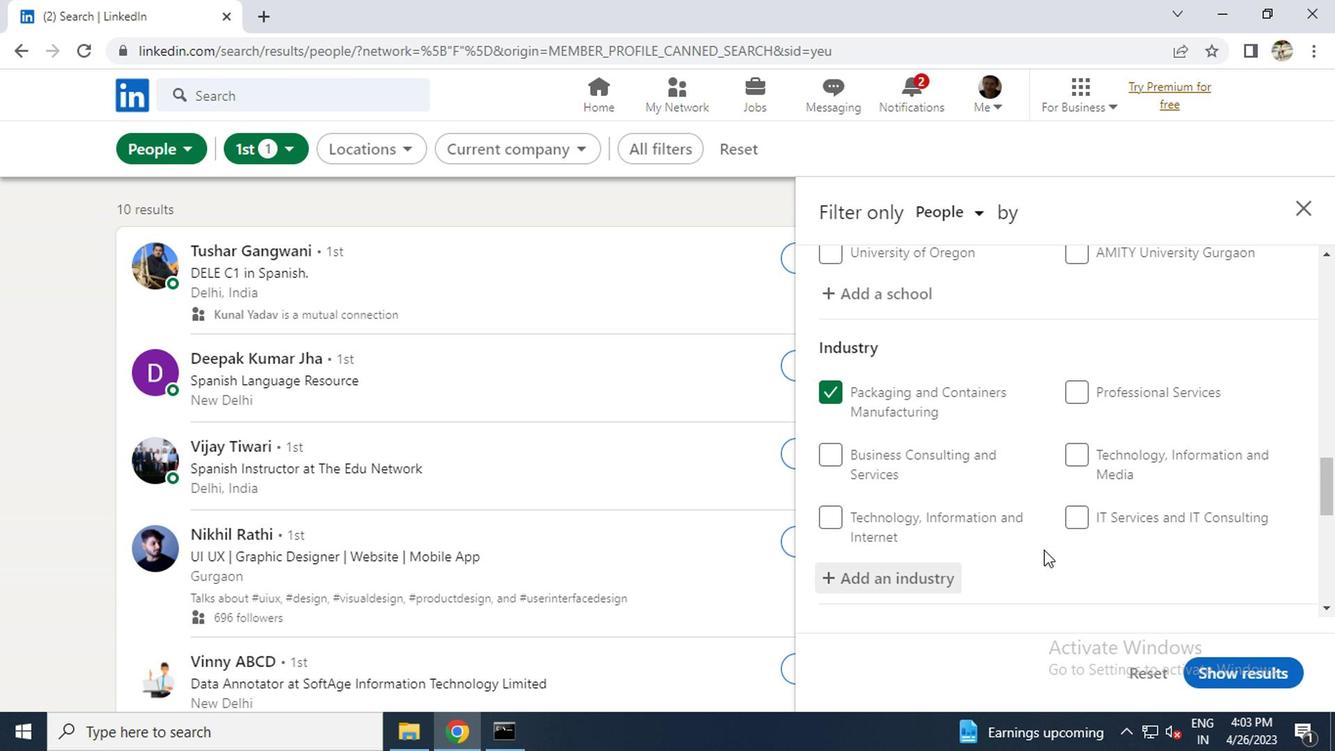 
Action: Mouse scrolled (1039, 546) with delta (0, 0)
Screenshot: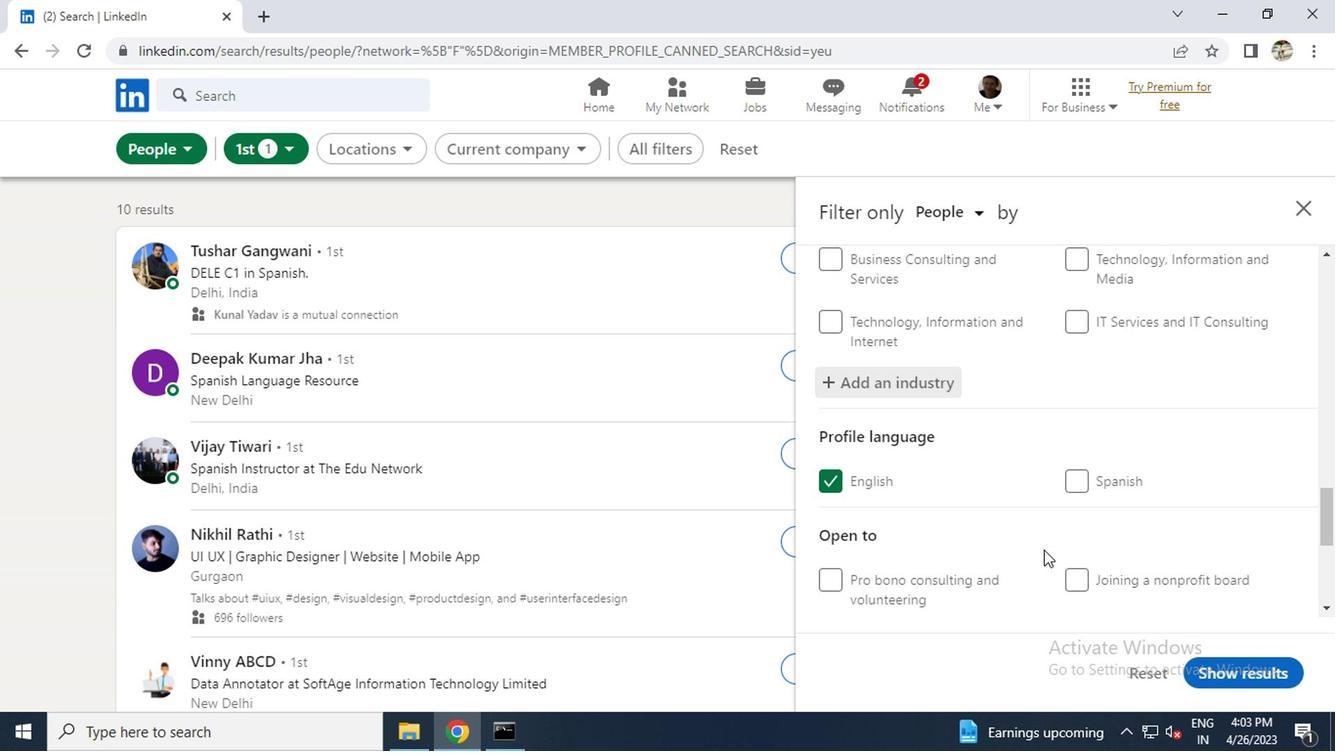 
Action: Mouse scrolled (1039, 546) with delta (0, 0)
Screenshot: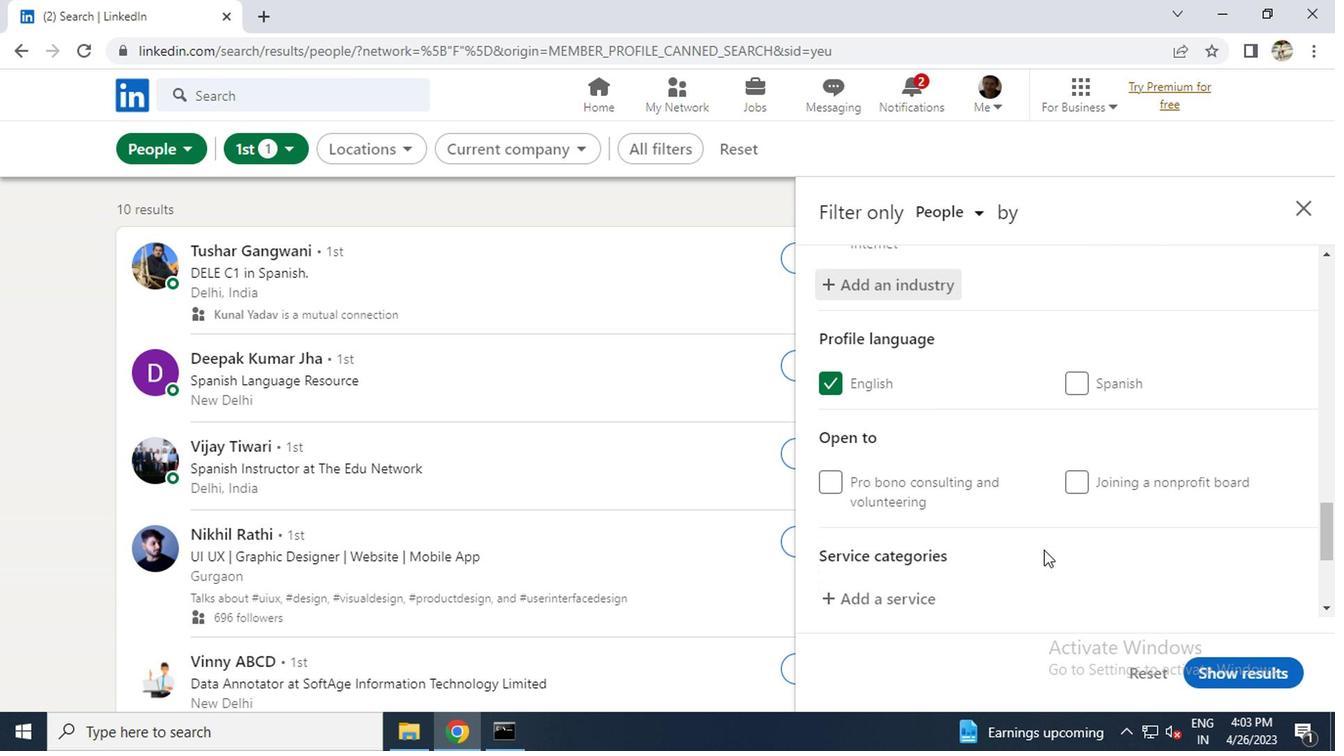 
Action: Mouse moved to (912, 501)
Screenshot: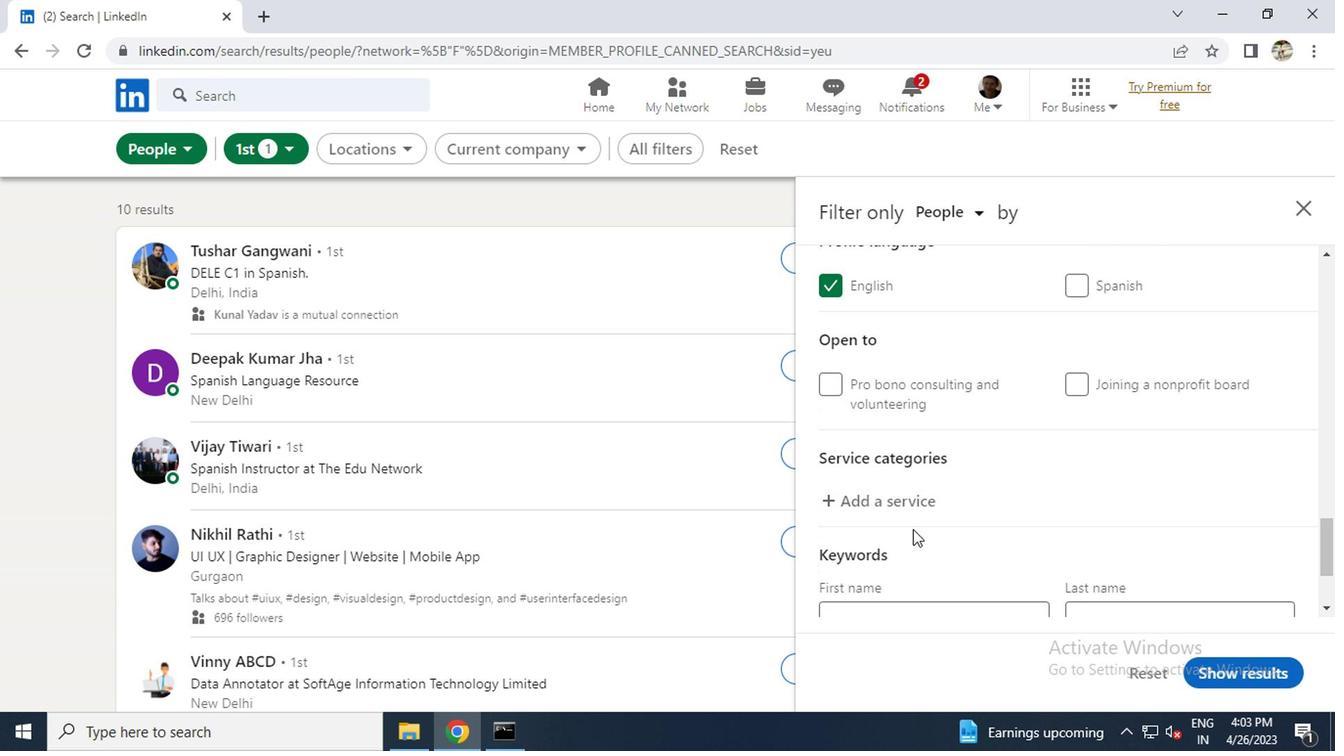 
Action: Mouse pressed left at (912, 501)
Screenshot: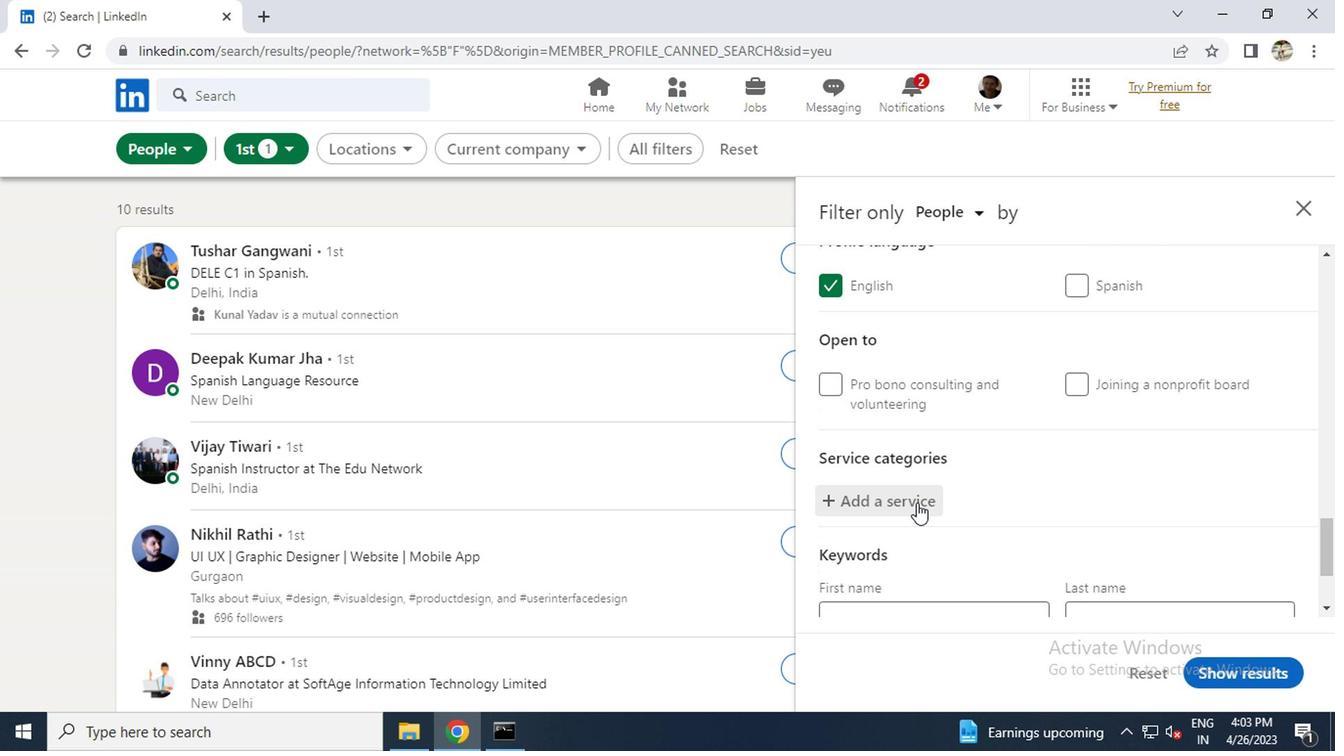 
Action: Key pressed <Key.caps_lock>E<Key.caps_lock>VENTS<Key.backspace><Key.space><Key.caps_lock>P<Key.caps_lock>
Screenshot: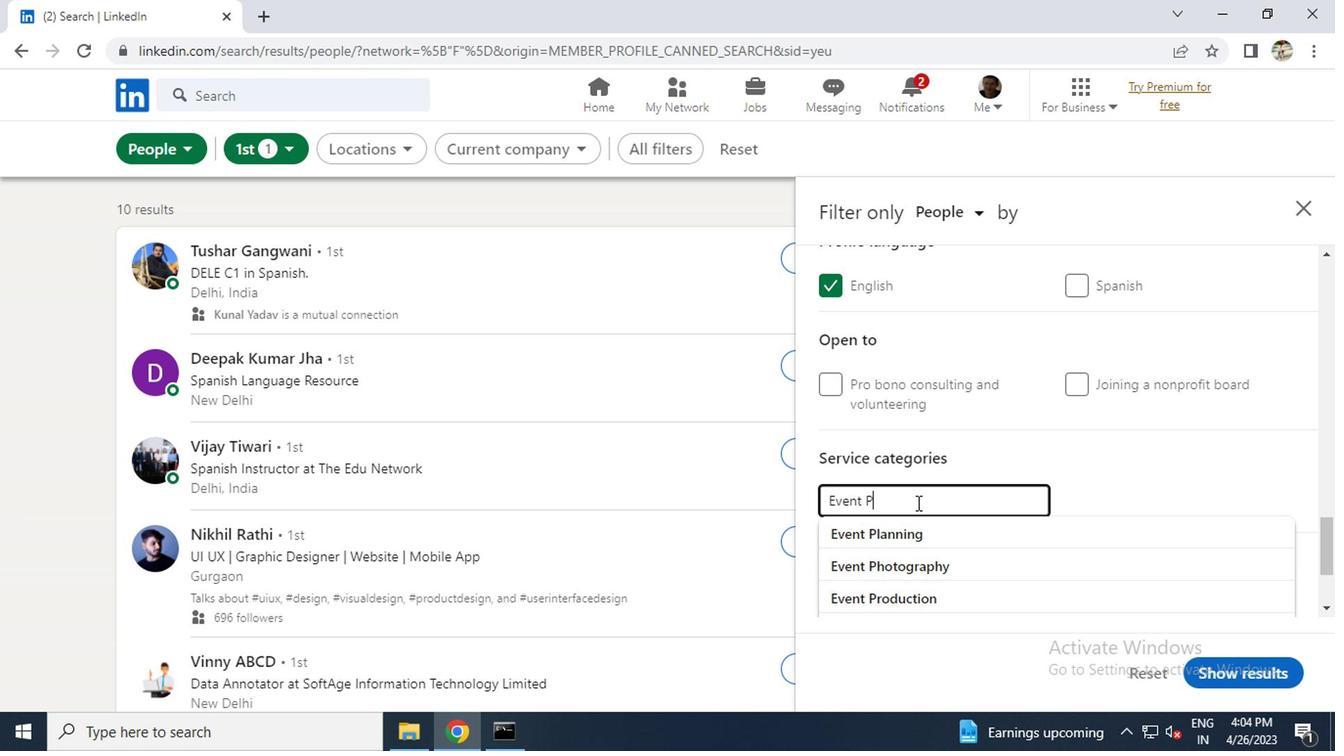 
Action: Mouse moved to (898, 554)
Screenshot: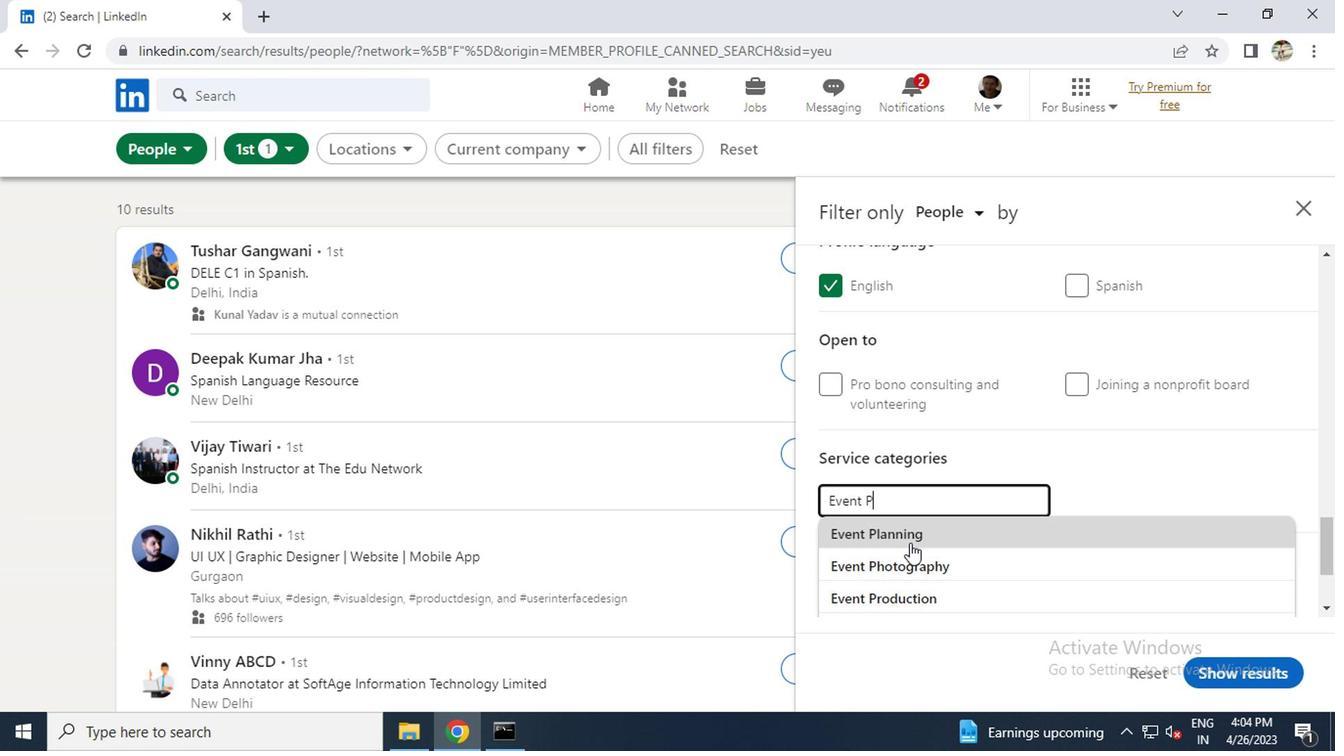 
Action: Mouse pressed left at (898, 554)
Screenshot: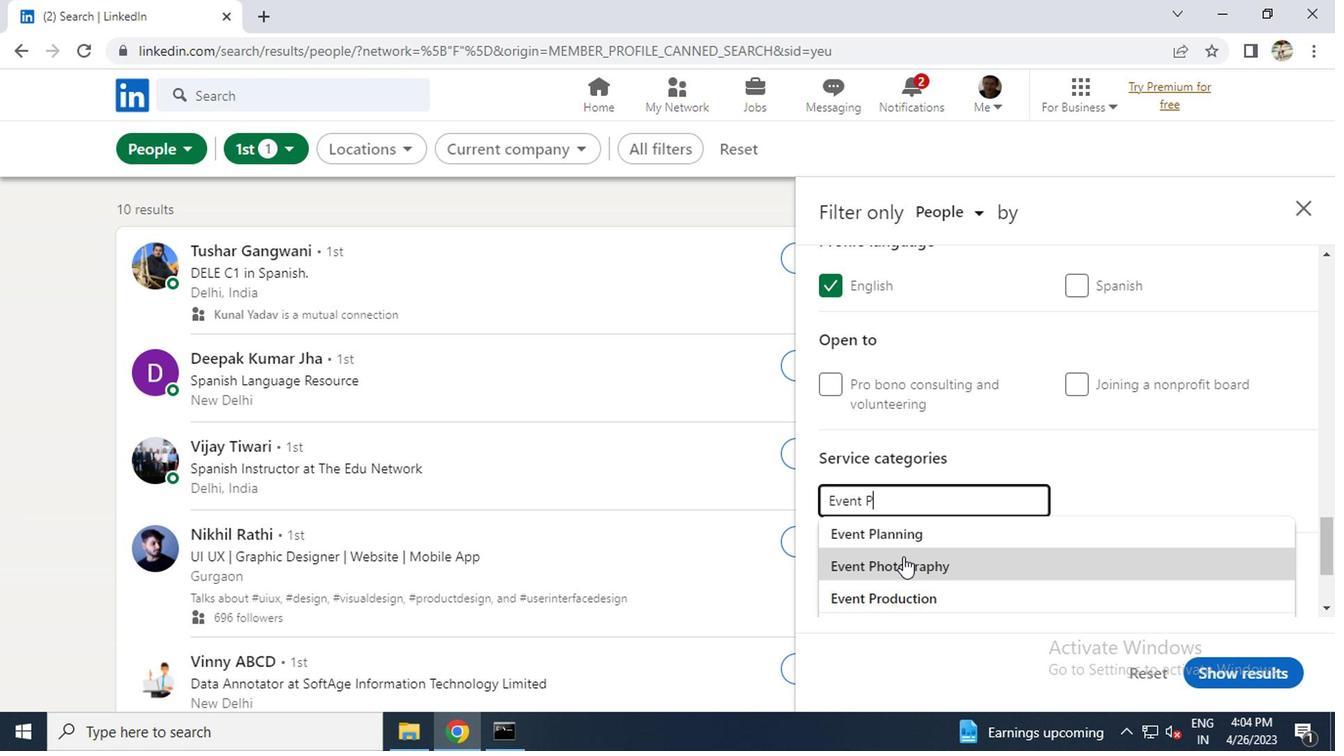 
Action: Mouse scrolled (898, 553) with delta (0, 0)
Screenshot: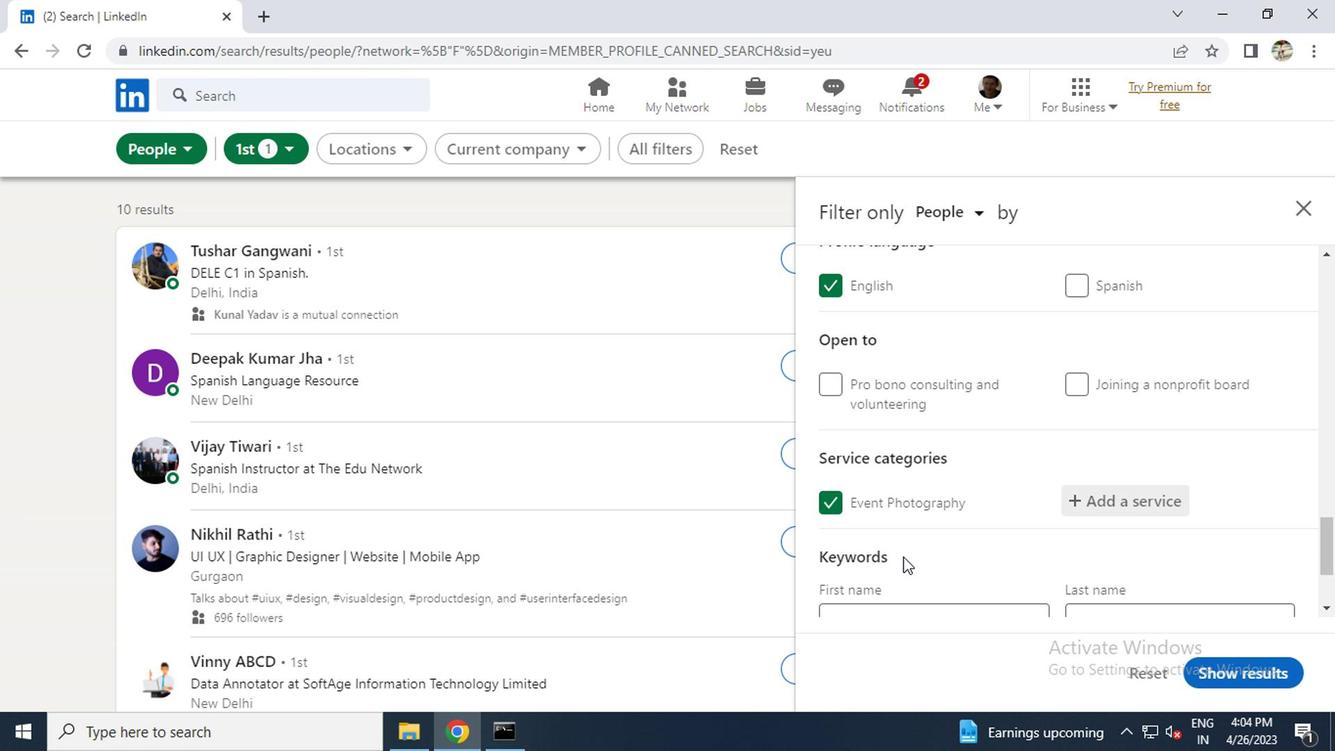 
Action: Mouse scrolled (898, 553) with delta (0, 0)
Screenshot: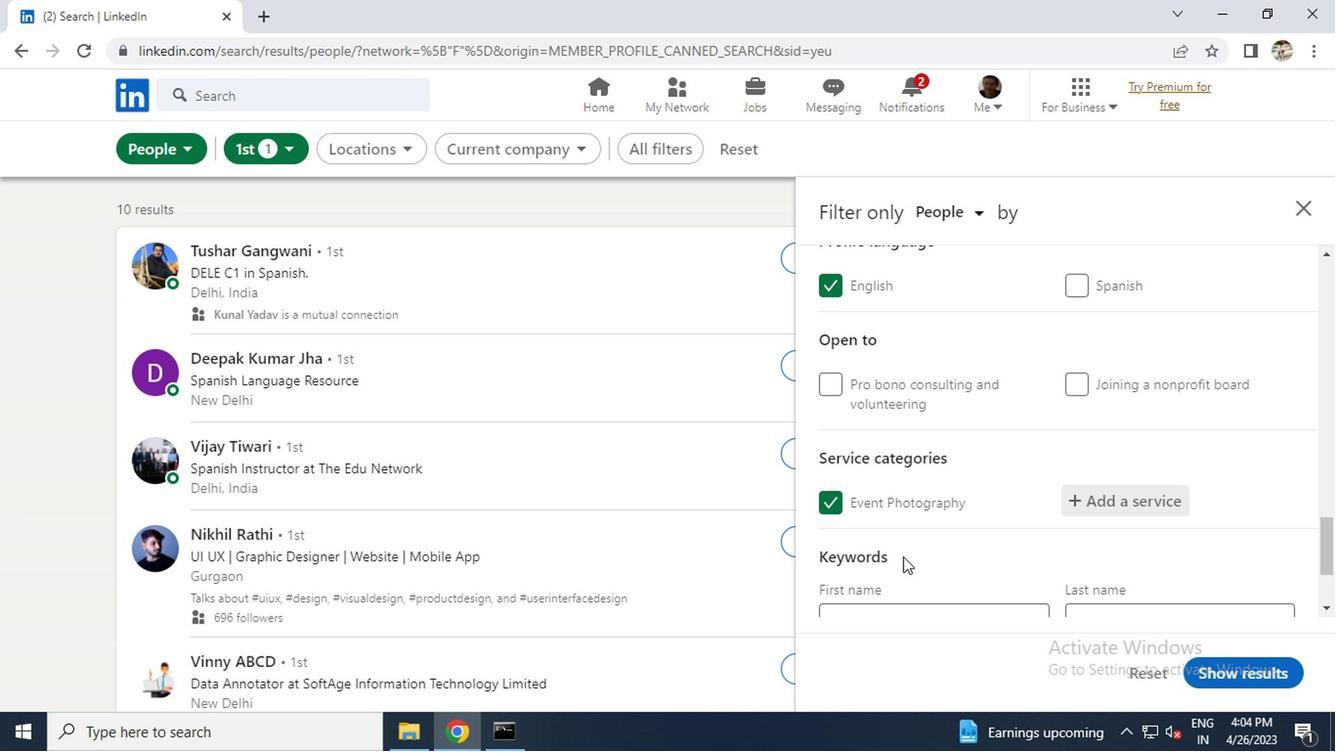 
Action: Mouse moved to (895, 537)
Screenshot: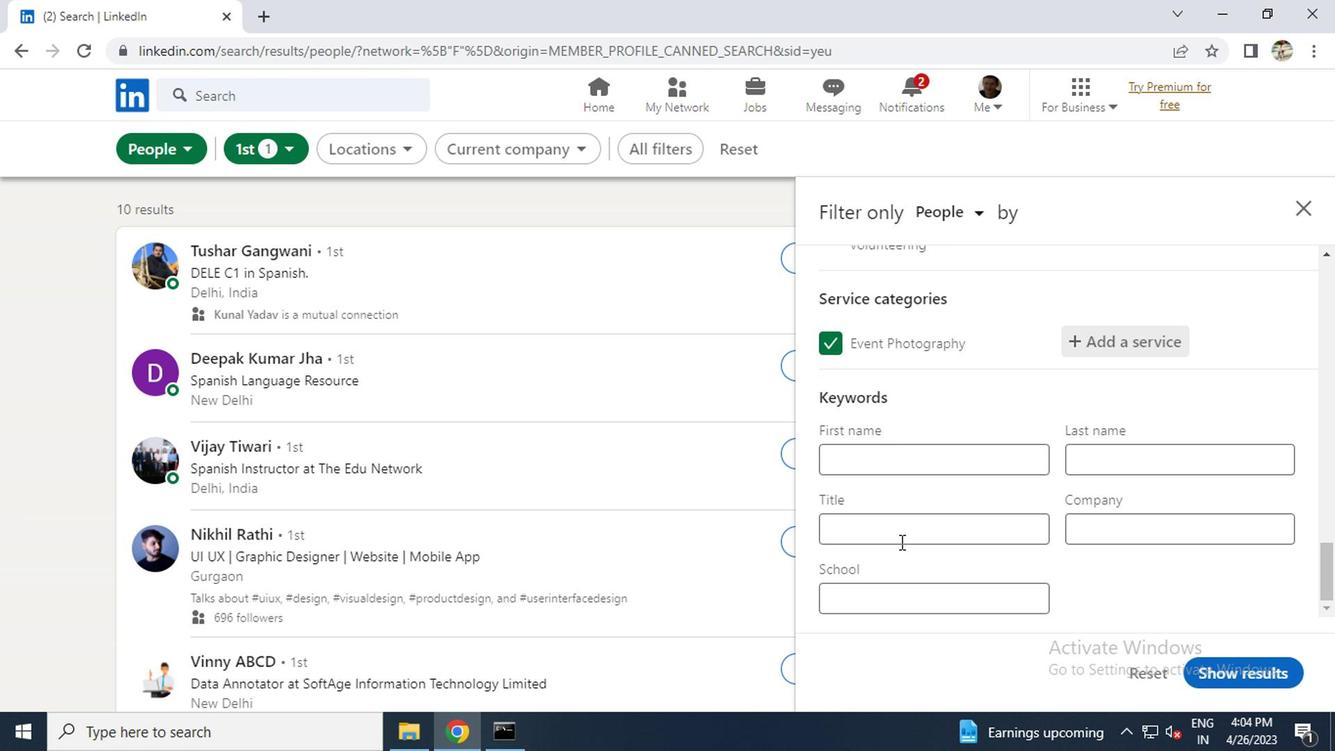 
Action: Mouse pressed left at (895, 537)
Screenshot: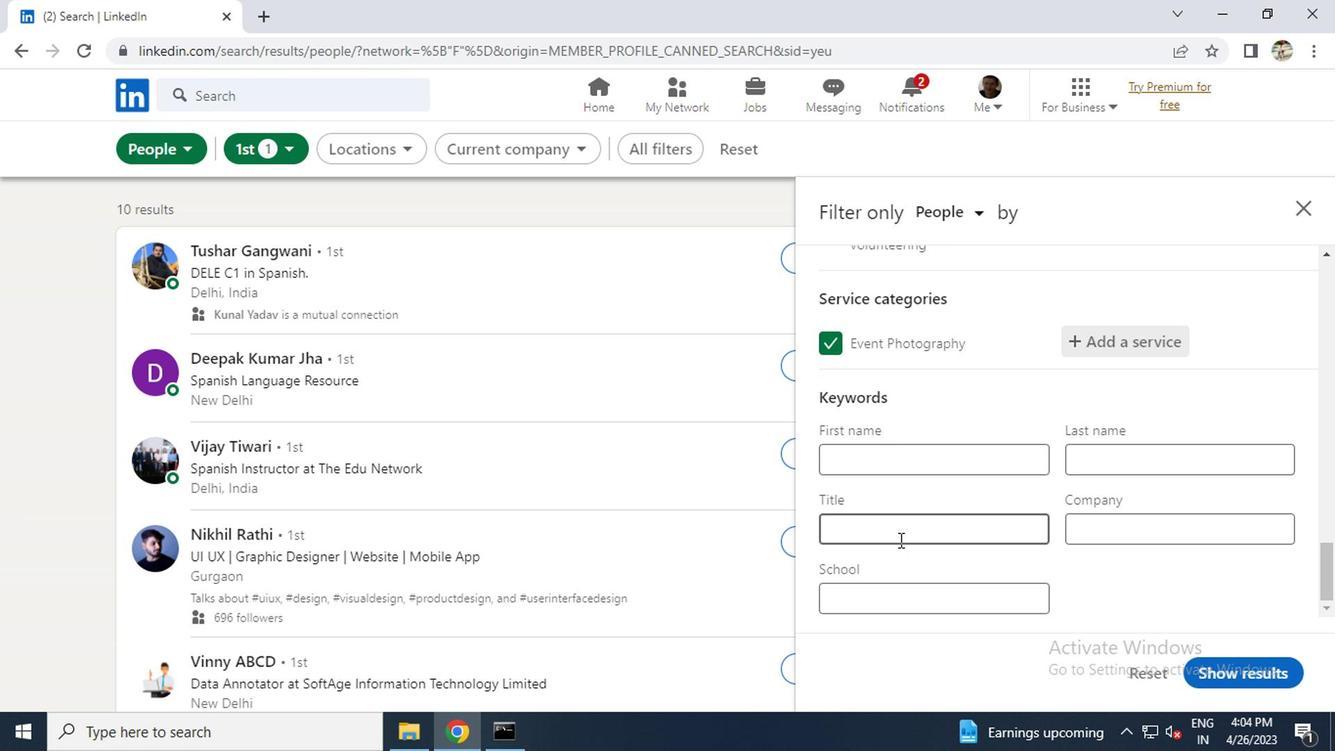 
Action: Mouse moved to (895, 537)
Screenshot: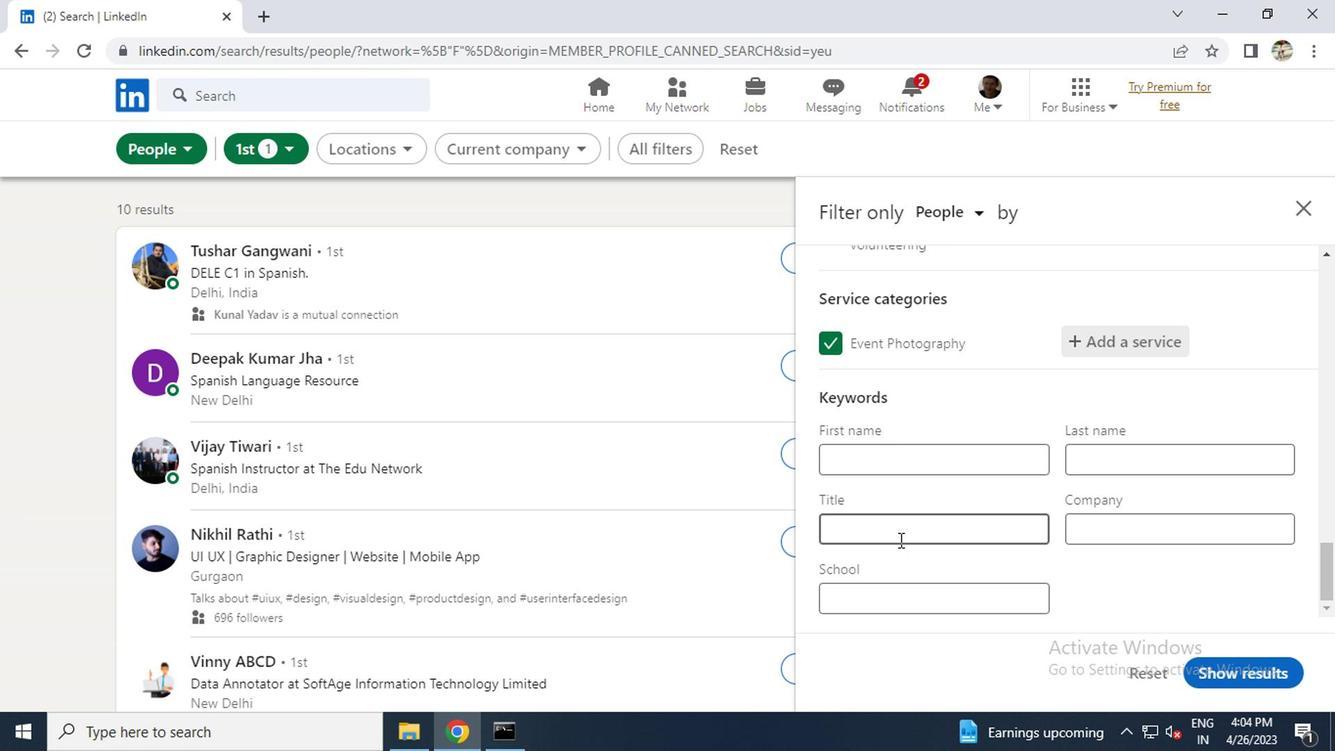 
Action: Key pressed <Key.caps_lock>D<Key.caps_lock>RAFTER
Screenshot: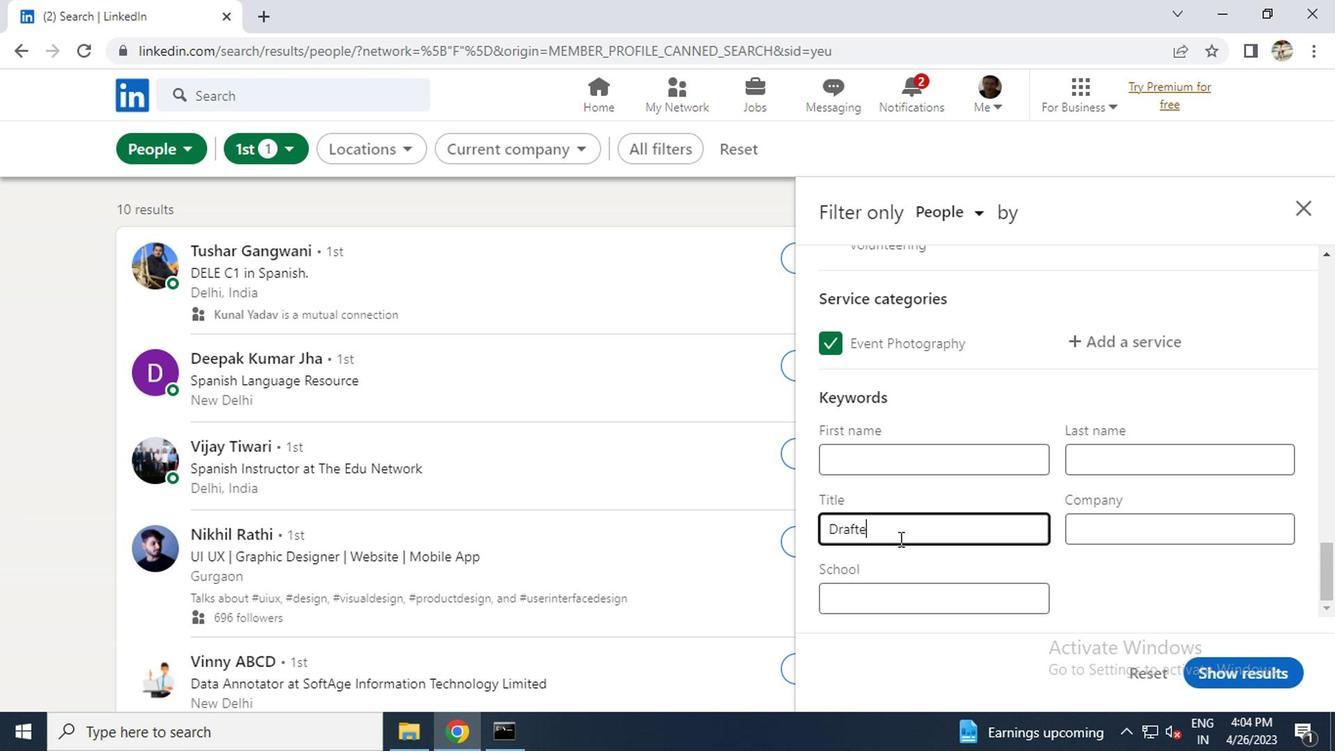 
Action: Mouse moved to (1262, 671)
Screenshot: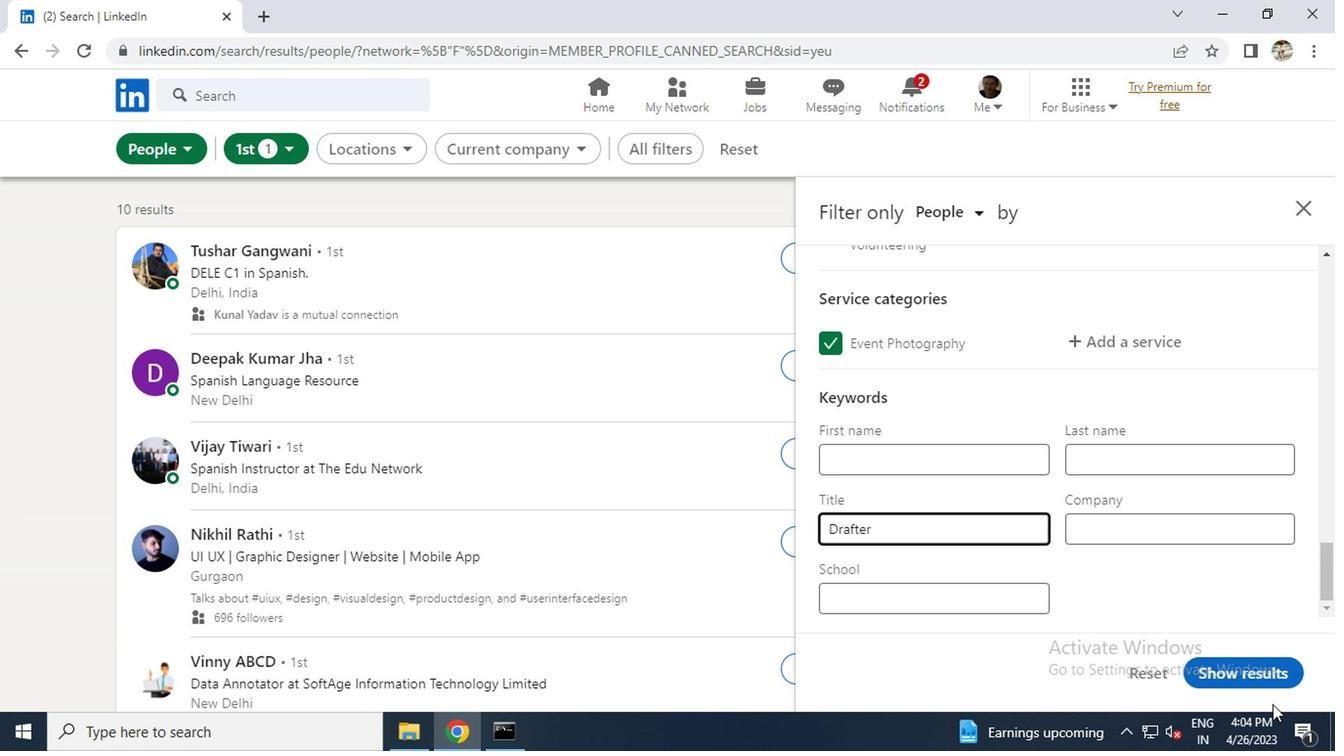 
Action: Mouse pressed left at (1262, 671)
Screenshot: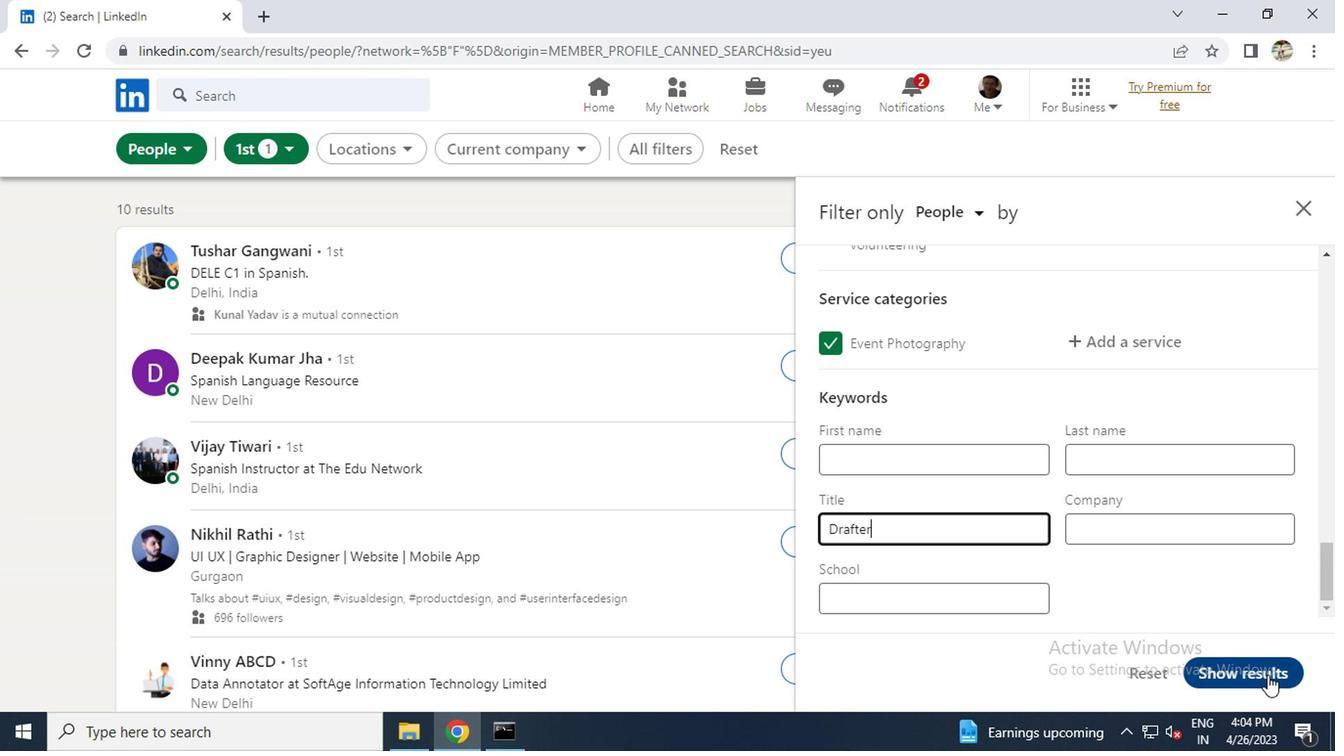 
Action: Mouse moved to (950, 526)
Screenshot: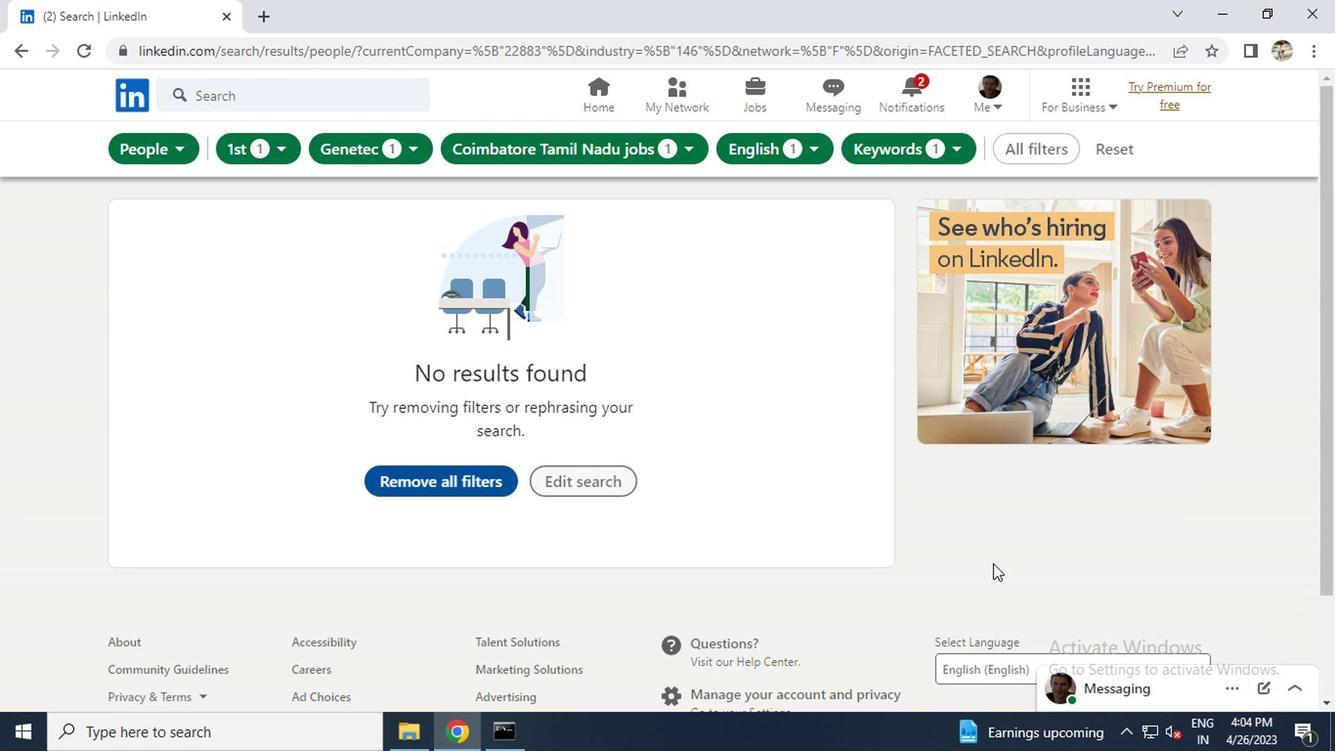 
